 Task: When was "Silas Marner" by George Eliot set?
Action: Mouse moved to (208, 139)
Screenshot: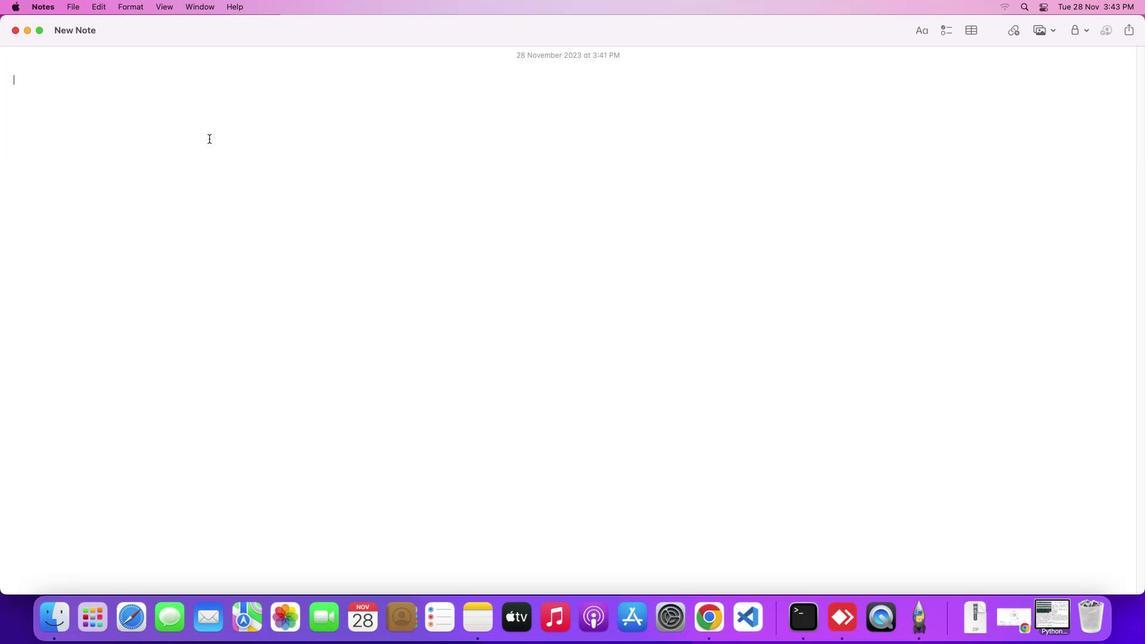
Action: Mouse pressed left at (208, 139)
Screenshot: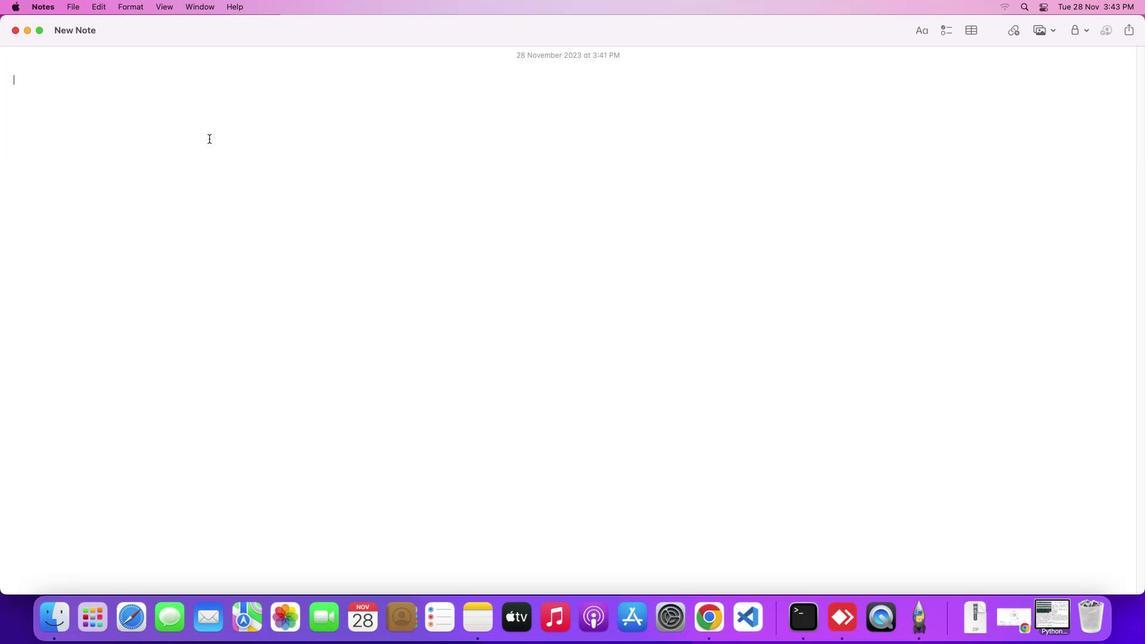 
Action: Key pressed Key.shift'W''h''e''n'Key.space'w''a''s'Key.spaceKey.shift'"''S''i''l''a''s'Key.spaceKey.shift'M''a''r''n''e''r'Key.shift'"'Key.space'b''y'Key.spaceKey.shift'G''e''i''r''g''e'Key.backspaceKey.backspaceKey.backspaceKey.backspace'o''r''g''e'Key.spaceKey.shift'E''l''i''o''t'Key.space's''e''t'Key.shift_r'?'Key.enter
Screenshot: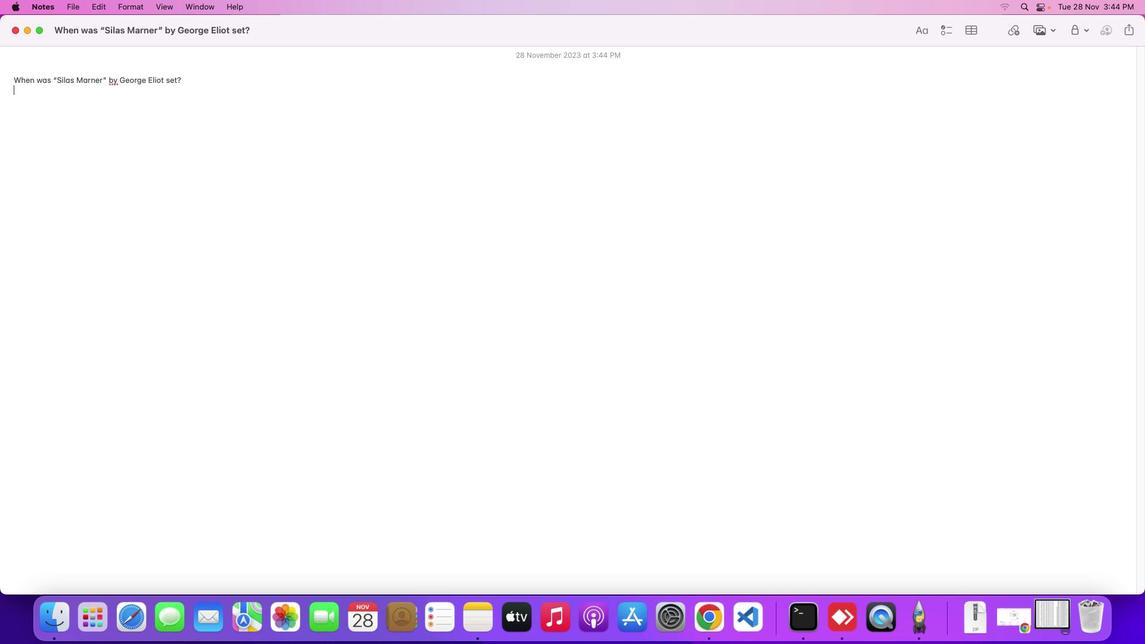
Action: Mouse moved to (1020, 623)
Screenshot: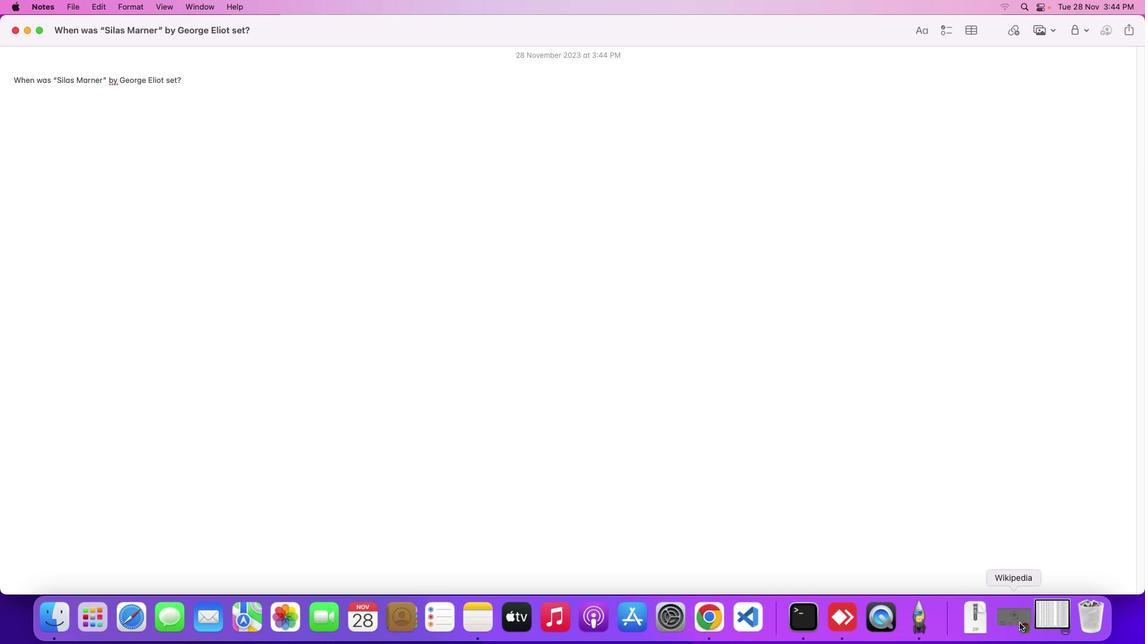 
Action: Mouse pressed left at (1020, 623)
Screenshot: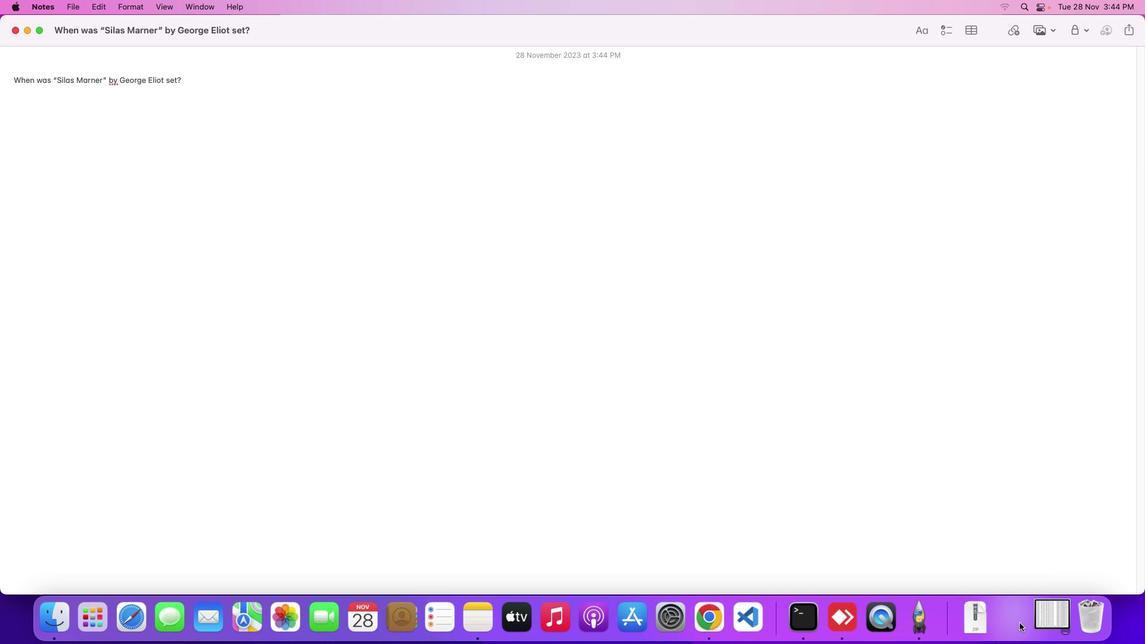 
Action: Mouse moved to (453, 357)
Screenshot: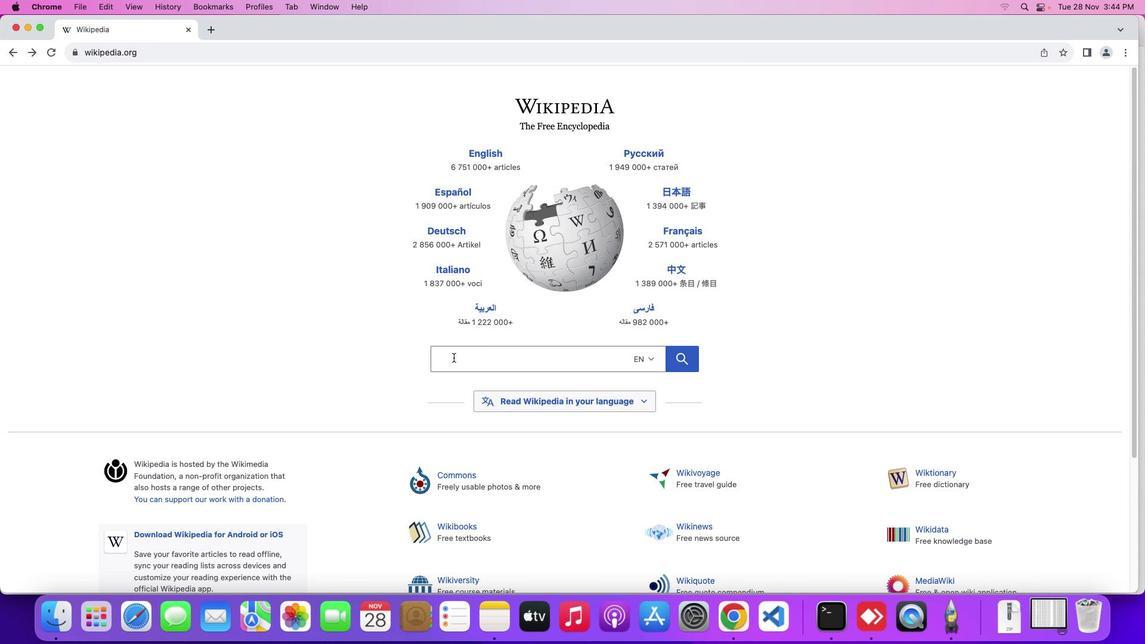 
Action: Mouse pressed left at (453, 357)
Screenshot: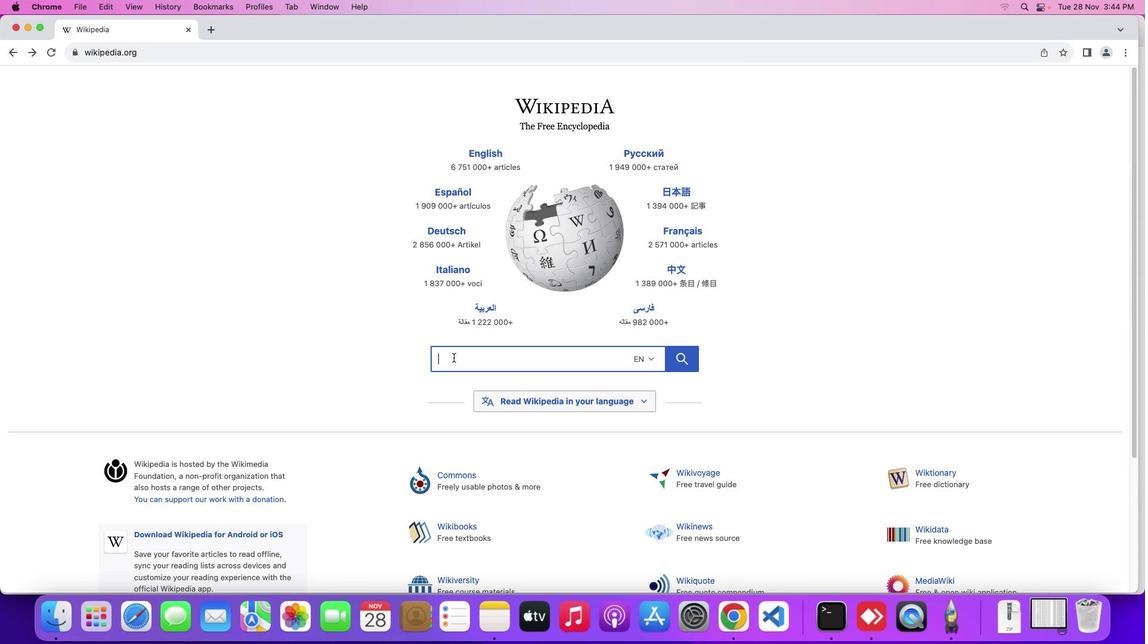 
Action: Mouse moved to (476, 356)
Screenshot: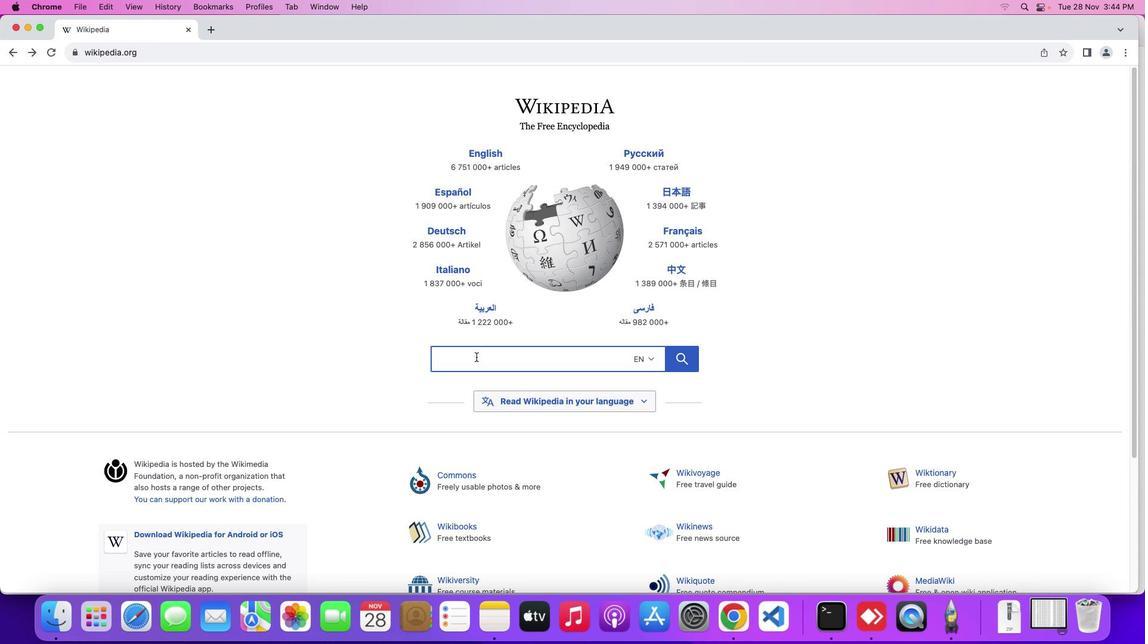 
Action: Key pressed Key.shift
Screenshot: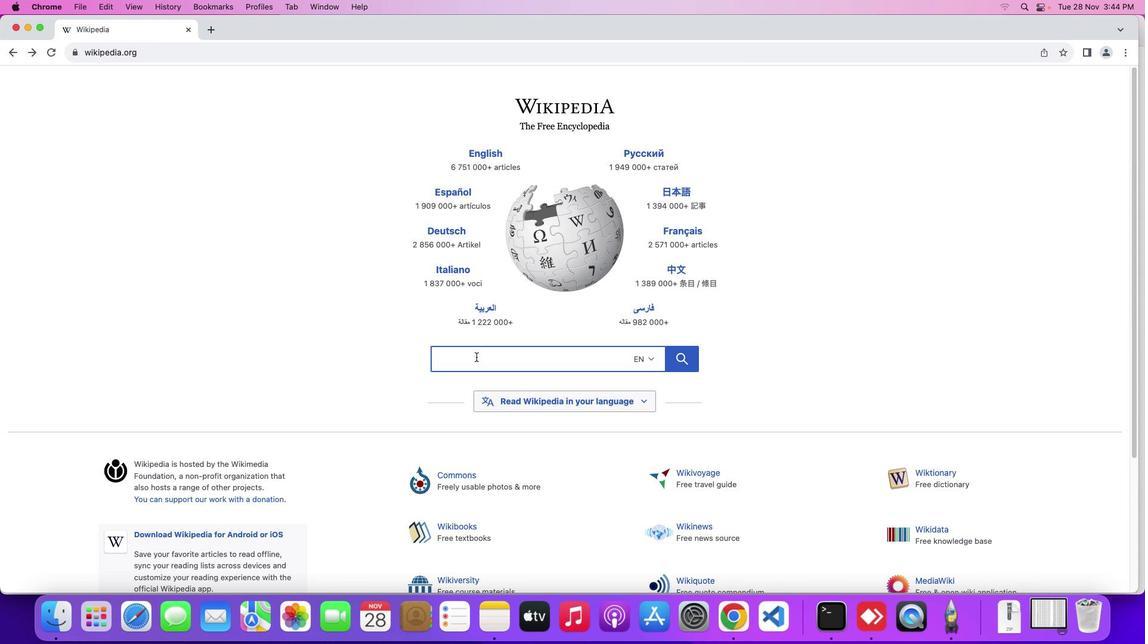 
Action: Mouse moved to (447, 358)
Screenshot: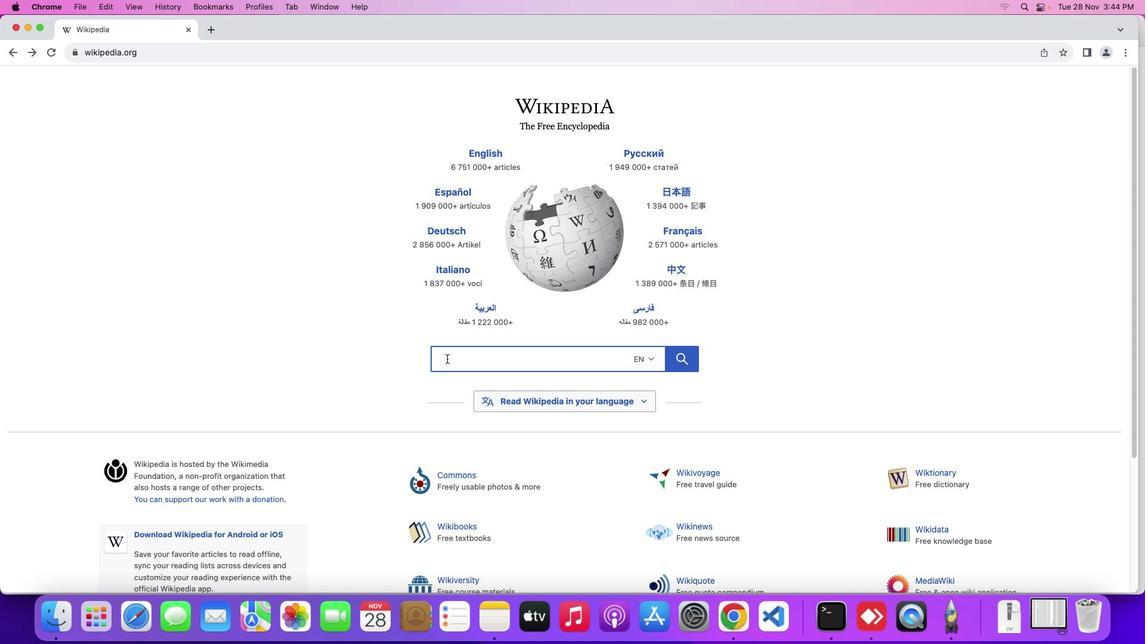 
Action: Mouse pressed left at (447, 358)
Screenshot: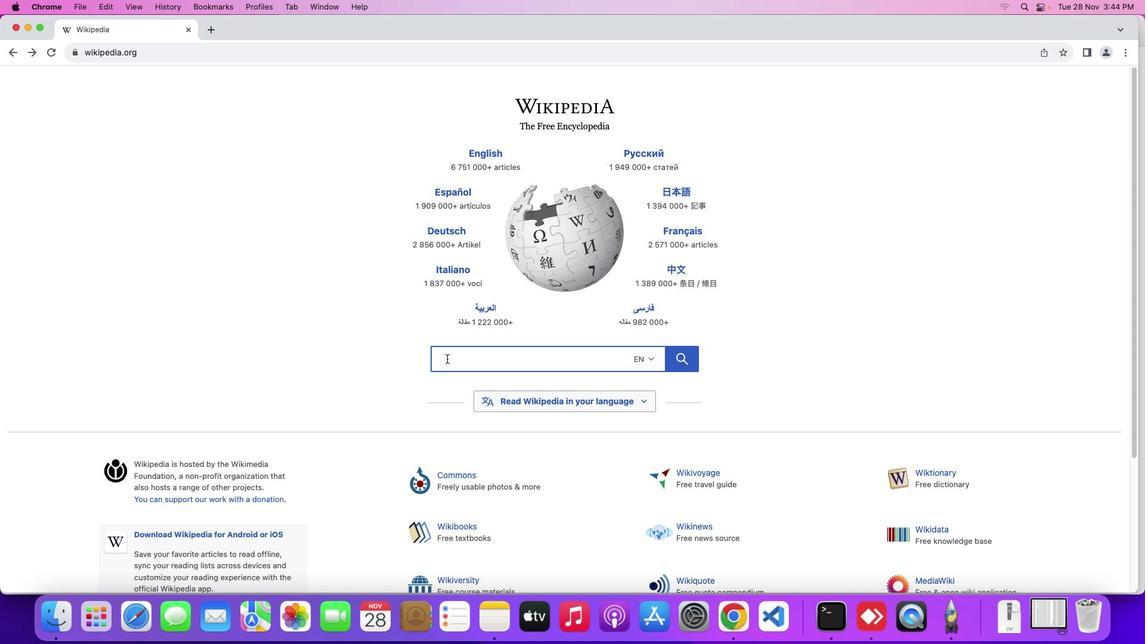 
Action: Key pressed Key.shift
Screenshot: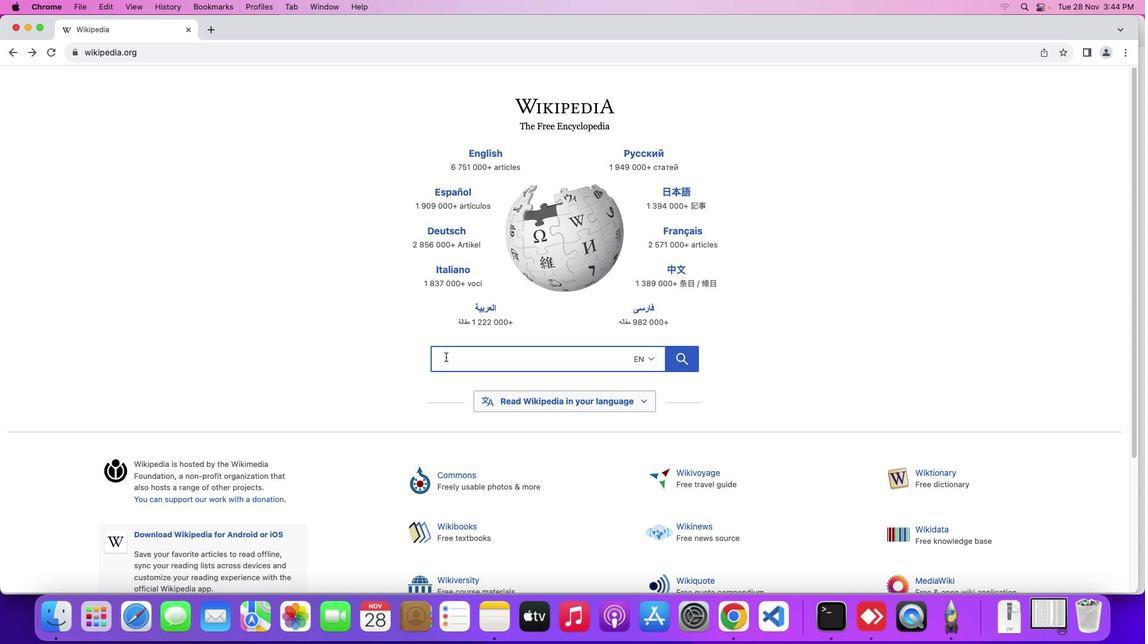 
Action: Mouse moved to (446, 357)
Screenshot: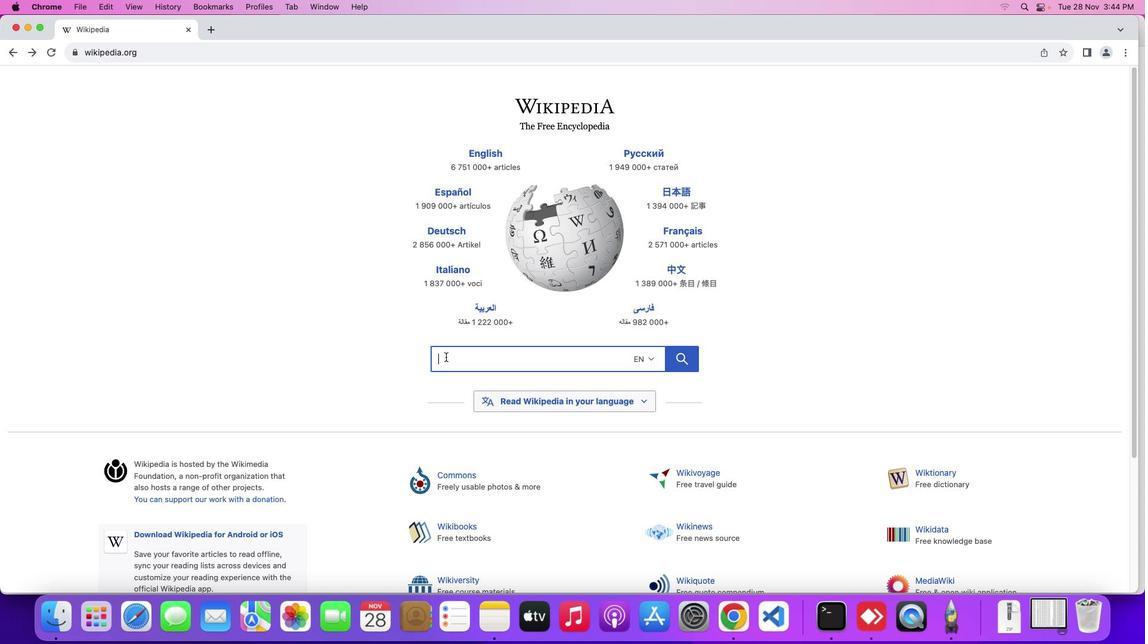 
Action: Key pressed 'S''i''l'
Screenshot: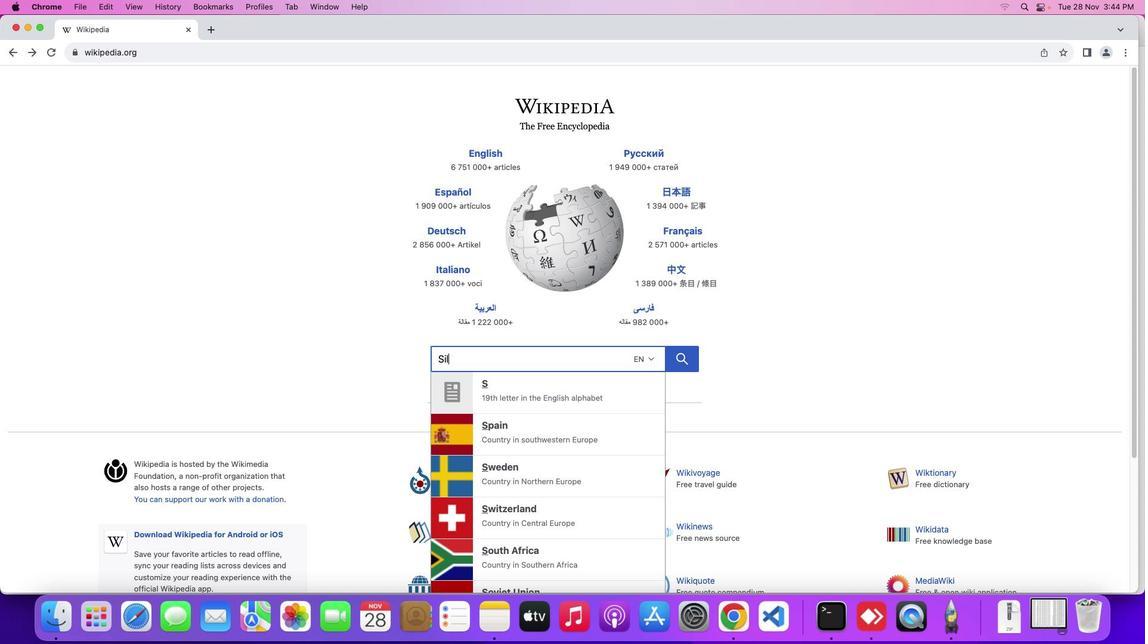 
Action: Mouse moved to (445, 356)
Screenshot: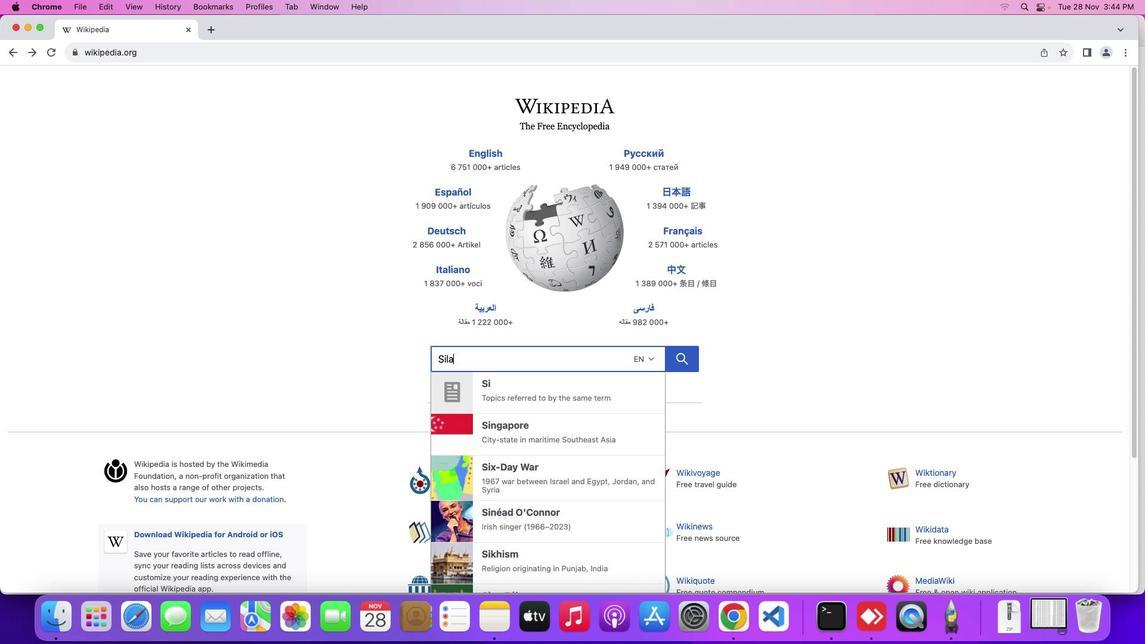 
Action: Key pressed 'a''s'Key.spaceKey.shift'M''a''r''n''e''r'Key.spaceKey.shift'G''e''o''r''g''e'Key.spaceKey.shift'E''l''i''o''t'Key.enter
Screenshot: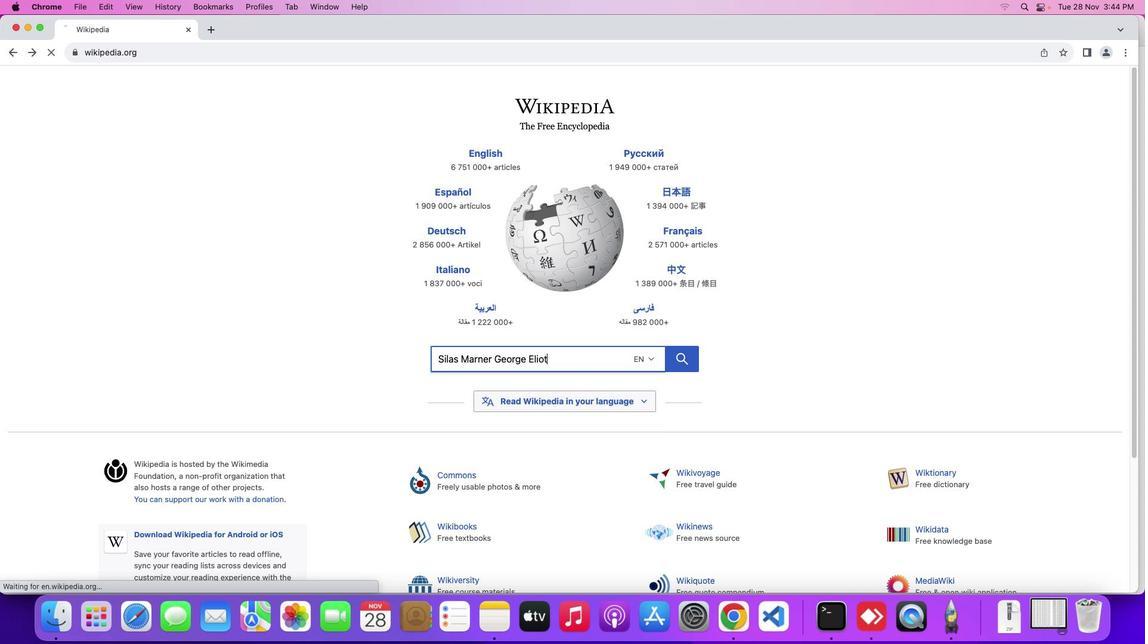 
Action: Mouse moved to (217, 340)
Screenshot: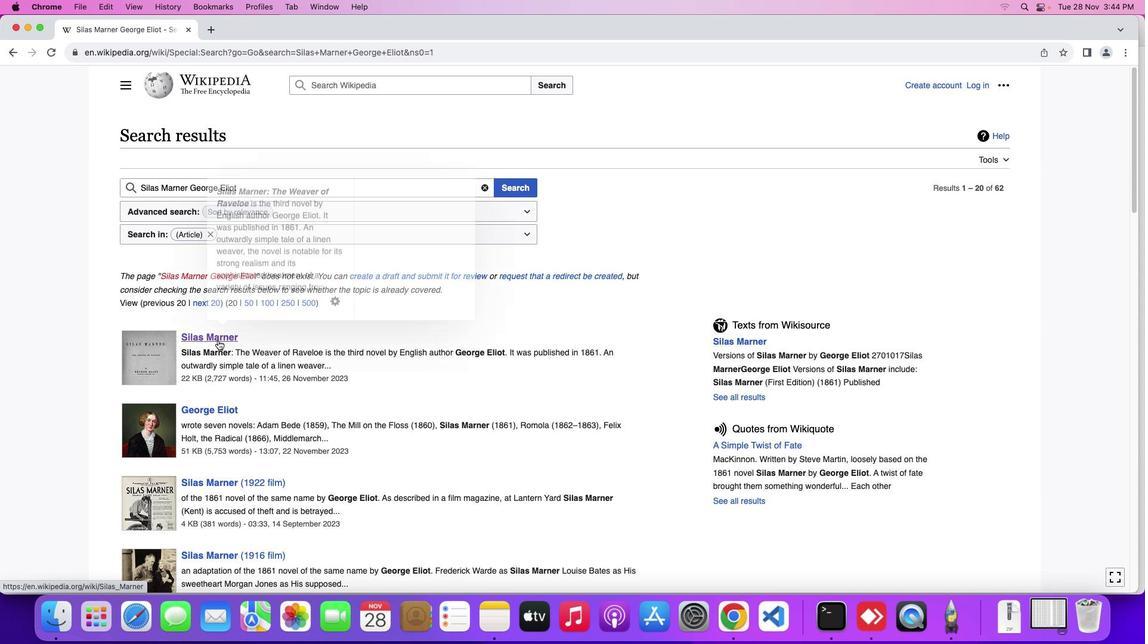 
Action: Mouse pressed left at (217, 340)
Screenshot: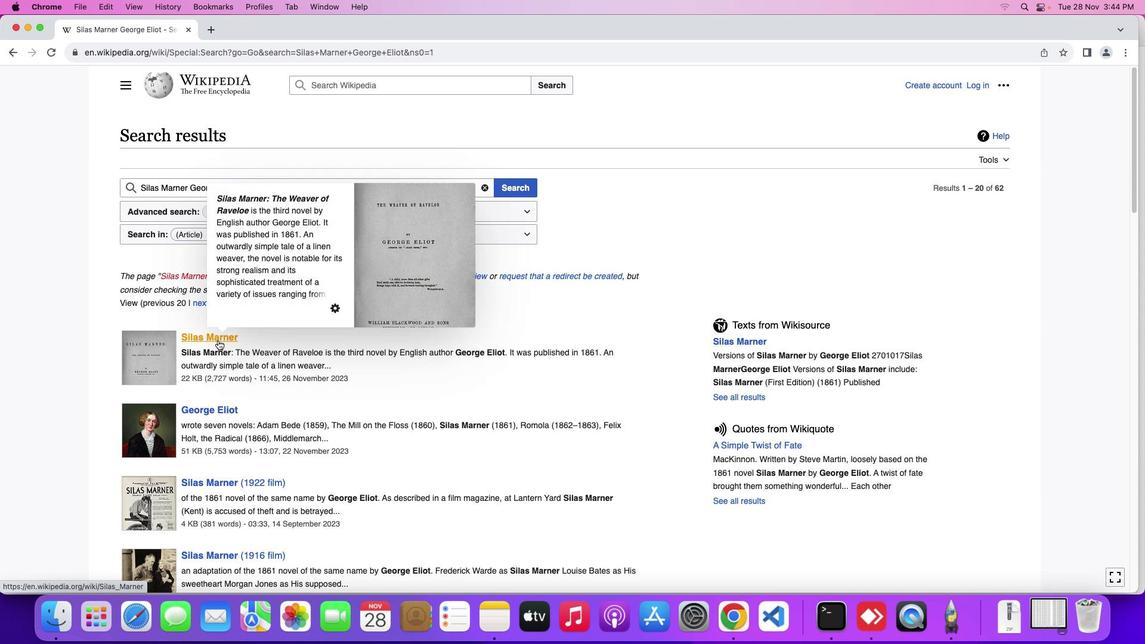 
Action: Mouse moved to (285, 352)
Screenshot: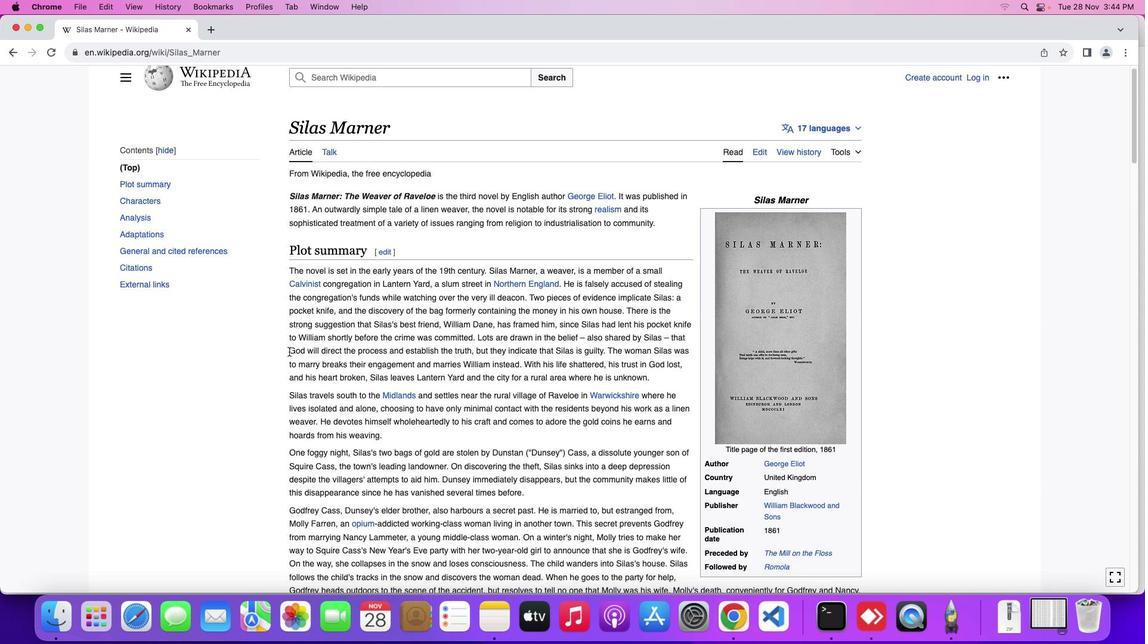 
Action: Mouse scrolled (285, 352) with delta (0, 0)
Screenshot: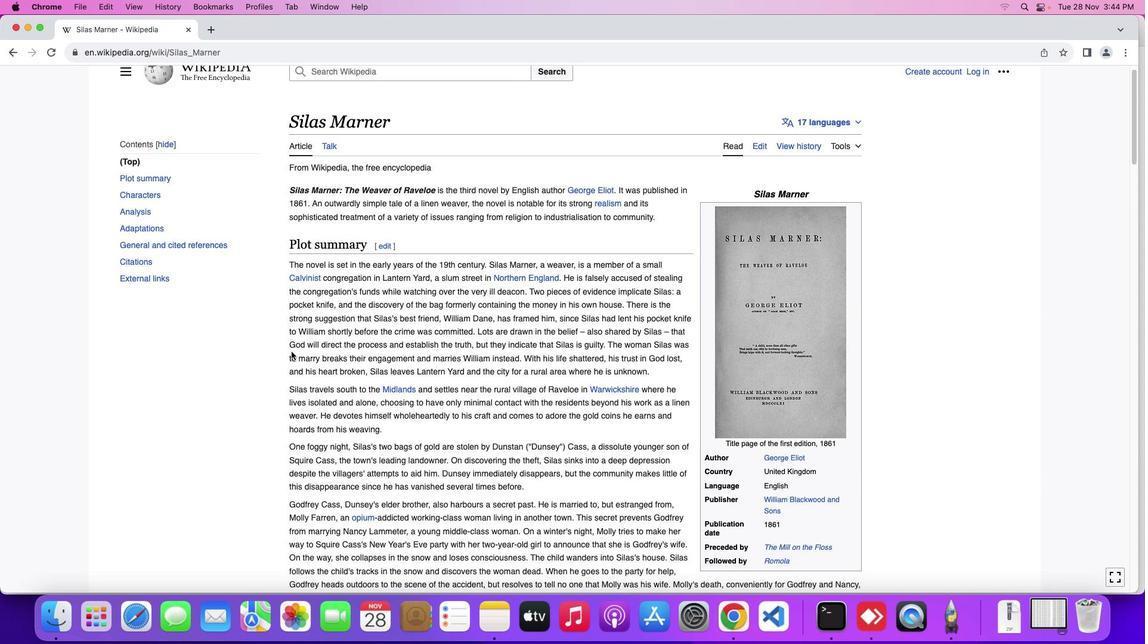 
Action: Mouse moved to (287, 352)
Screenshot: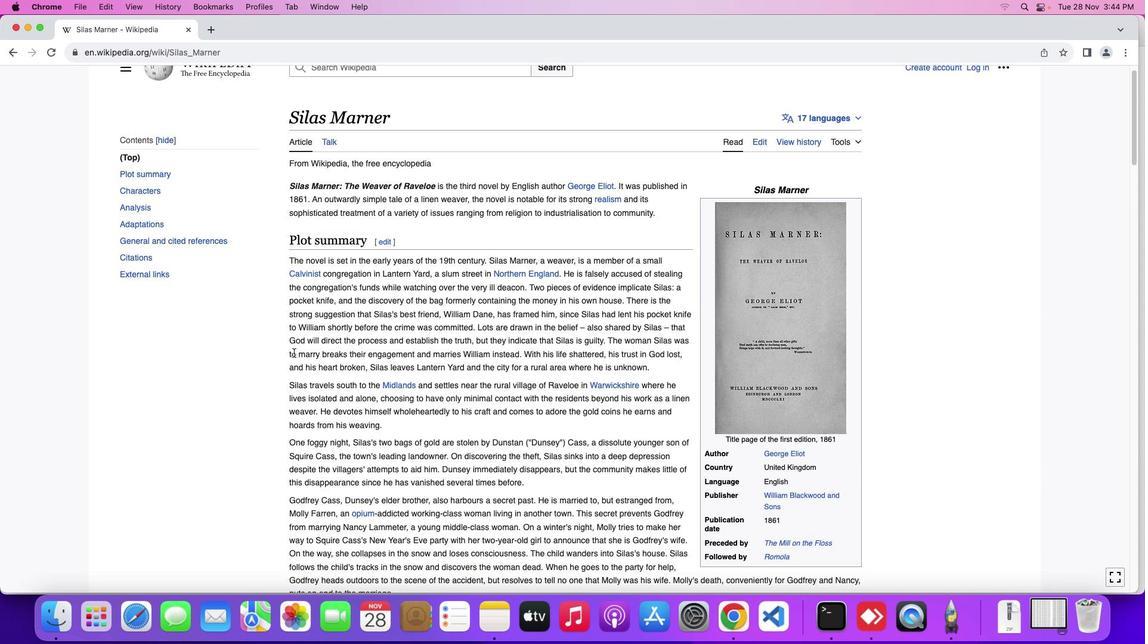 
Action: Mouse scrolled (287, 352) with delta (0, 0)
Screenshot: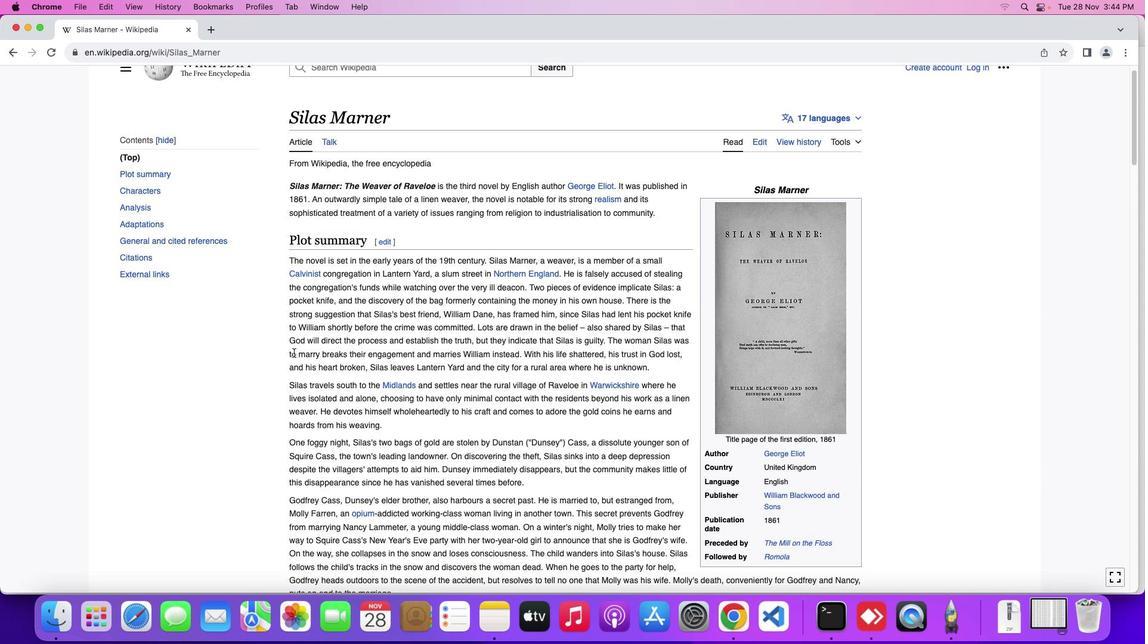 
Action: Mouse moved to (328, 362)
Screenshot: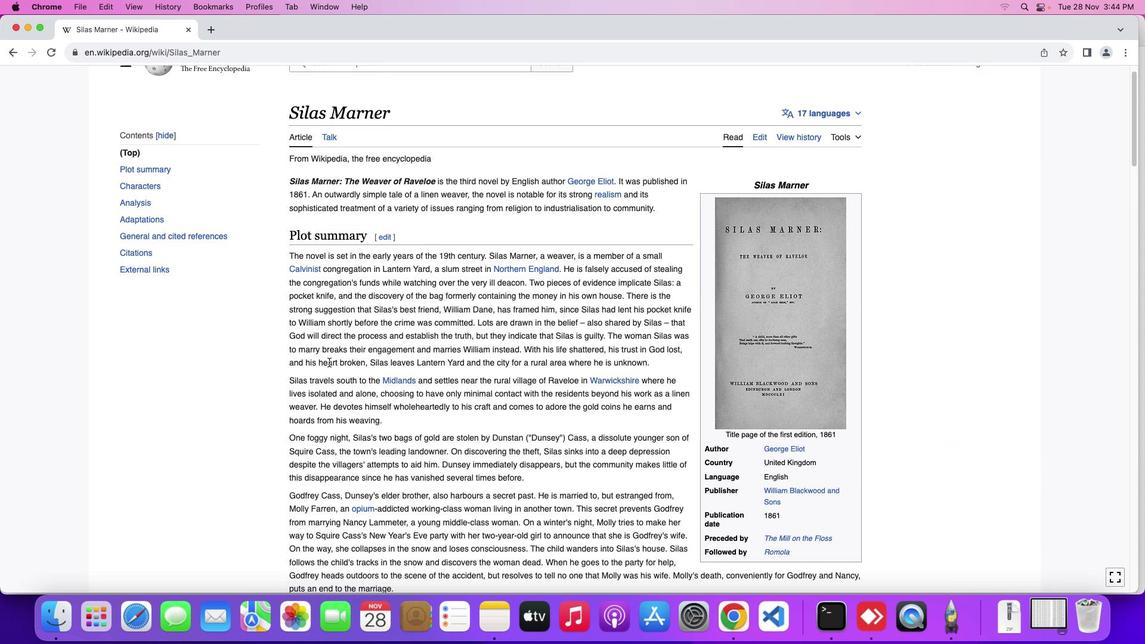 
Action: Mouse scrolled (328, 362) with delta (0, 0)
Screenshot: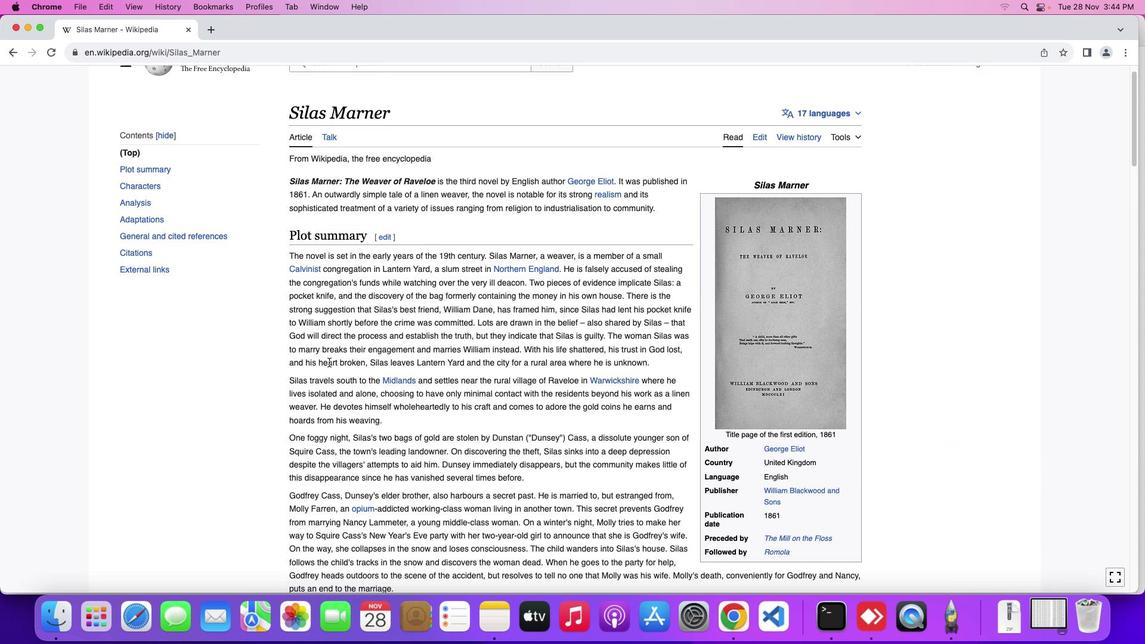 
Action: Mouse moved to (328, 362)
Screenshot: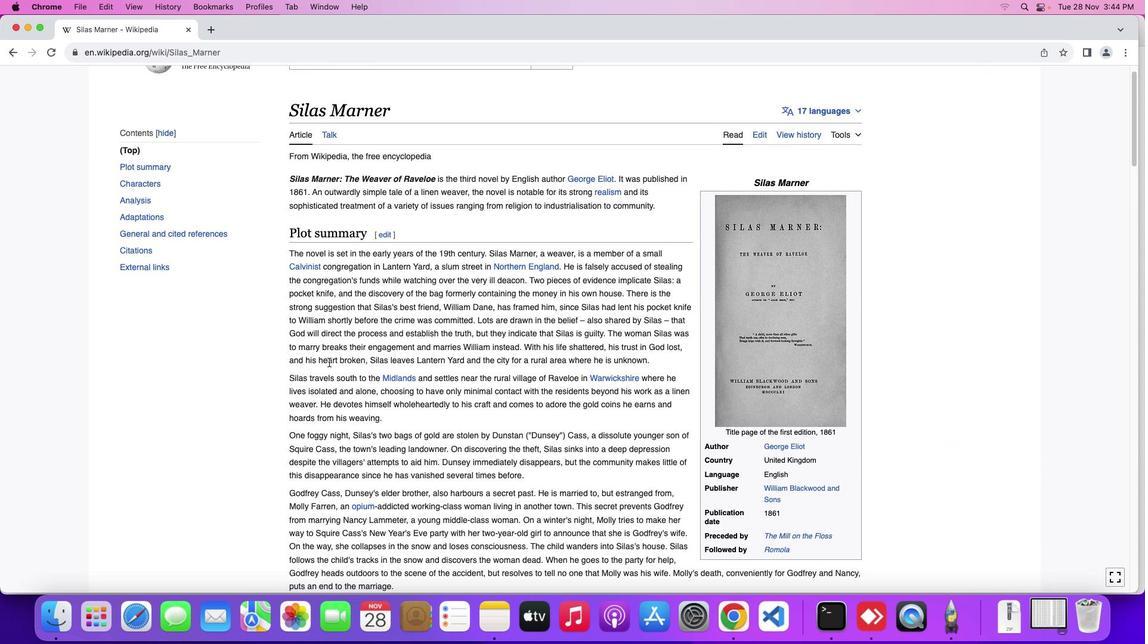 
Action: Mouse scrolled (328, 362) with delta (0, 0)
Screenshot: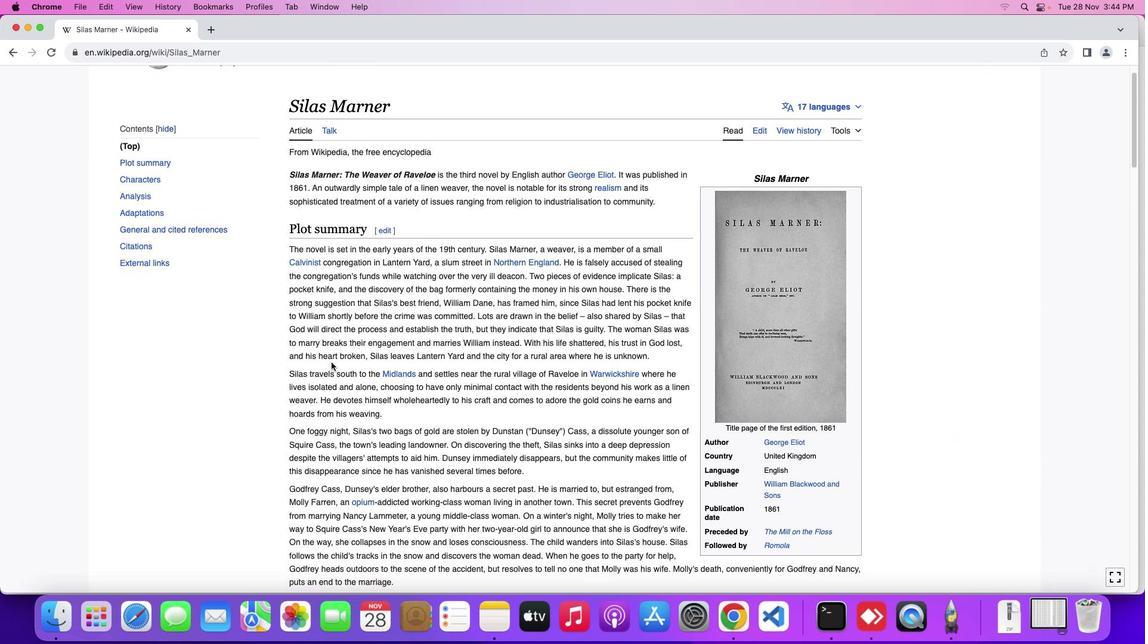 
Action: Mouse moved to (328, 362)
Screenshot: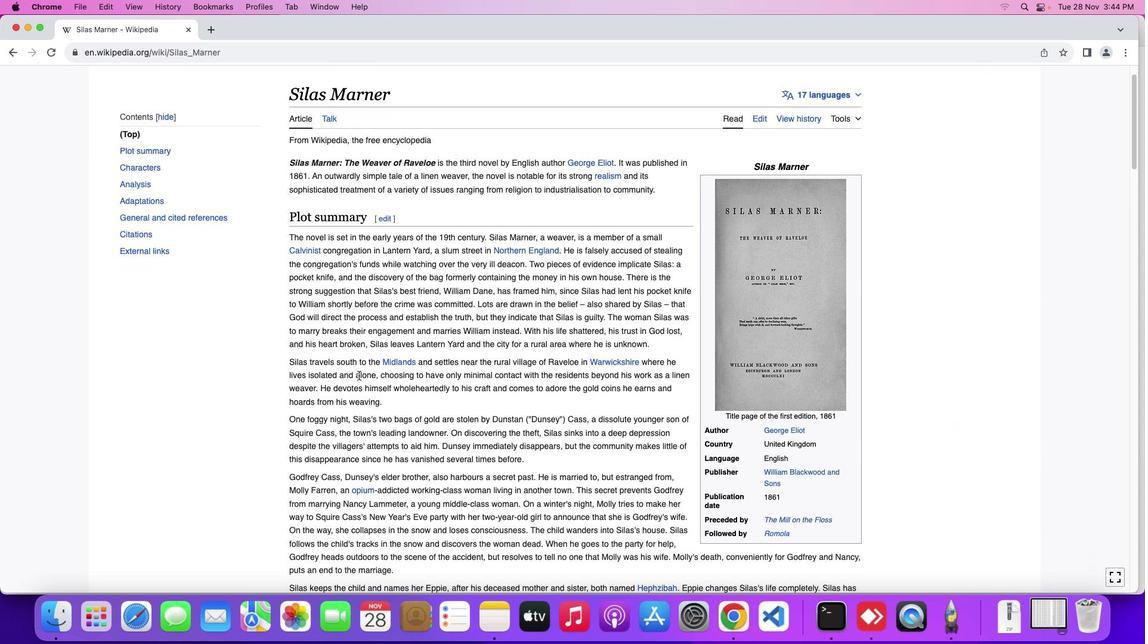 
Action: Mouse scrolled (328, 362) with delta (0, 0)
Screenshot: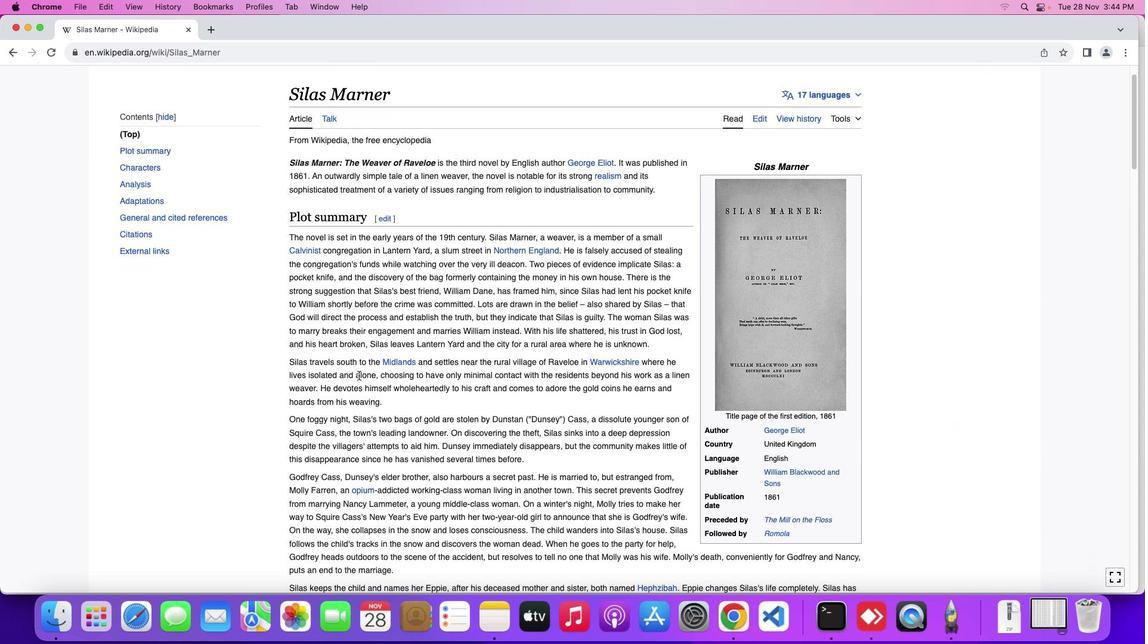 
Action: Mouse moved to (377, 380)
Screenshot: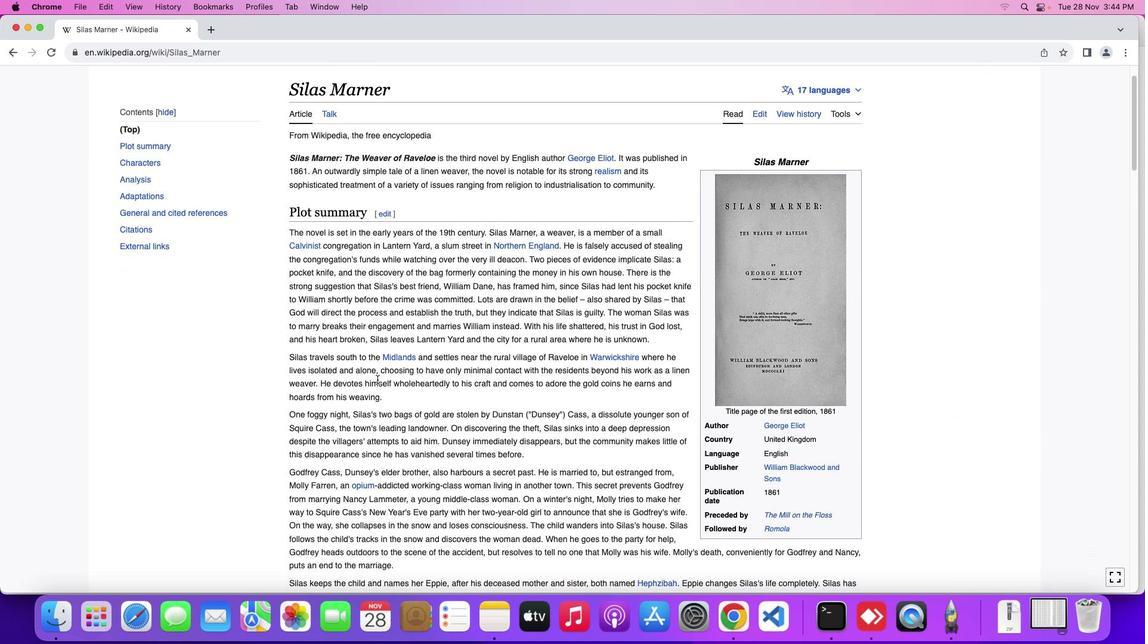 
Action: Mouse scrolled (377, 380) with delta (0, 0)
Screenshot: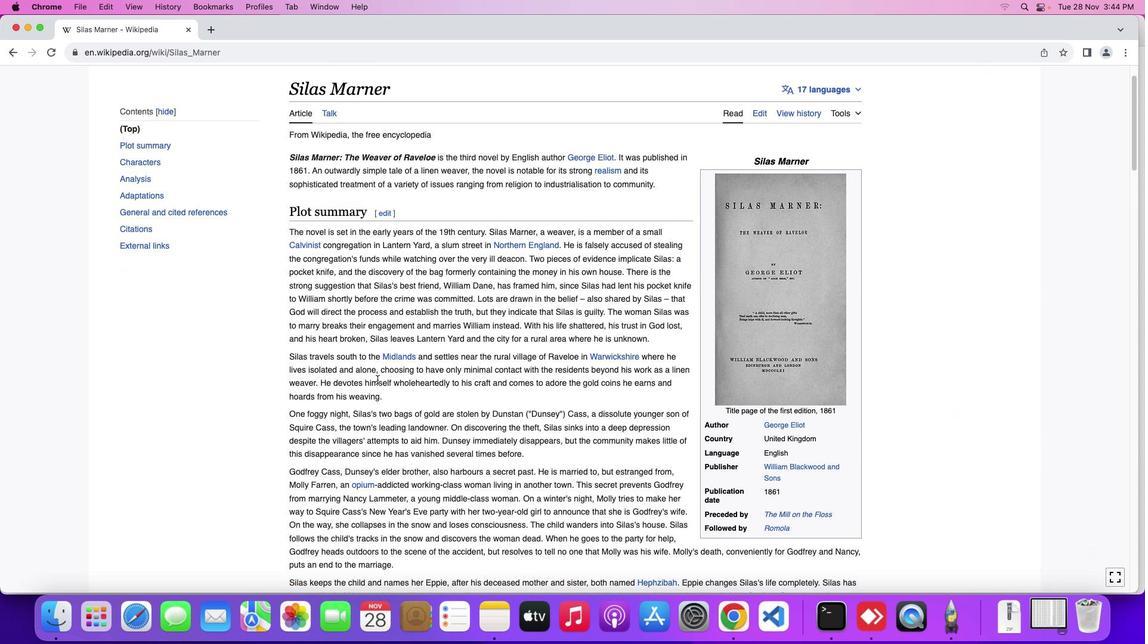 
Action: Mouse moved to (377, 379)
Screenshot: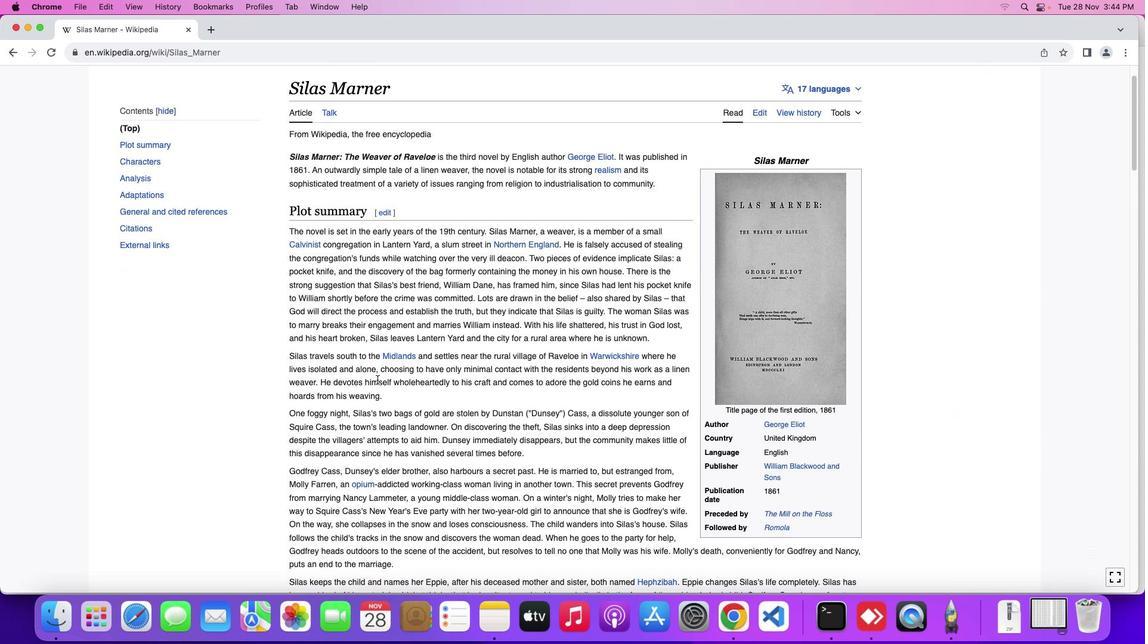 
Action: Mouse scrolled (377, 379) with delta (0, 0)
Screenshot: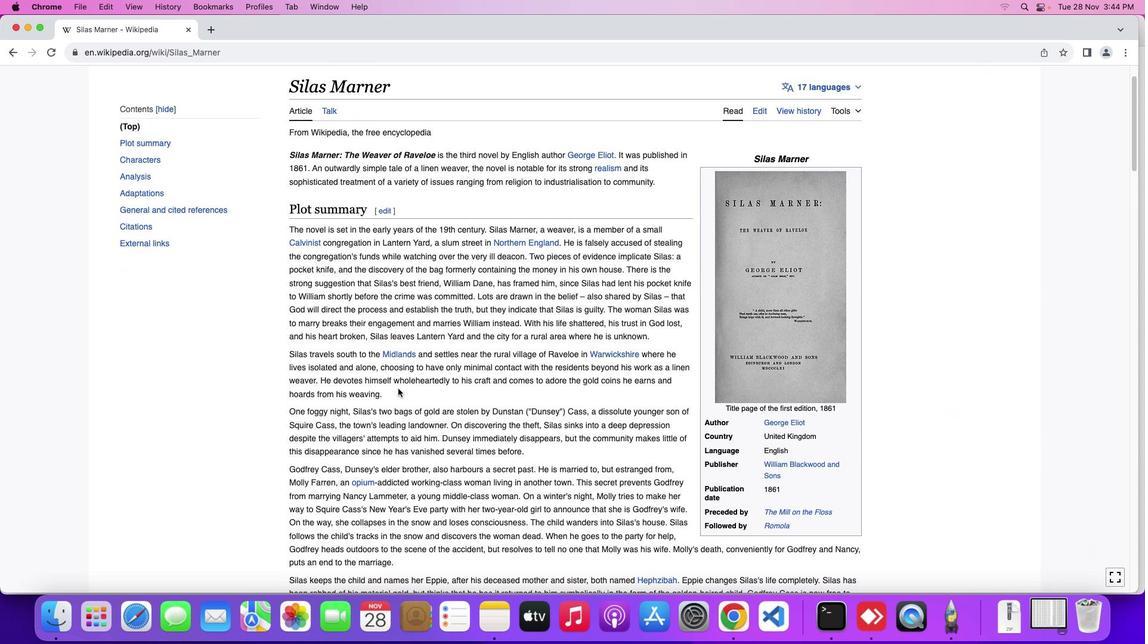 
Action: Mouse moved to (389, 394)
Screenshot: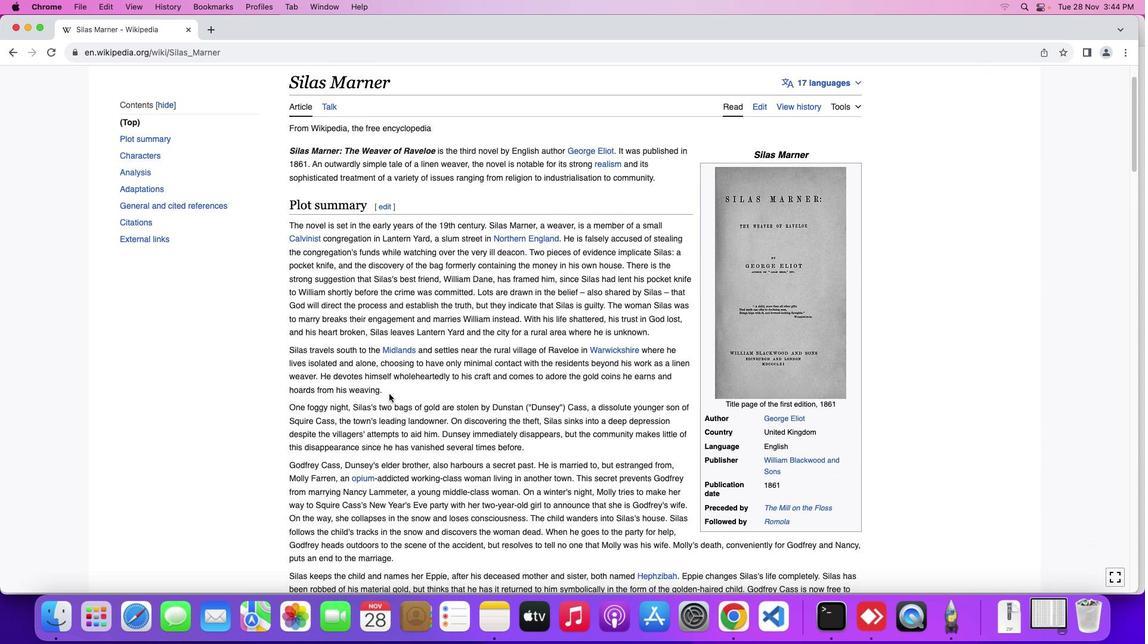 
Action: Mouse scrolled (389, 394) with delta (0, 0)
Screenshot: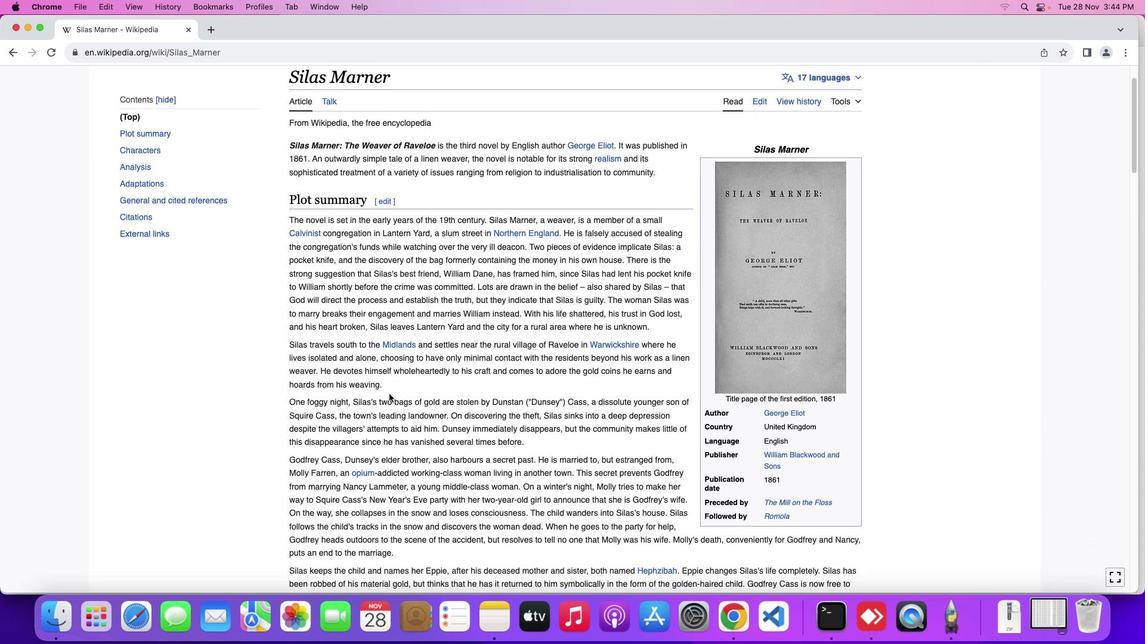 
Action: Mouse moved to (389, 394)
Screenshot: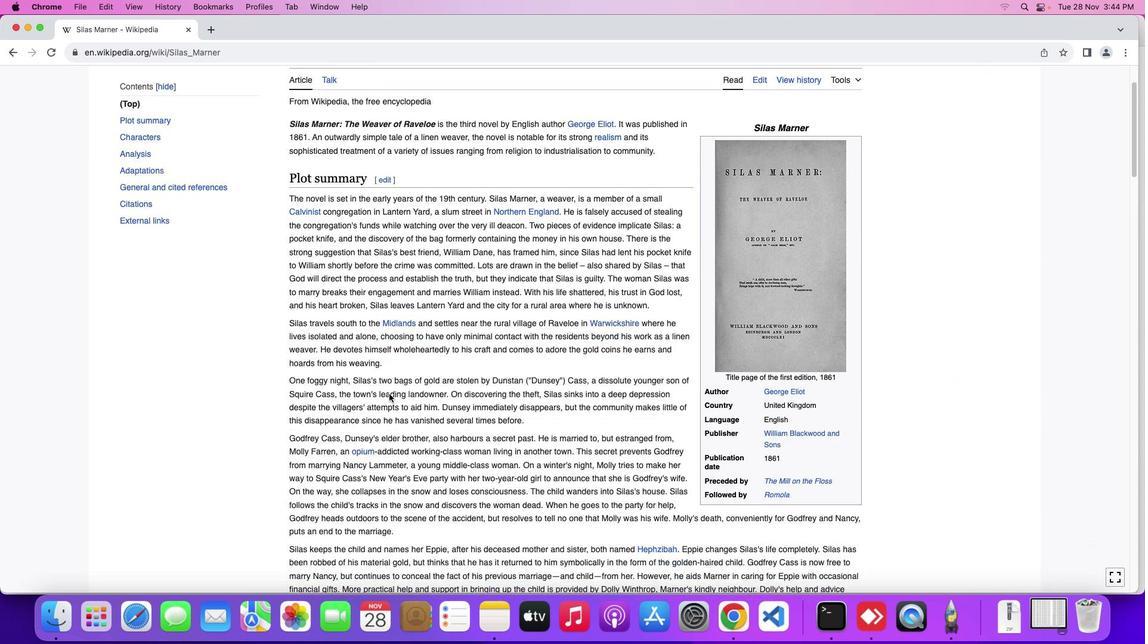 
Action: Mouse scrolled (389, 394) with delta (0, 0)
Screenshot: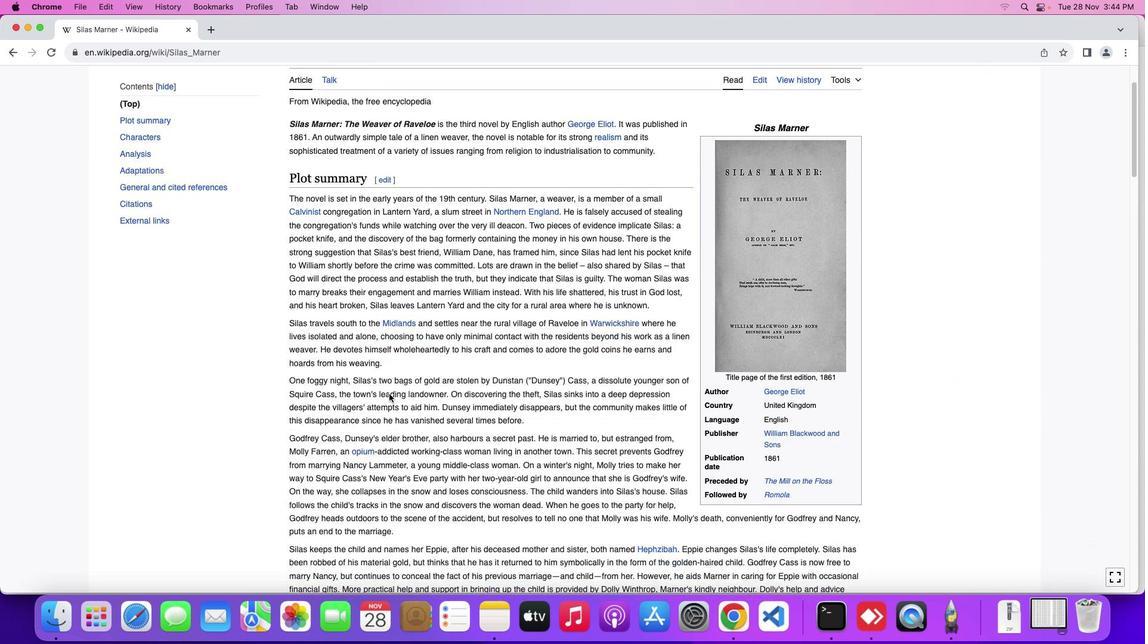 
Action: Mouse scrolled (389, 394) with delta (0, 0)
Screenshot: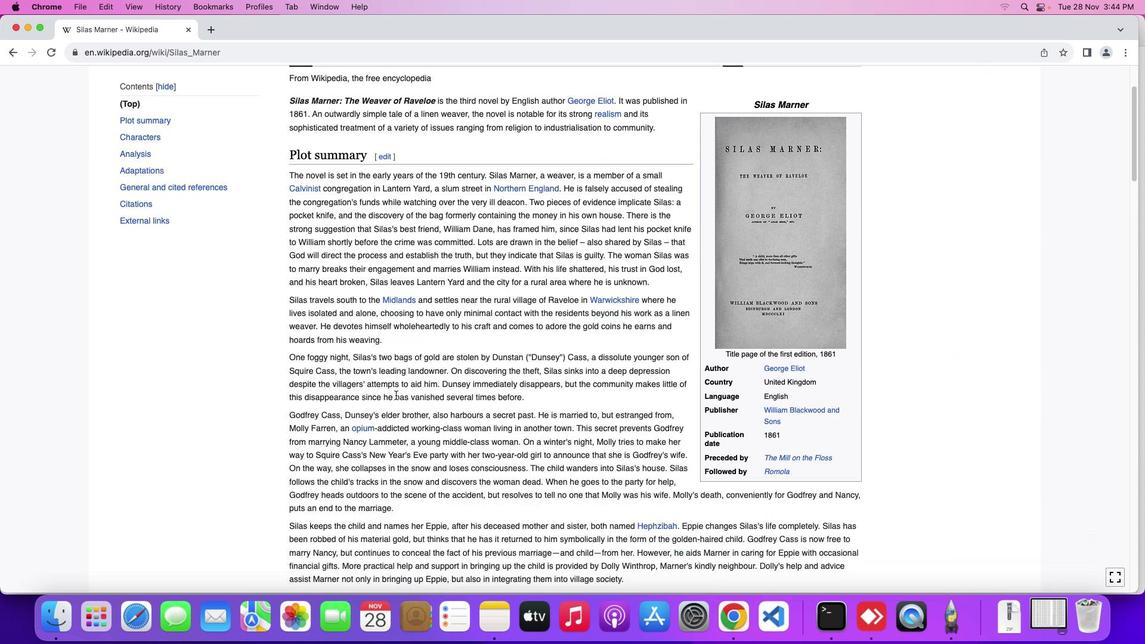 
Action: Mouse moved to (406, 396)
Screenshot: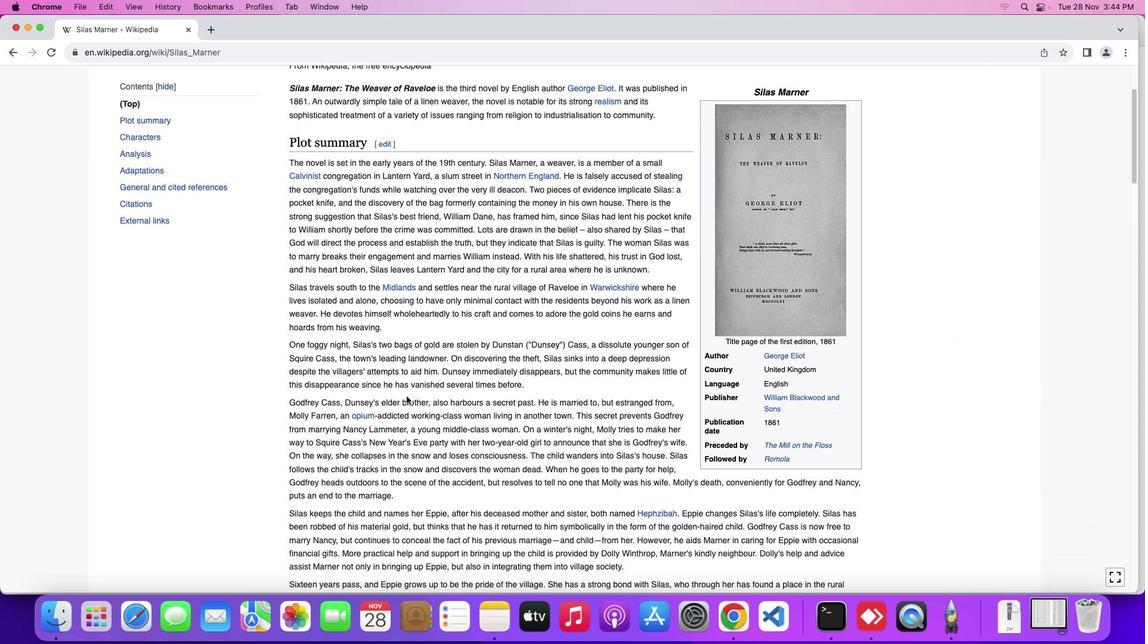 
Action: Mouse scrolled (406, 396) with delta (0, 0)
Screenshot: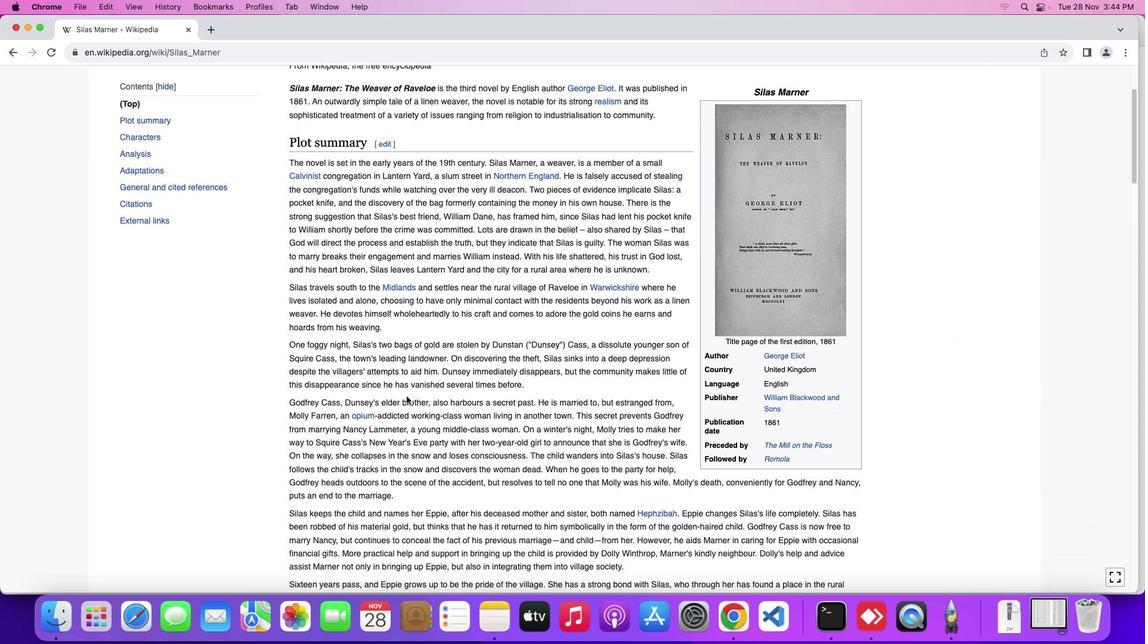 
Action: Mouse scrolled (406, 396) with delta (0, 0)
Screenshot: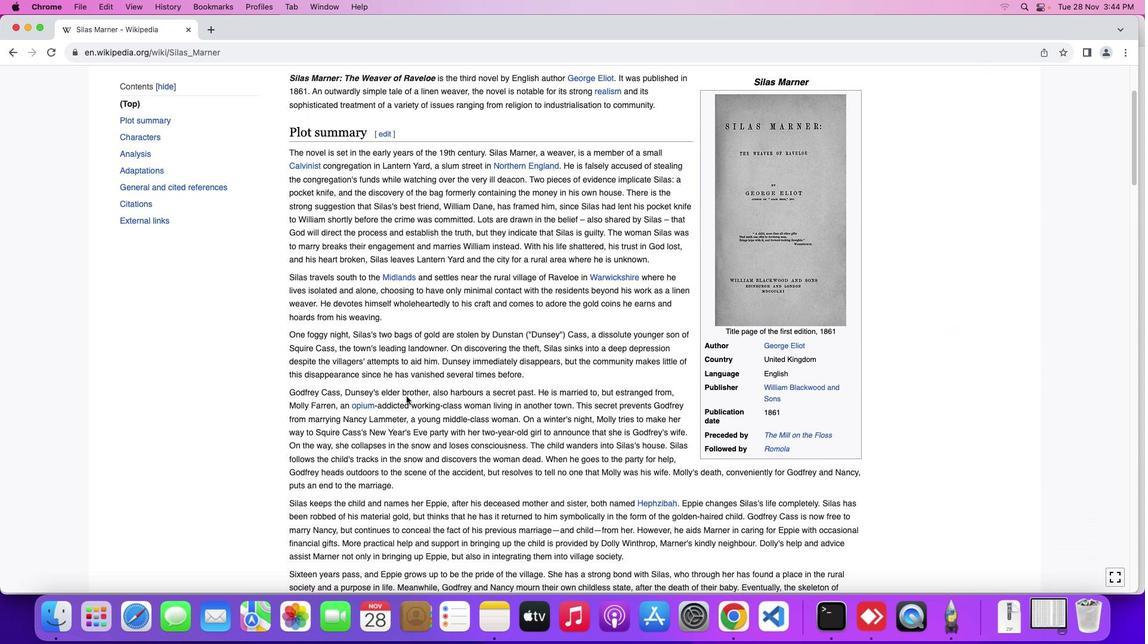 
Action: Mouse moved to (415, 399)
Screenshot: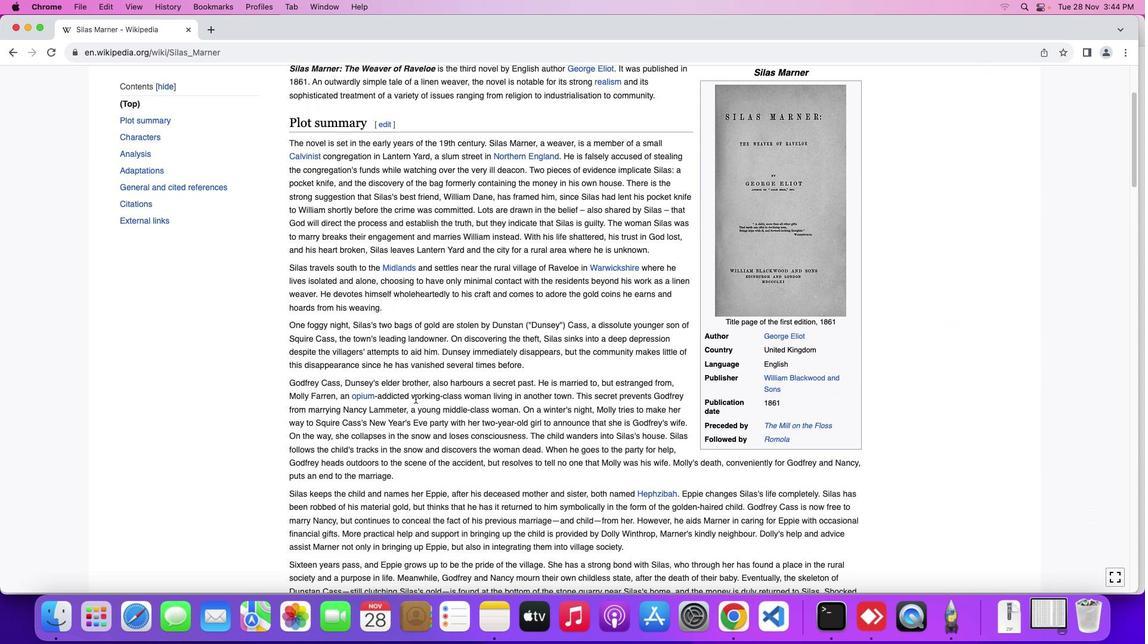 
Action: Mouse scrolled (415, 399) with delta (0, 0)
Screenshot: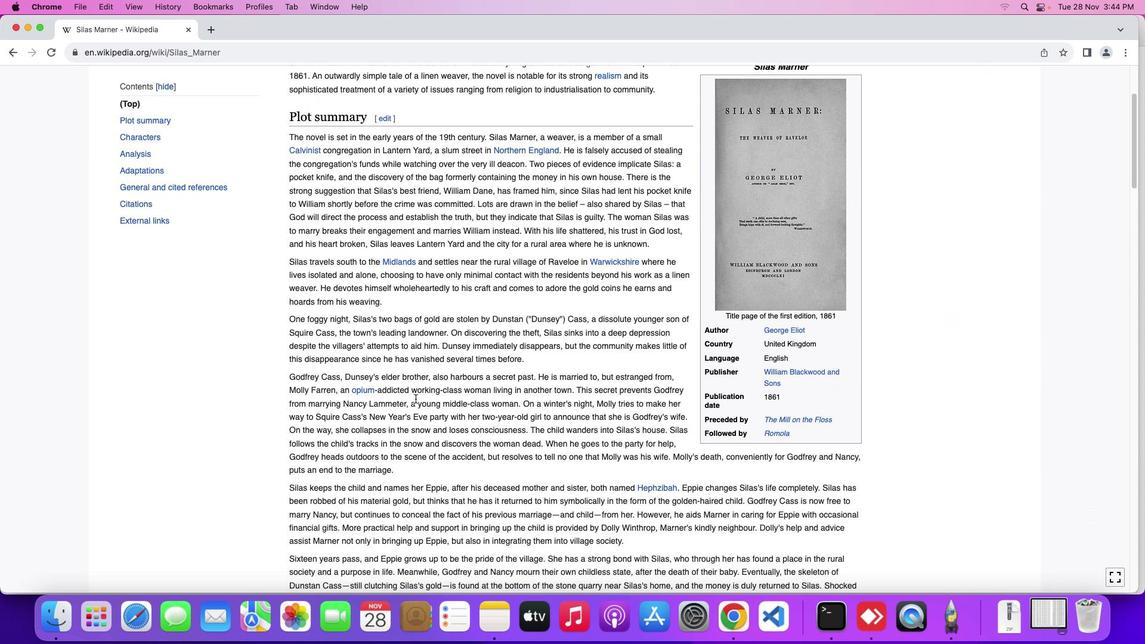 
Action: Mouse scrolled (415, 399) with delta (0, 0)
Screenshot: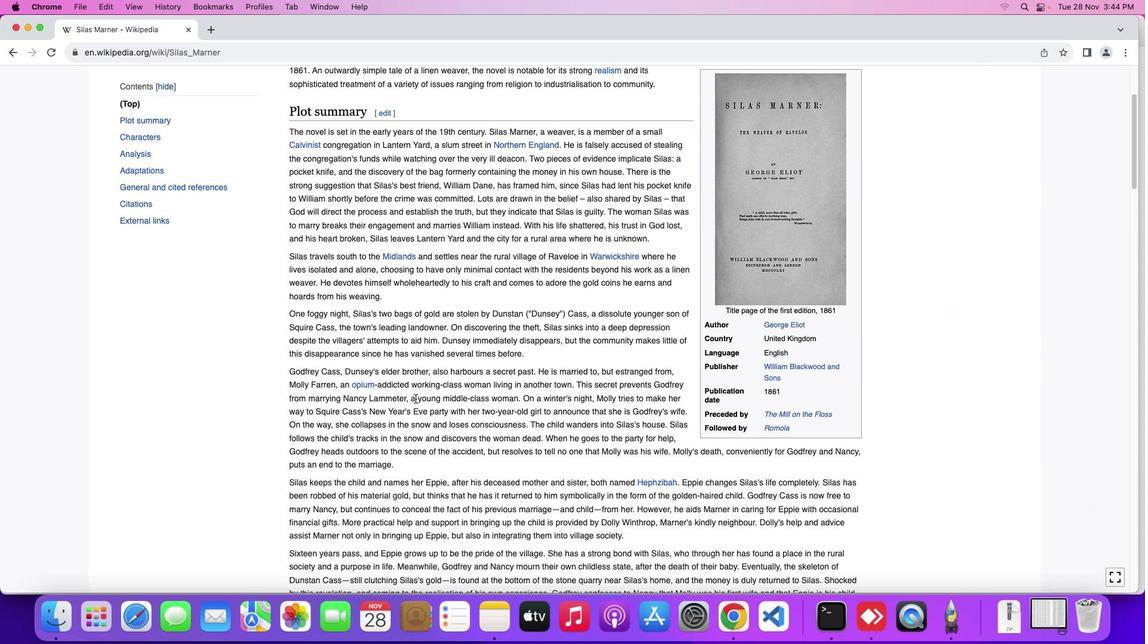 
Action: Mouse moved to (418, 400)
Screenshot: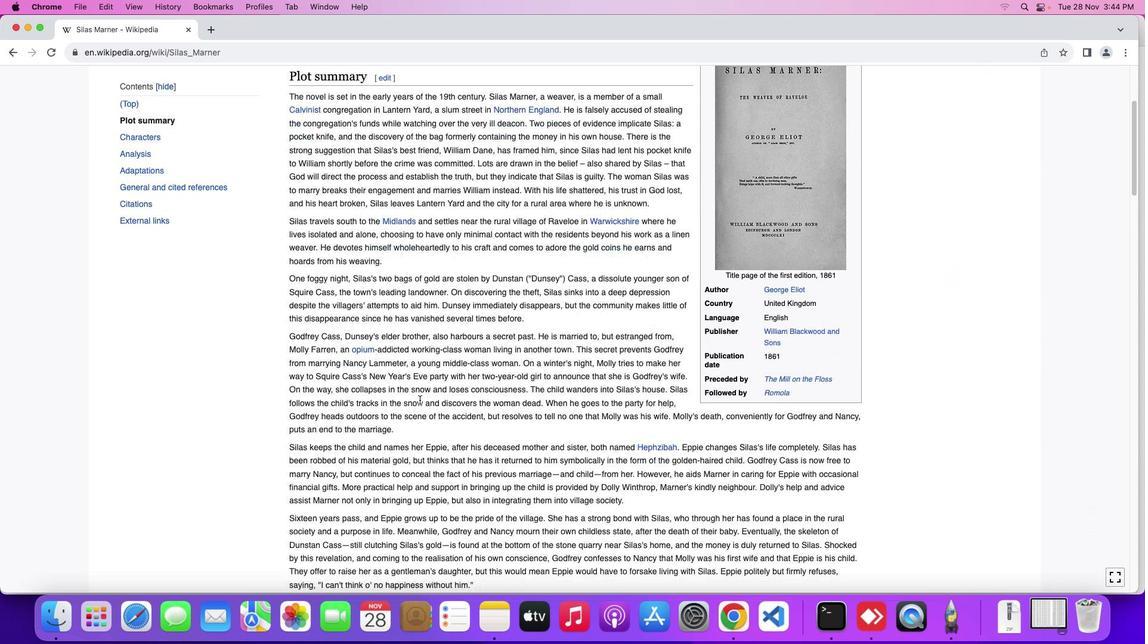 
Action: Mouse scrolled (418, 400) with delta (0, 0)
Screenshot: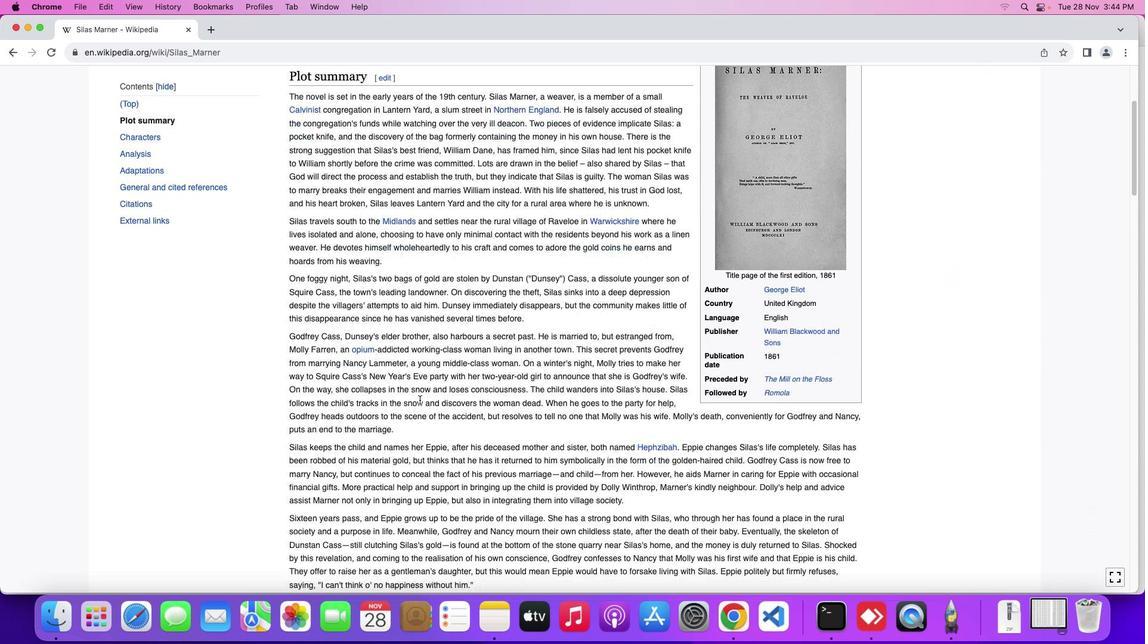 
Action: Mouse moved to (419, 400)
Screenshot: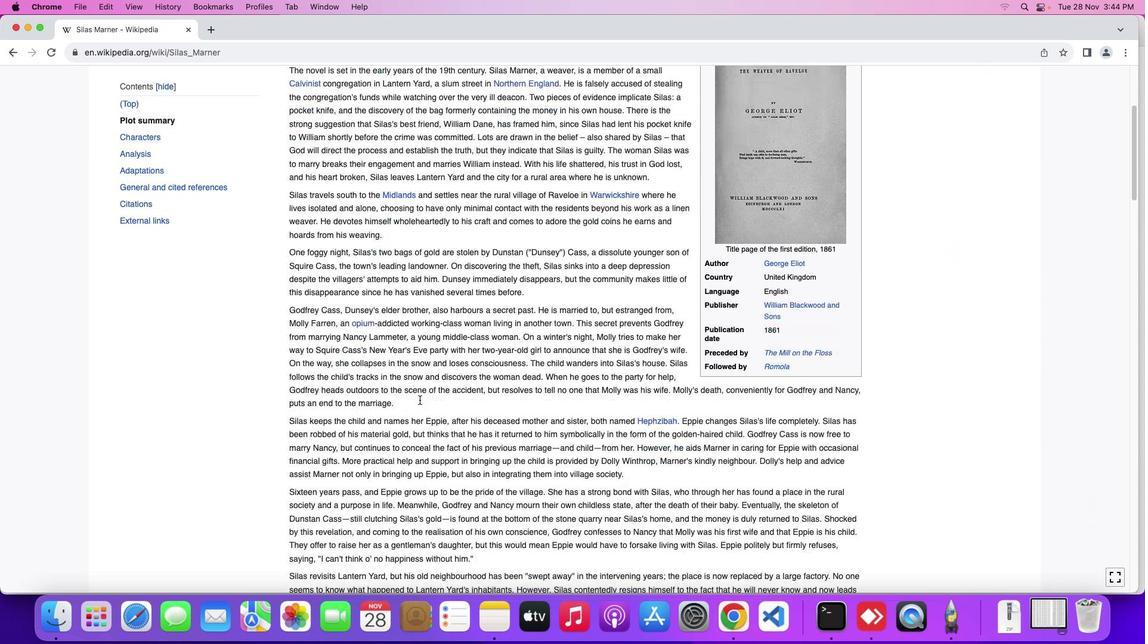 
Action: Mouse scrolled (419, 400) with delta (0, 0)
Screenshot: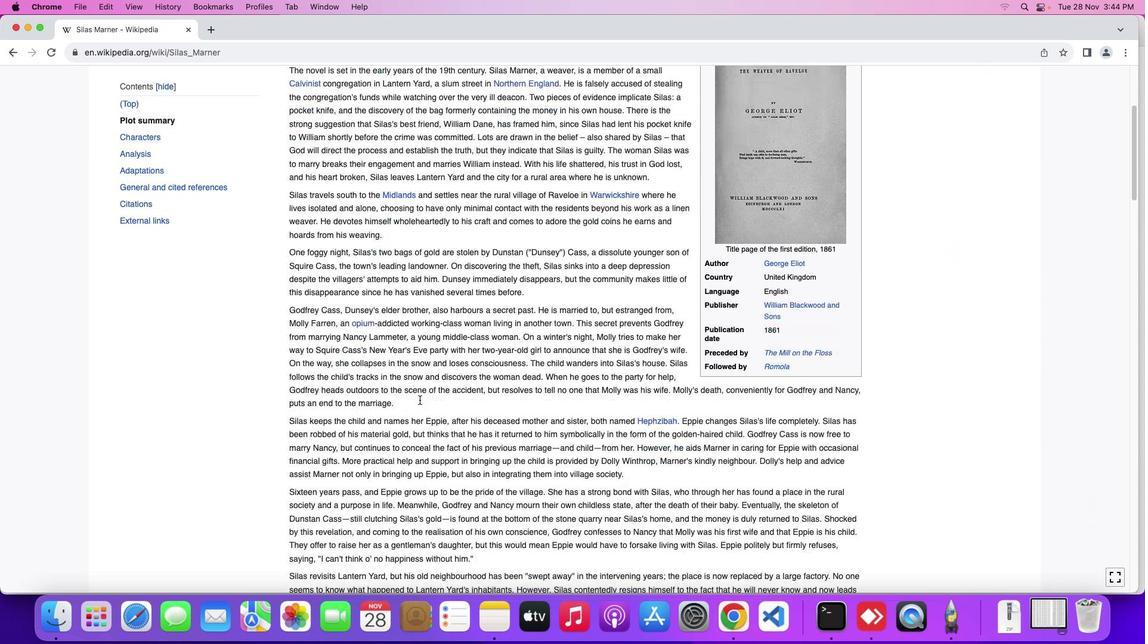 
Action: Mouse moved to (419, 399)
Screenshot: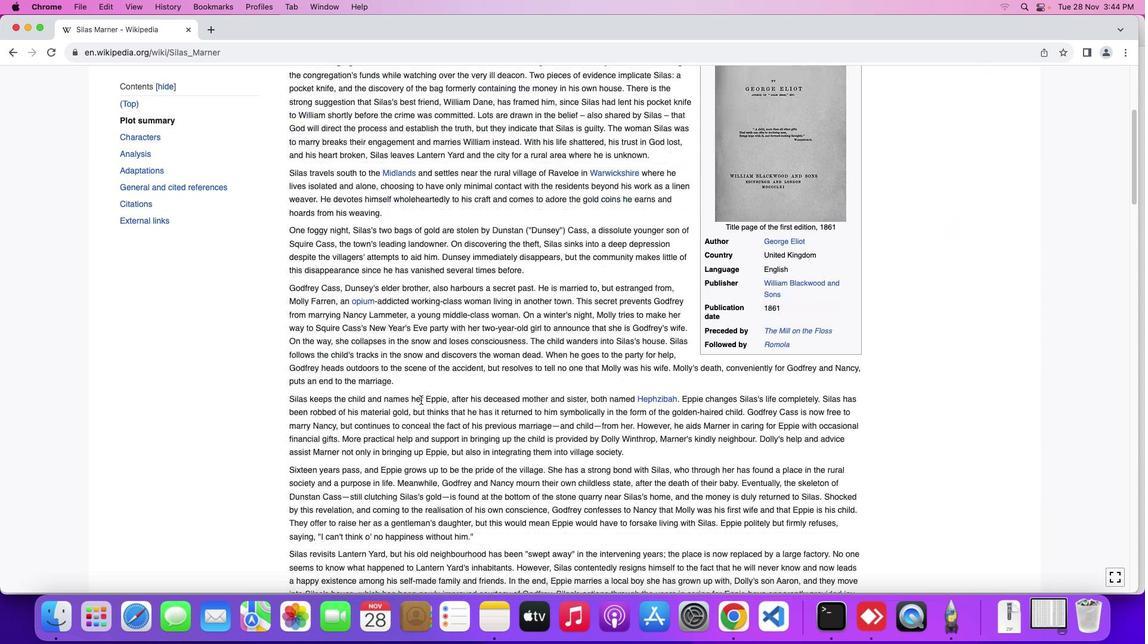 
Action: Mouse scrolled (419, 399) with delta (0, -1)
Screenshot: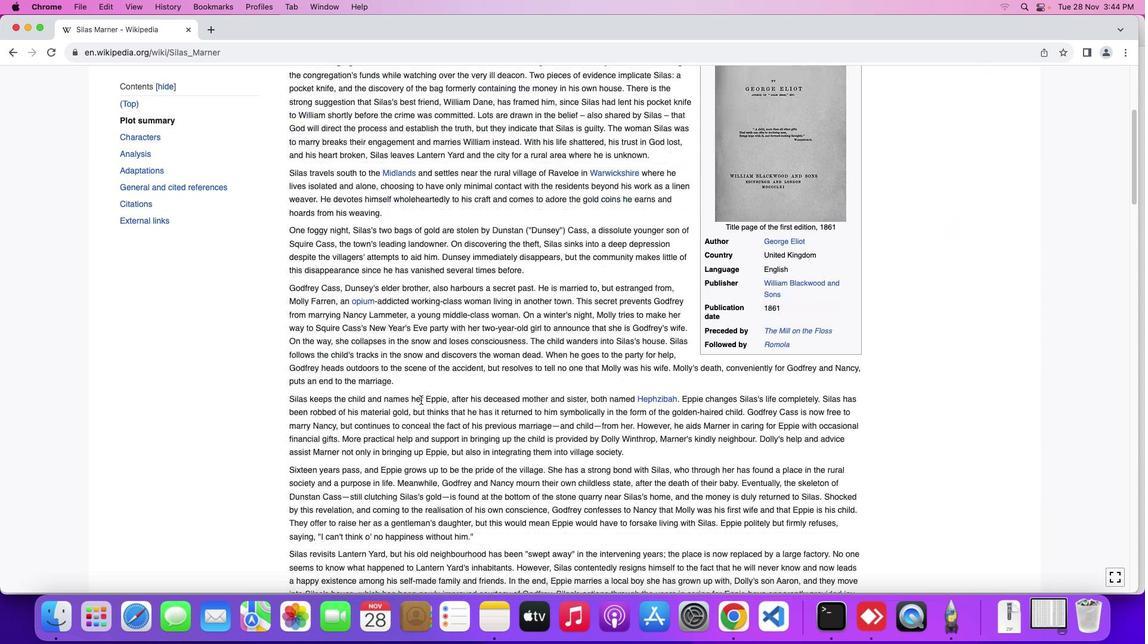 
Action: Mouse moved to (442, 404)
Screenshot: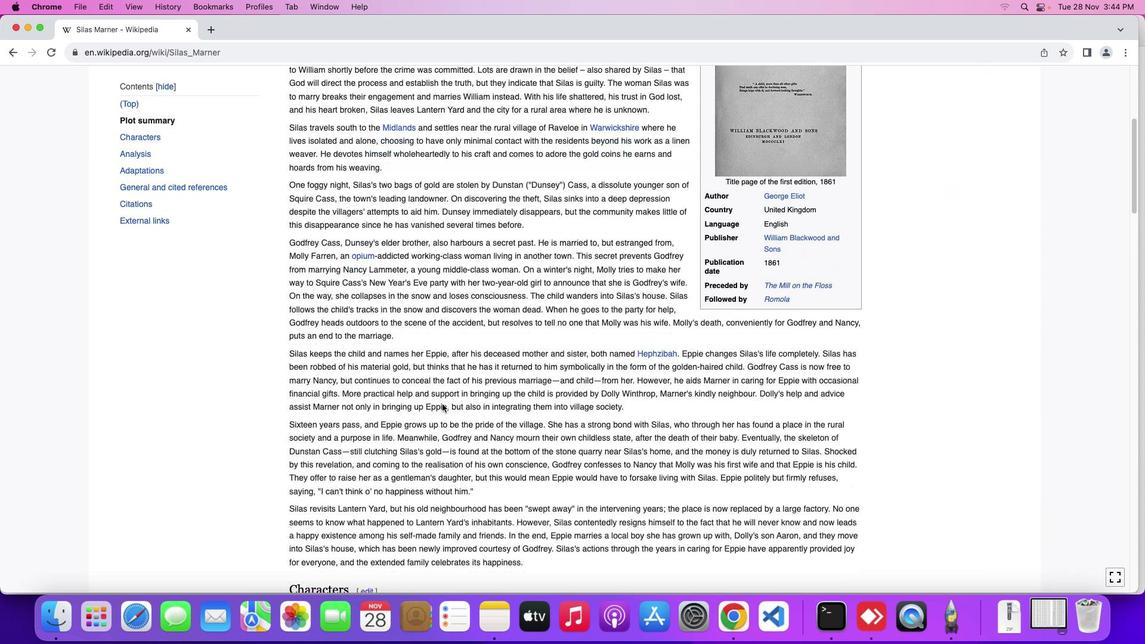 
Action: Mouse scrolled (442, 404) with delta (0, 0)
Screenshot: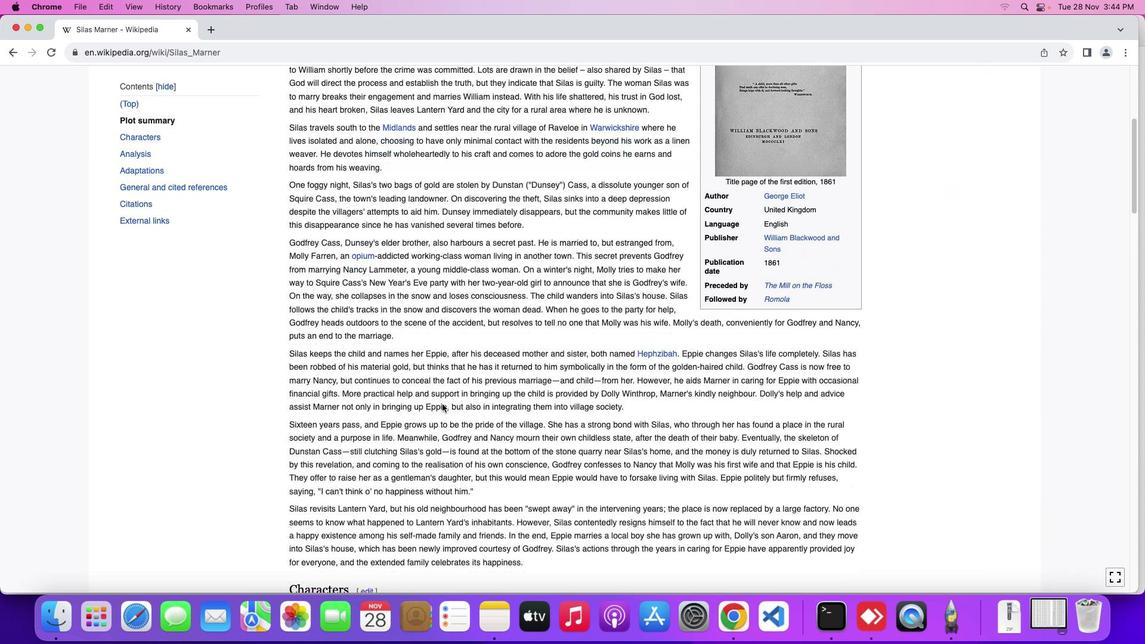 
Action: Mouse moved to (442, 404)
Screenshot: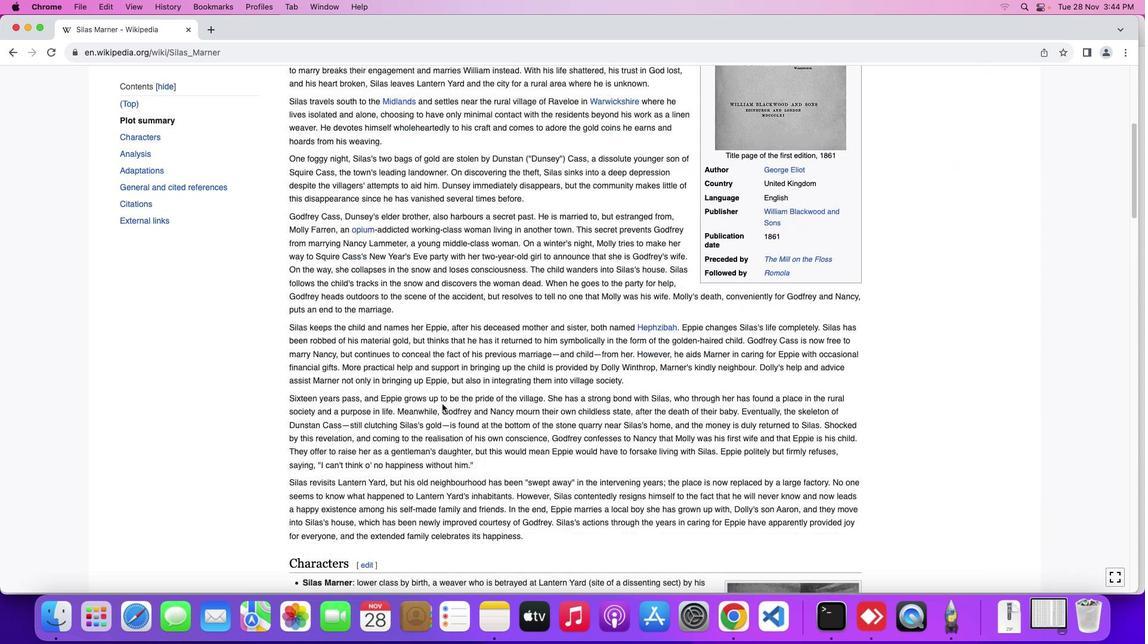 
Action: Mouse scrolled (442, 404) with delta (0, 0)
Screenshot: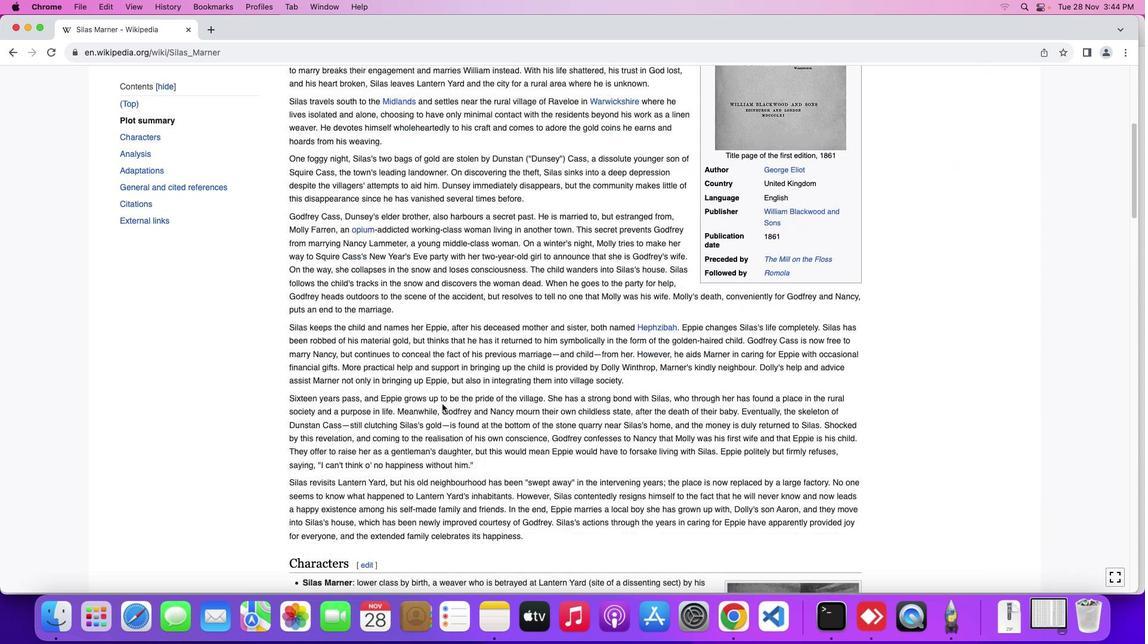 
Action: Mouse scrolled (442, 404) with delta (0, -1)
Screenshot: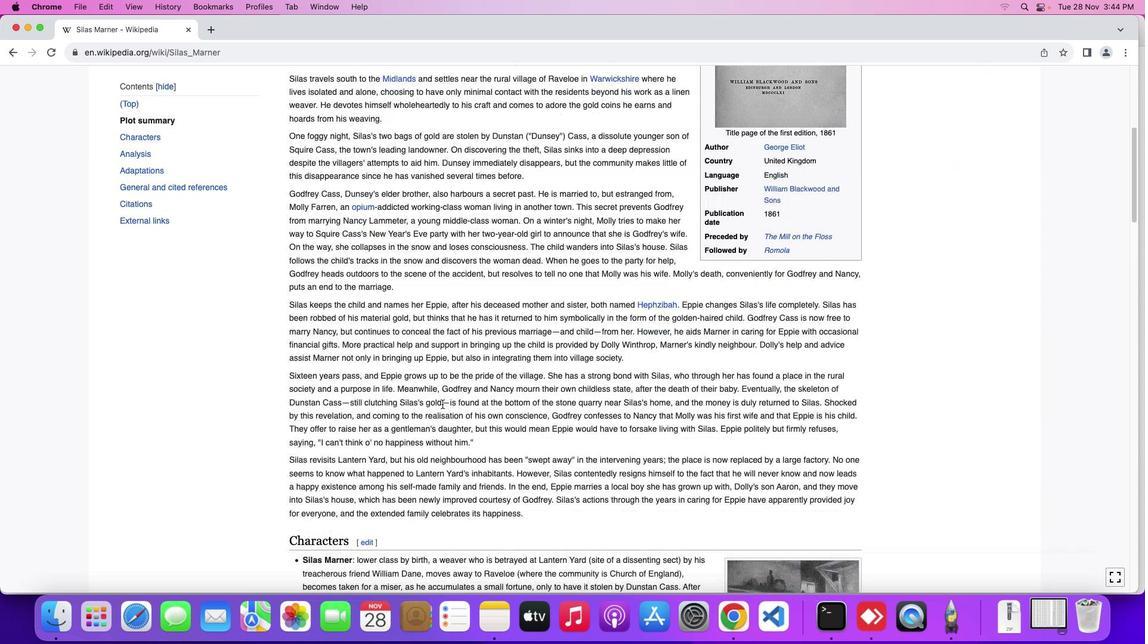 
Action: Mouse moved to (448, 408)
Screenshot: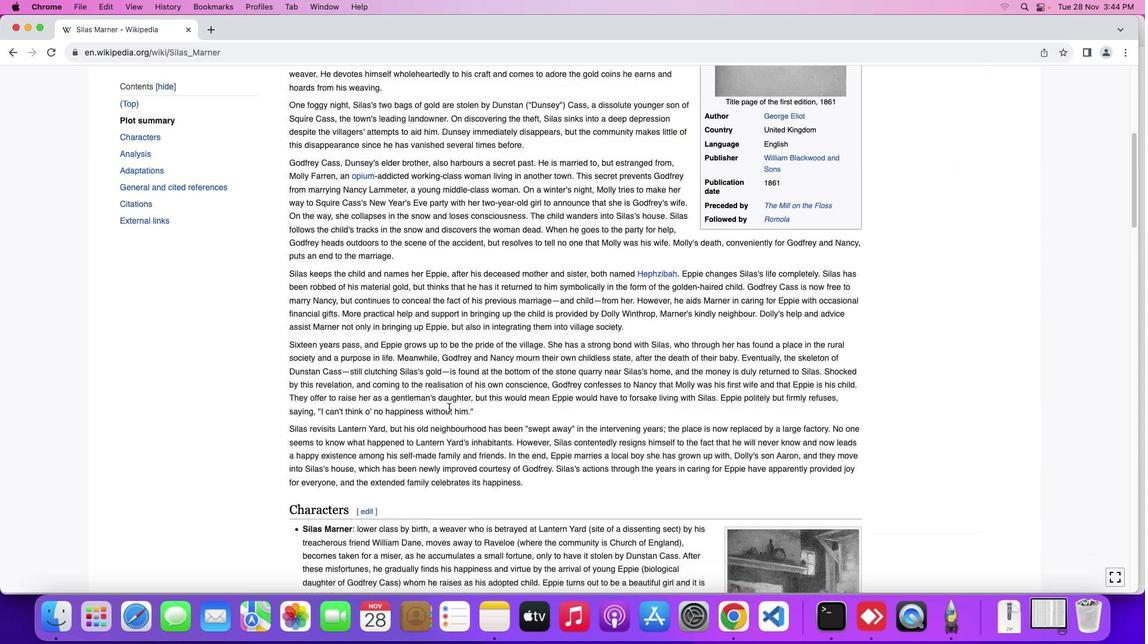 
Action: Mouse scrolled (448, 408) with delta (0, 0)
Screenshot: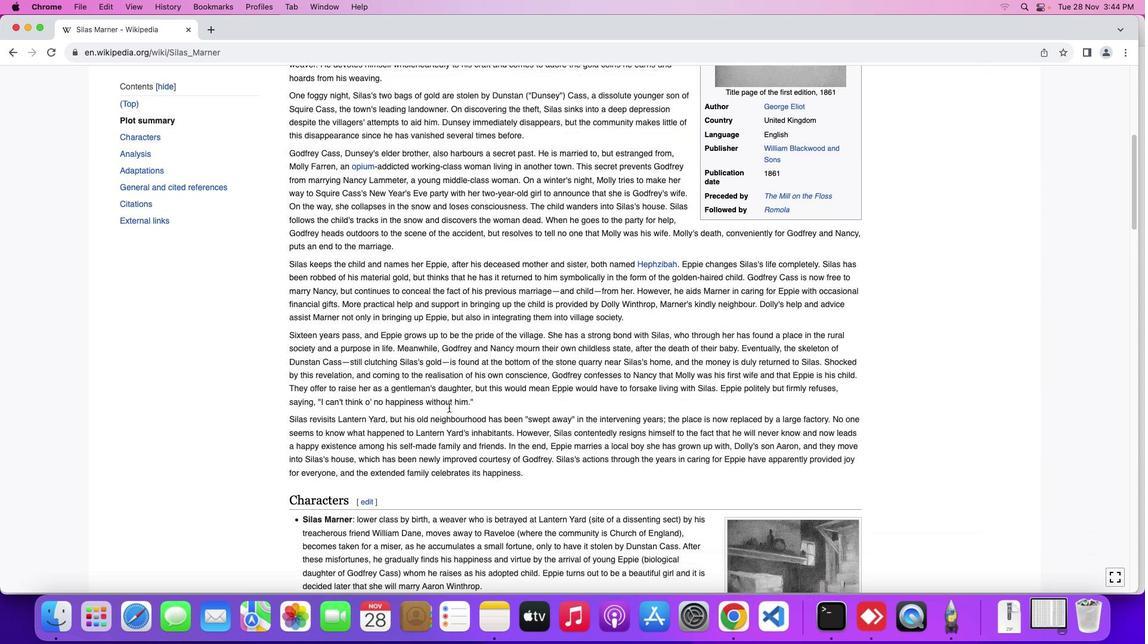 
Action: Mouse moved to (448, 408)
Screenshot: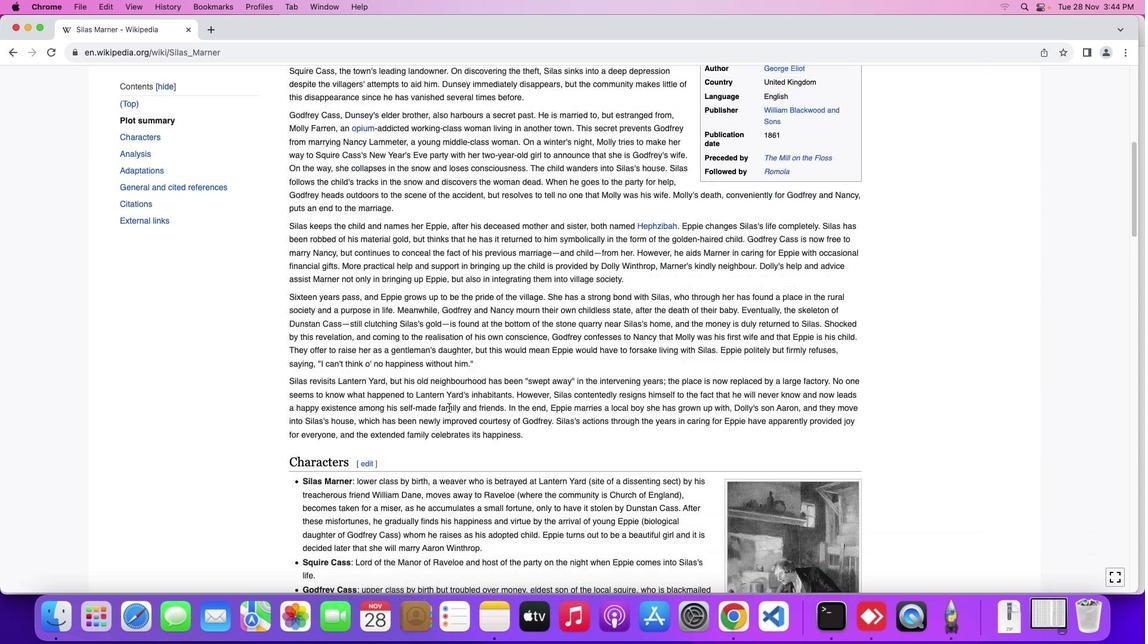 
Action: Mouse scrolled (448, 408) with delta (0, 0)
Screenshot: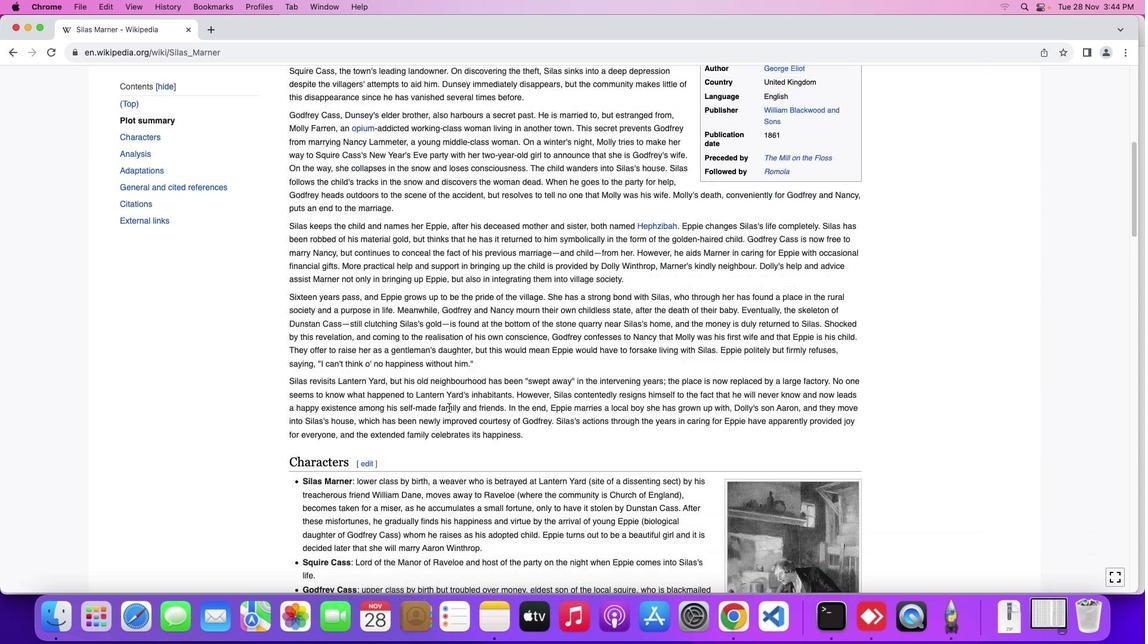 
Action: Mouse moved to (449, 407)
Screenshot: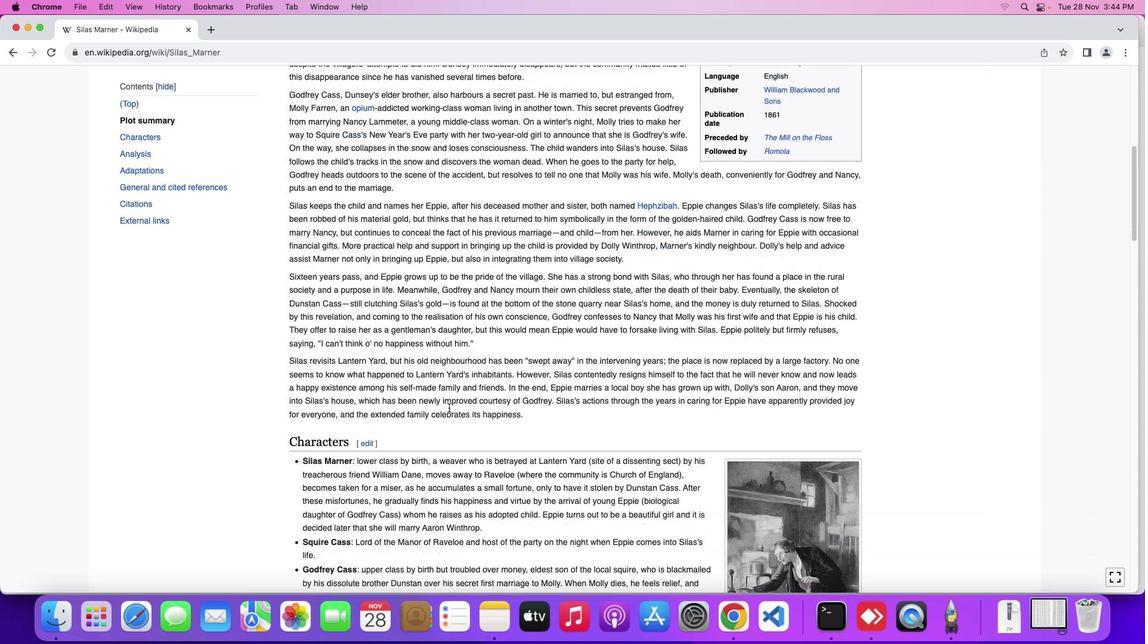 
Action: Mouse scrolled (449, 407) with delta (0, -1)
Screenshot: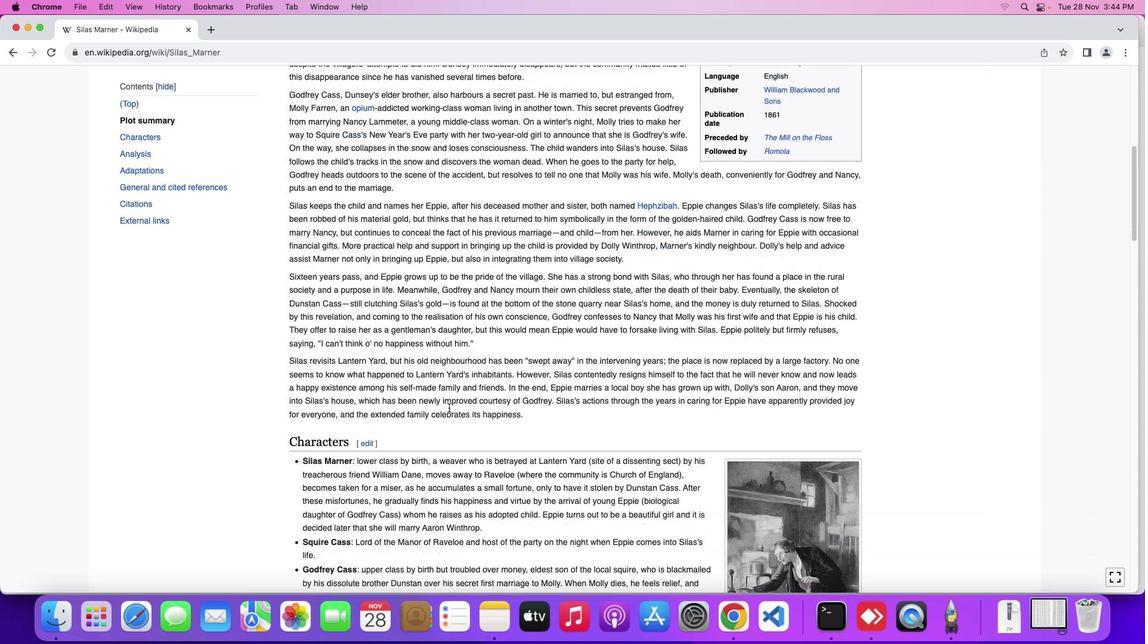 
Action: Mouse moved to (450, 407)
Screenshot: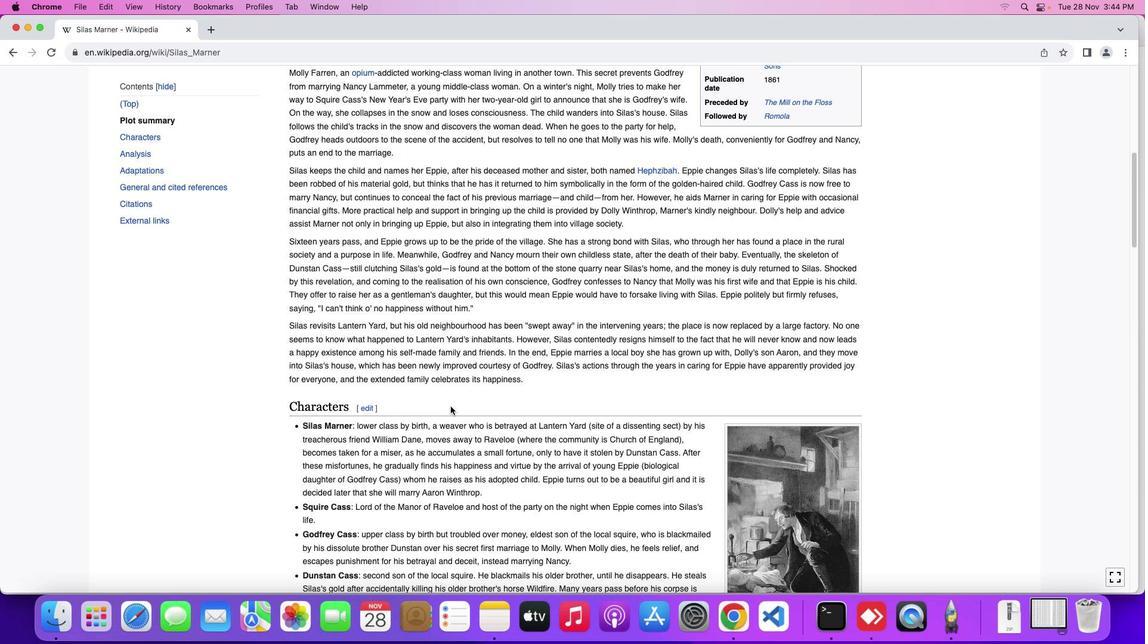 
Action: Mouse scrolled (450, 407) with delta (0, 0)
Screenshot: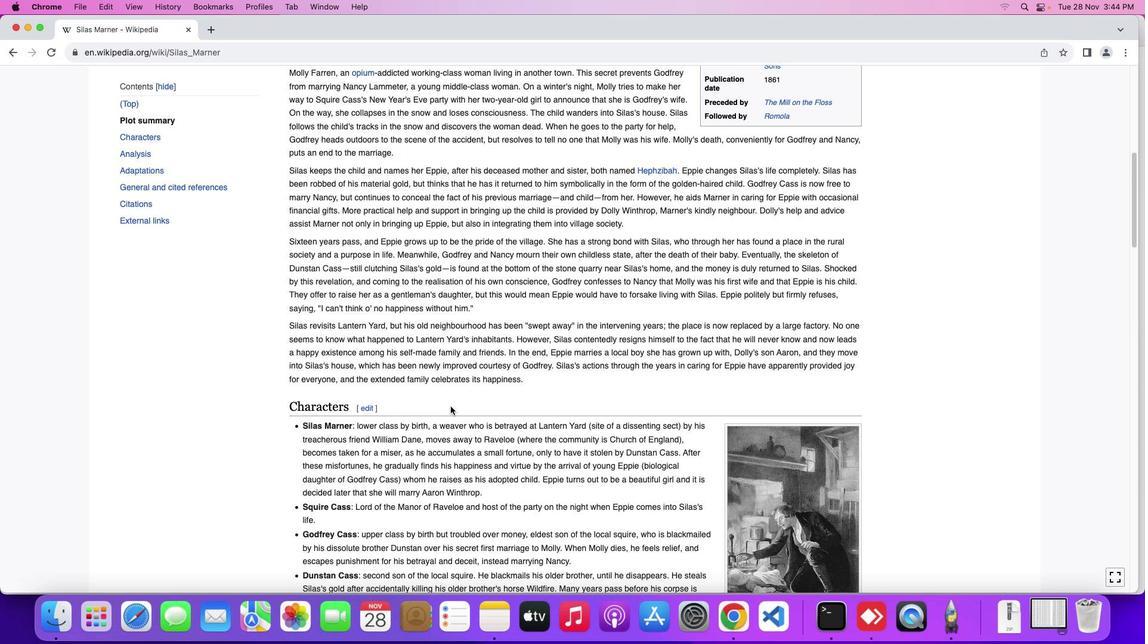 
Action: Mouse scrolled (450, 407) with delta (0, 0)
Screenshot: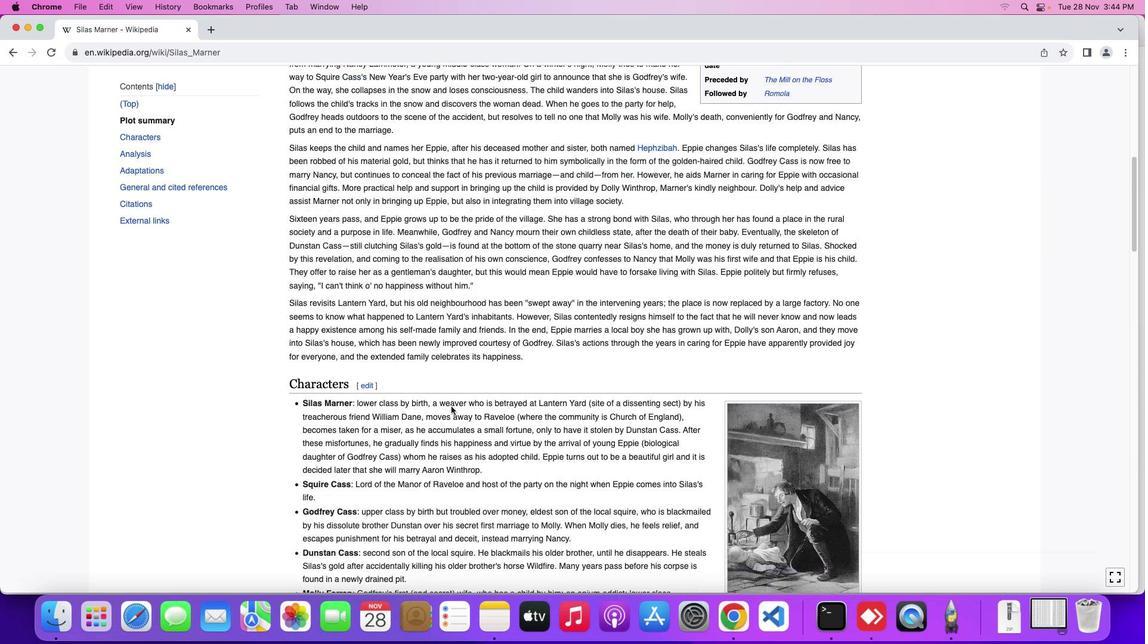
Action: Mouse moved to (451, 407)
Screenshot: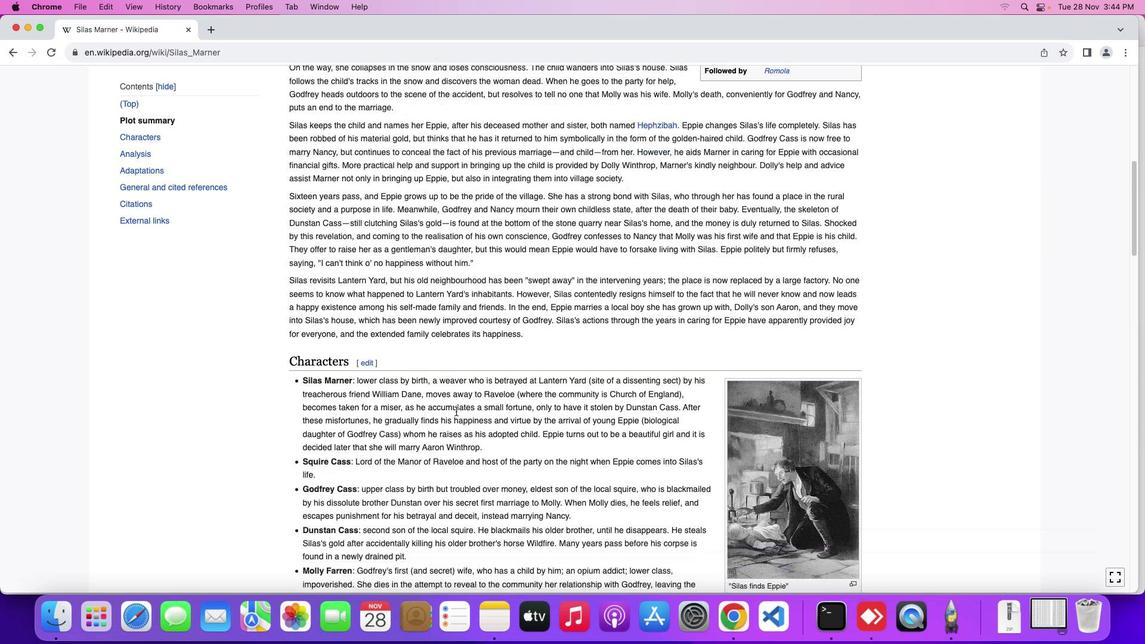 
Action: Mouse scrolled (451, 407) with delta (0, -1)
Screenshot: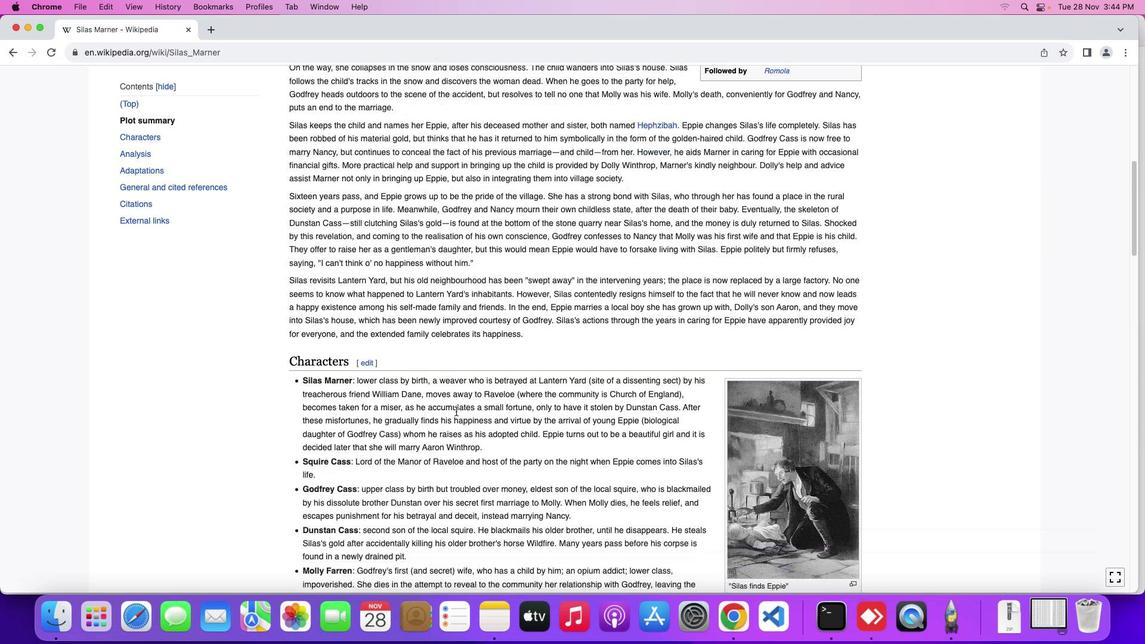 
Action: Mouse moved to (460, 414)
Screenshot: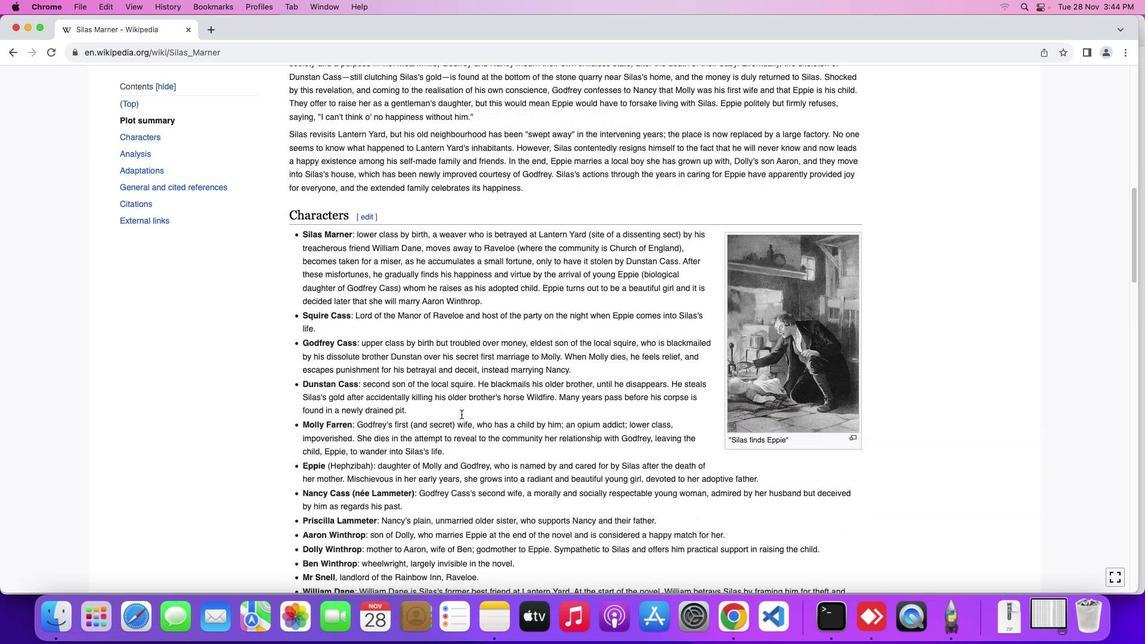 
Action: Mouse scrolled (460, 414) with delta (0, 0)
Screenshot: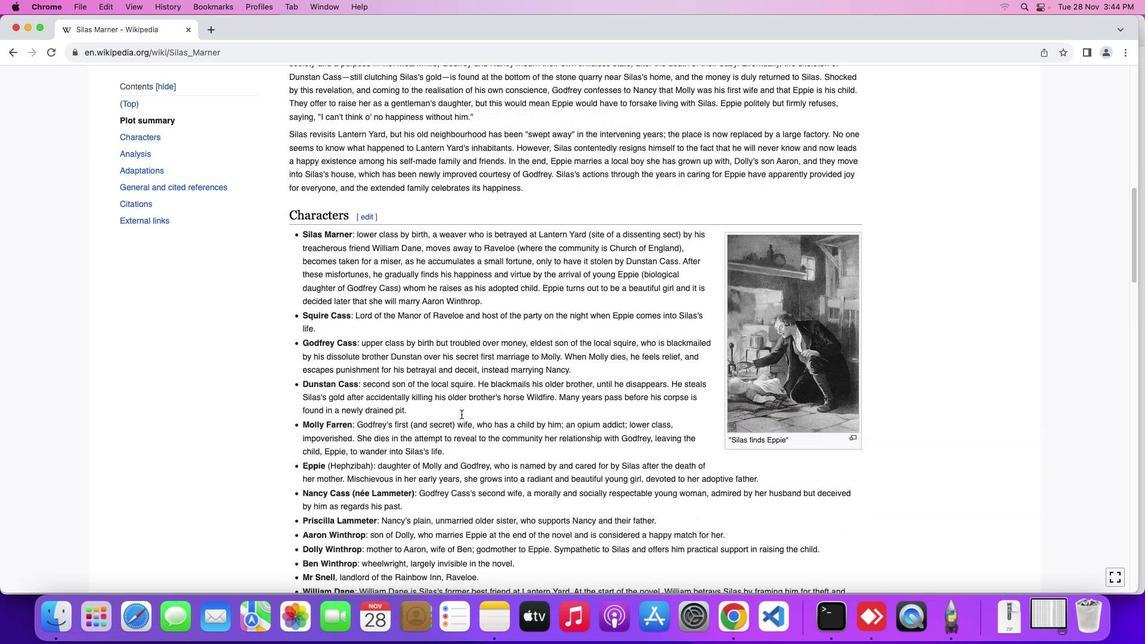 
Action: Mouse moved to (461, 414)
Screenshot: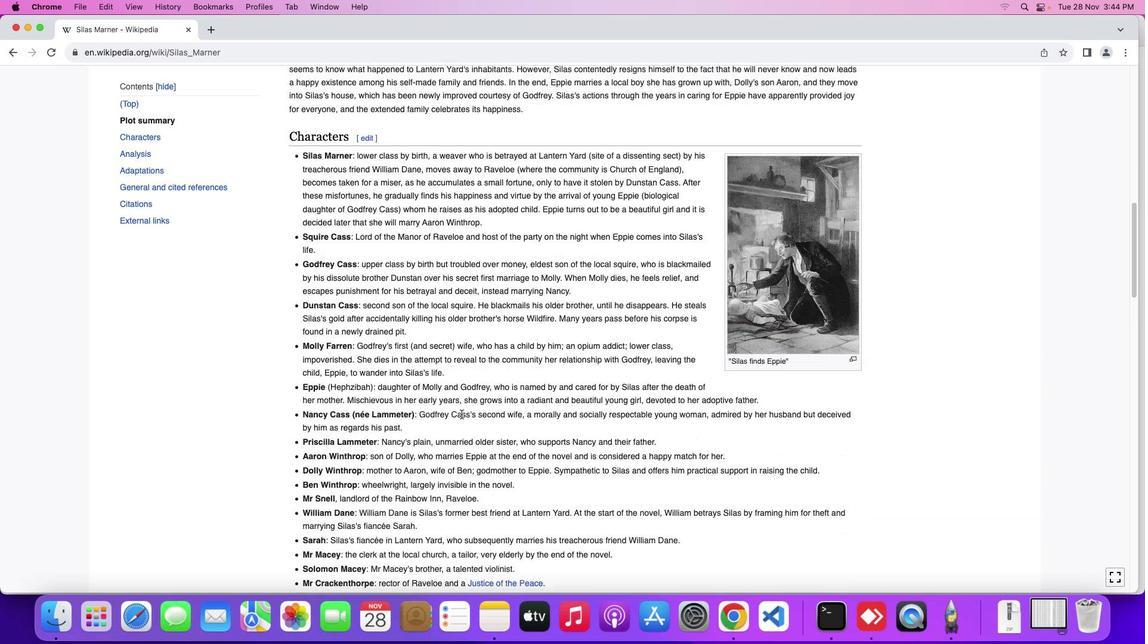 
Action: Mouse scrolled (461, 414) with delta (0, 0)
Screenshot: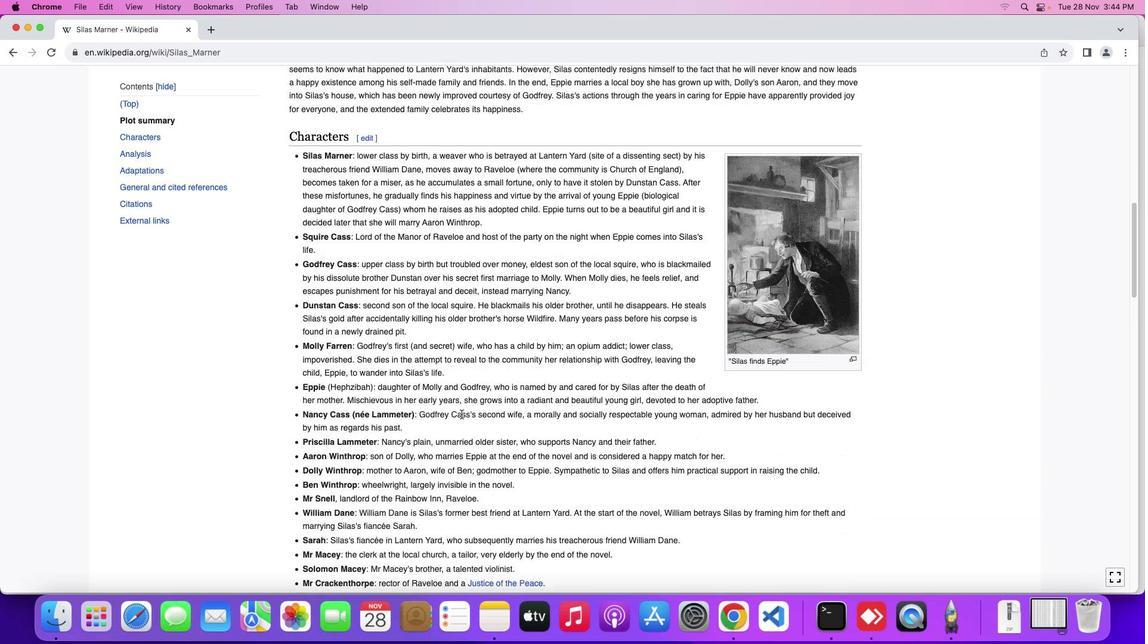
Action: Mouse scrolled (461, 414) with delta (0, -1)
Screenshot: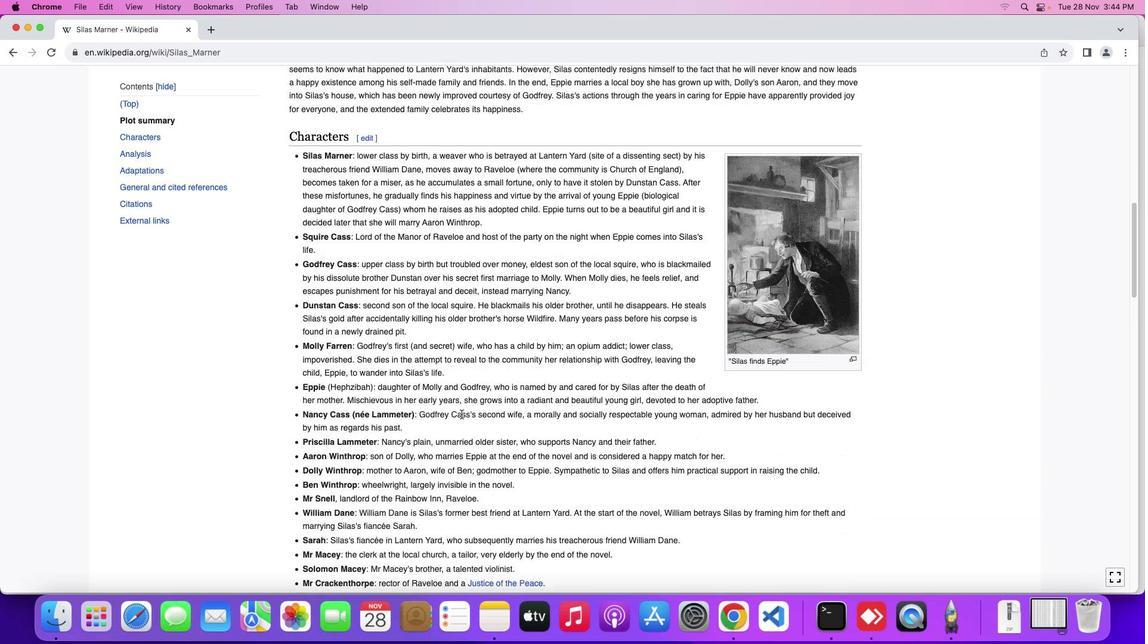 
Action: Mouse scrolled (461, 414) with delta (0, -2)
Screenshot: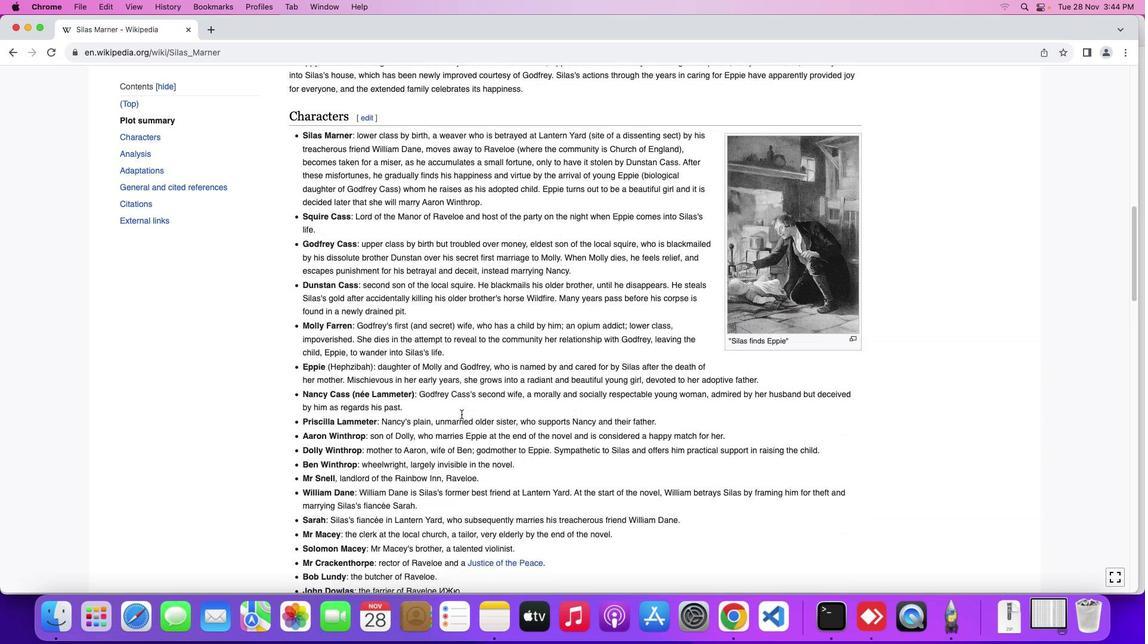 
Action: Mouse moved to (461, 416)
Screenshot: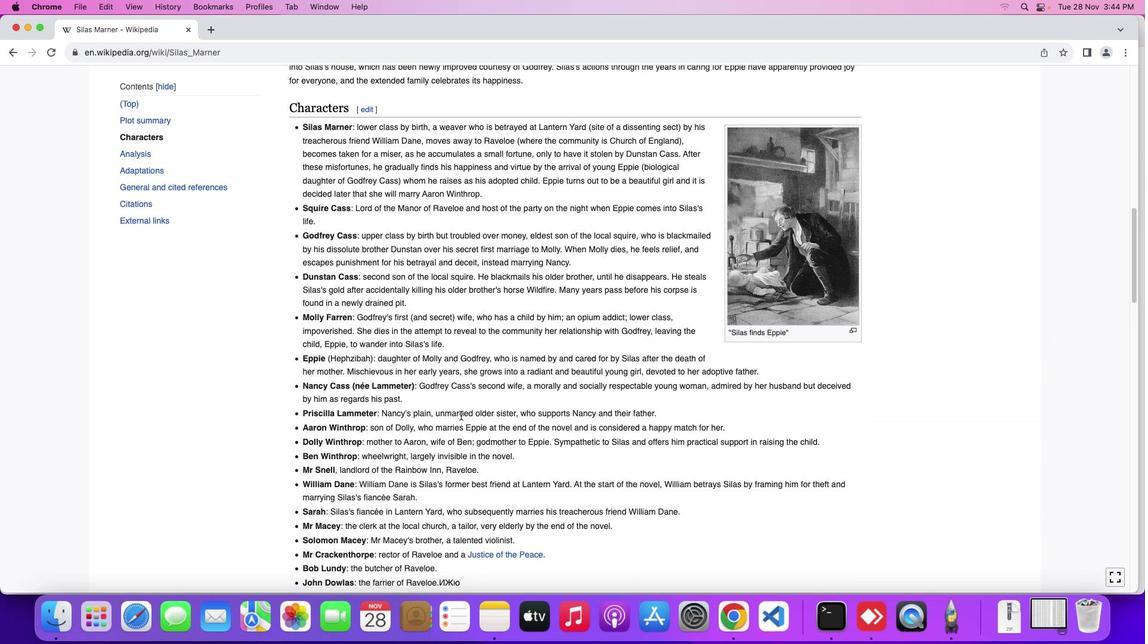 
Action: Mouse scrolled (461, 416) with delta (0, 0)
Screenshot: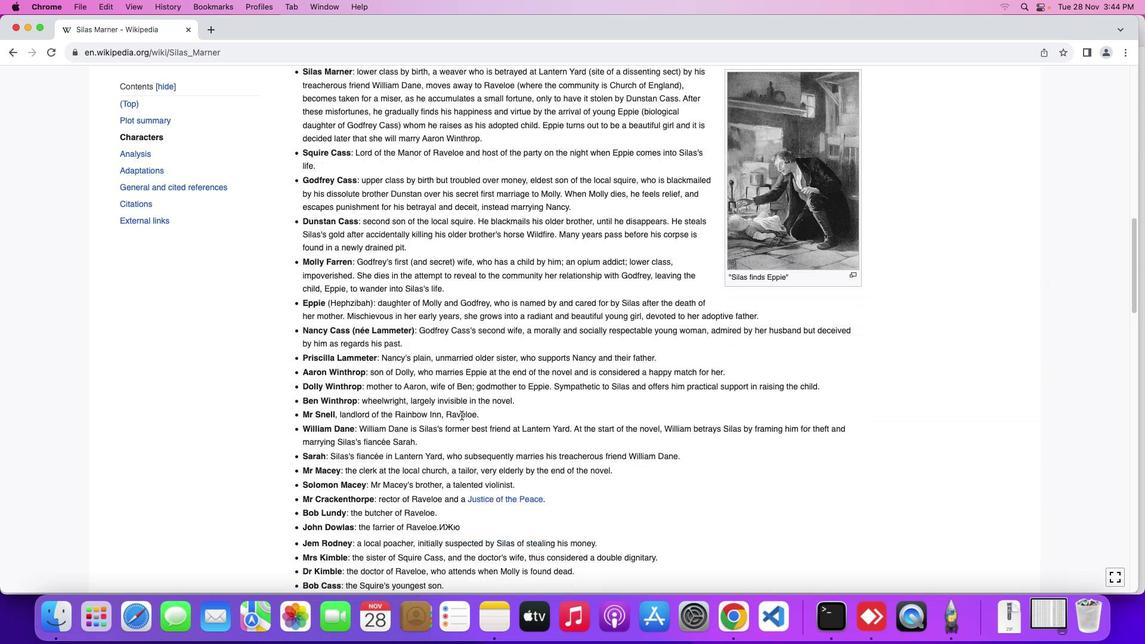 
Action: Mouse scrolled (461, 416) with delta (0, 0)
Screenshot: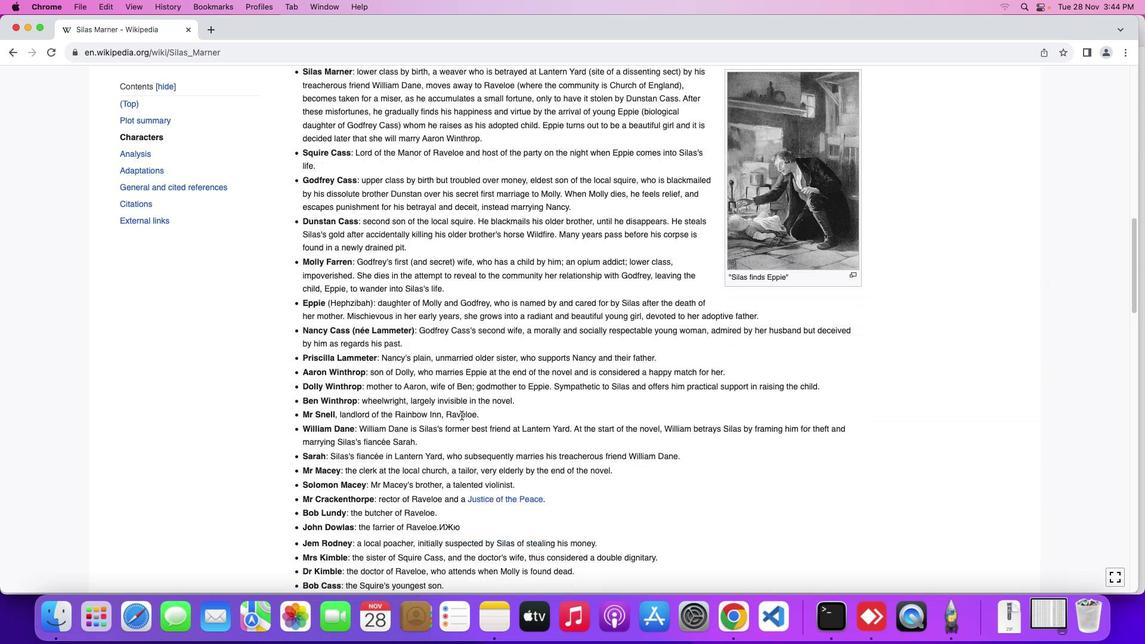 
Action: Mouse scrolled (461, 416) with delta (0, -1)
Screenshot: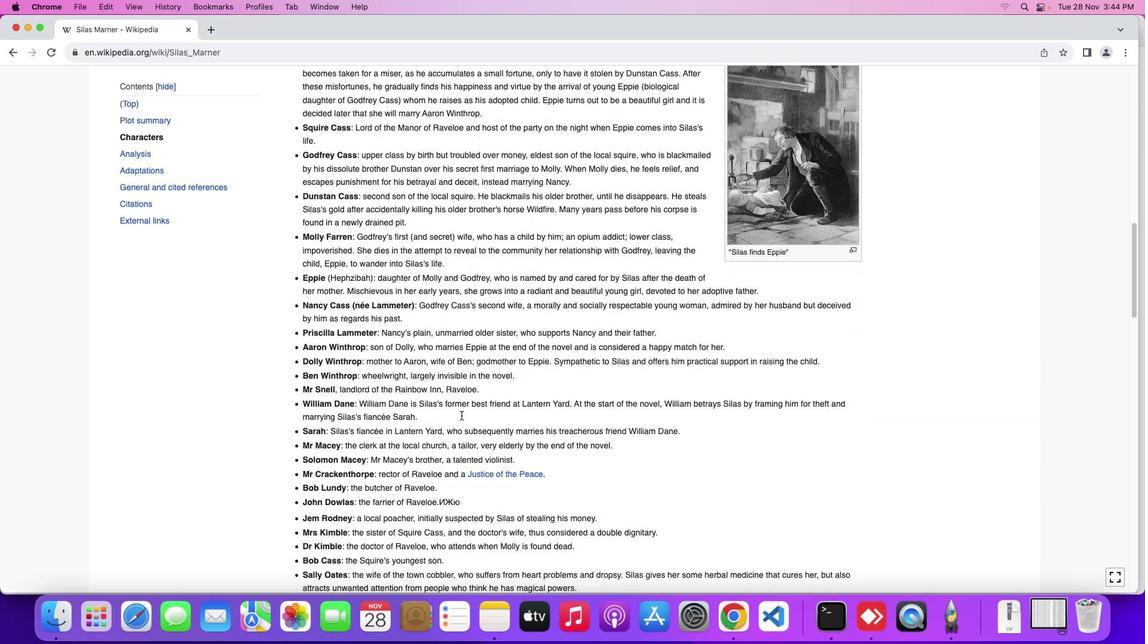 
Action: Mouse moved to (462, 416)
Screenshot: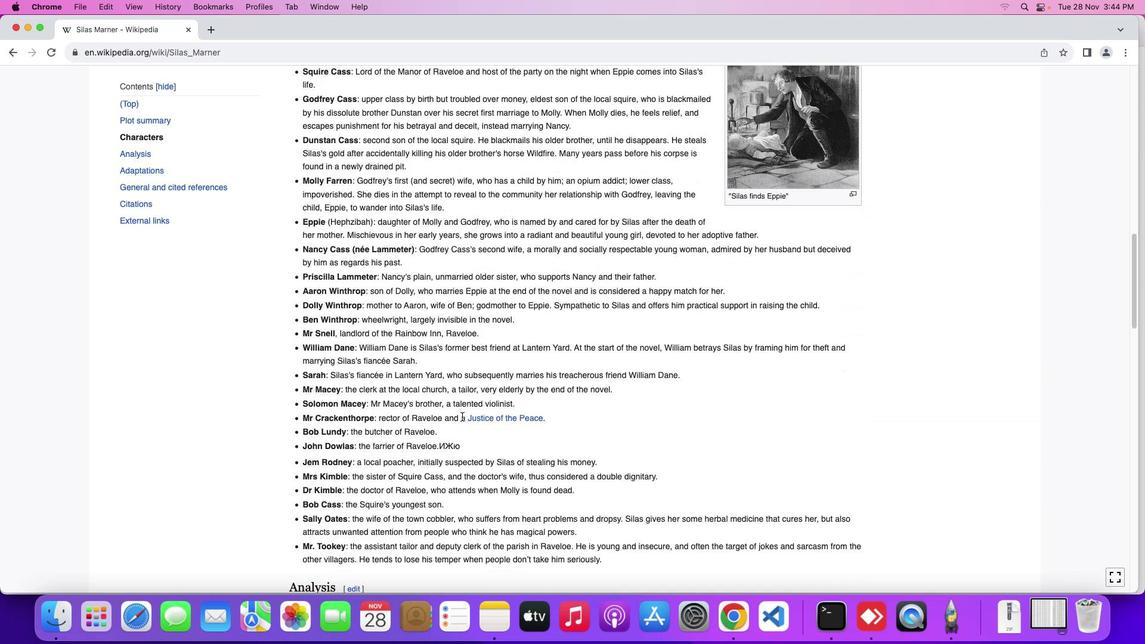 
Action: Mouse scrolled (462, 416) with delta (0, 0)
Screenshot: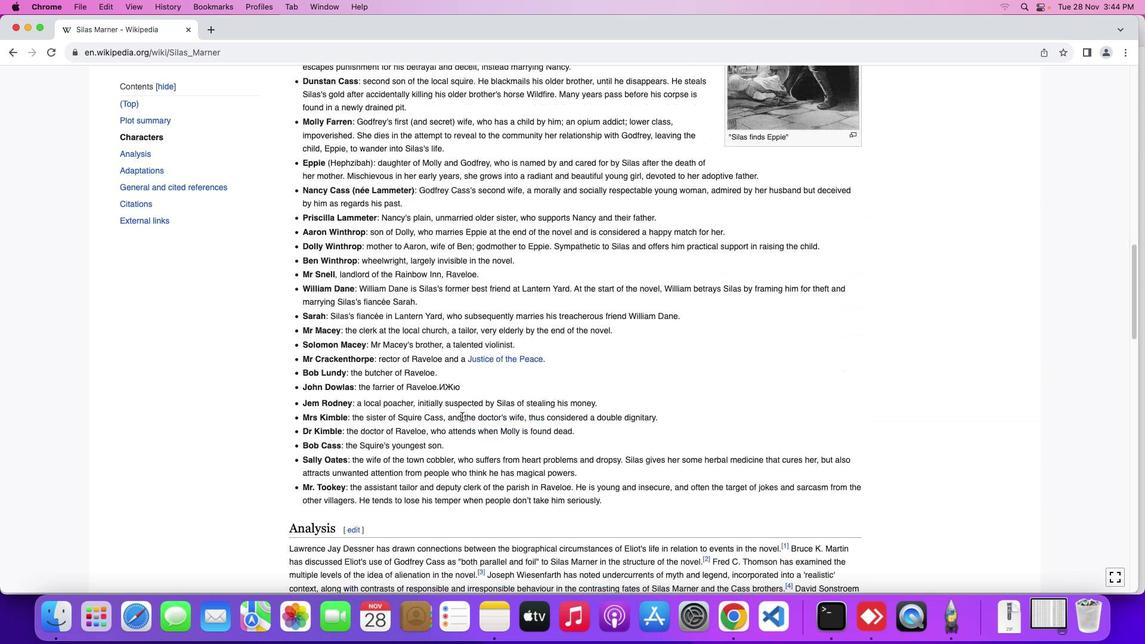 
Action: Mouse scrolled (462, 416) with delta (0, 0)
Screenshot: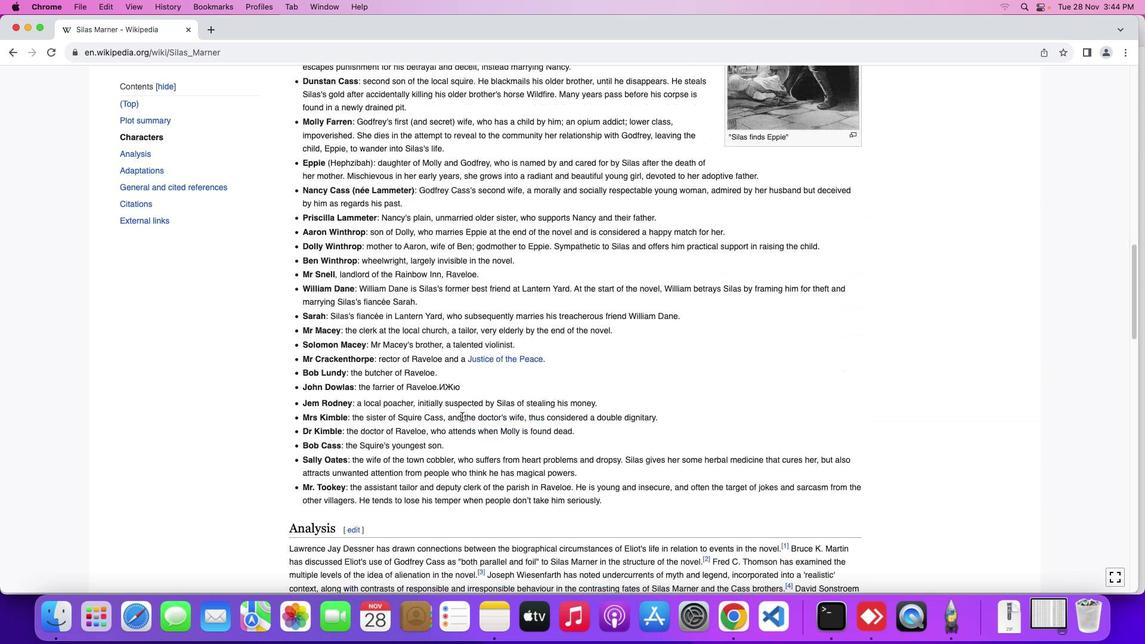 
Action: Mouse scrolled (462, 416) with delta (0, -1)
Screenshot: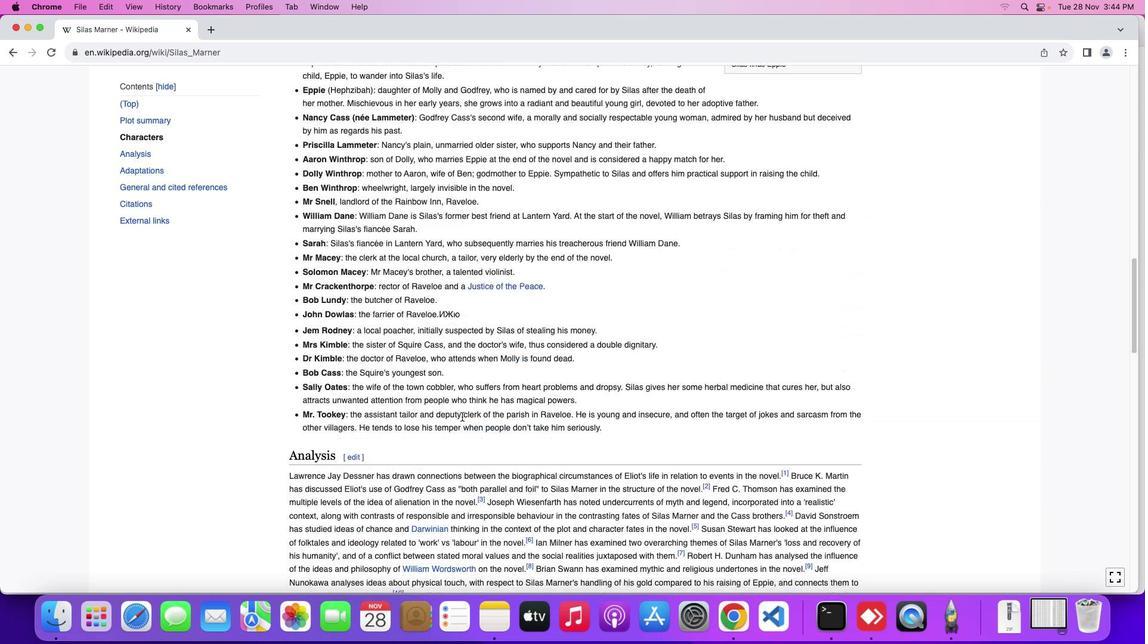 
Action: Mouse scrolled (462, 416) with delta (0, -2)
Screenshot: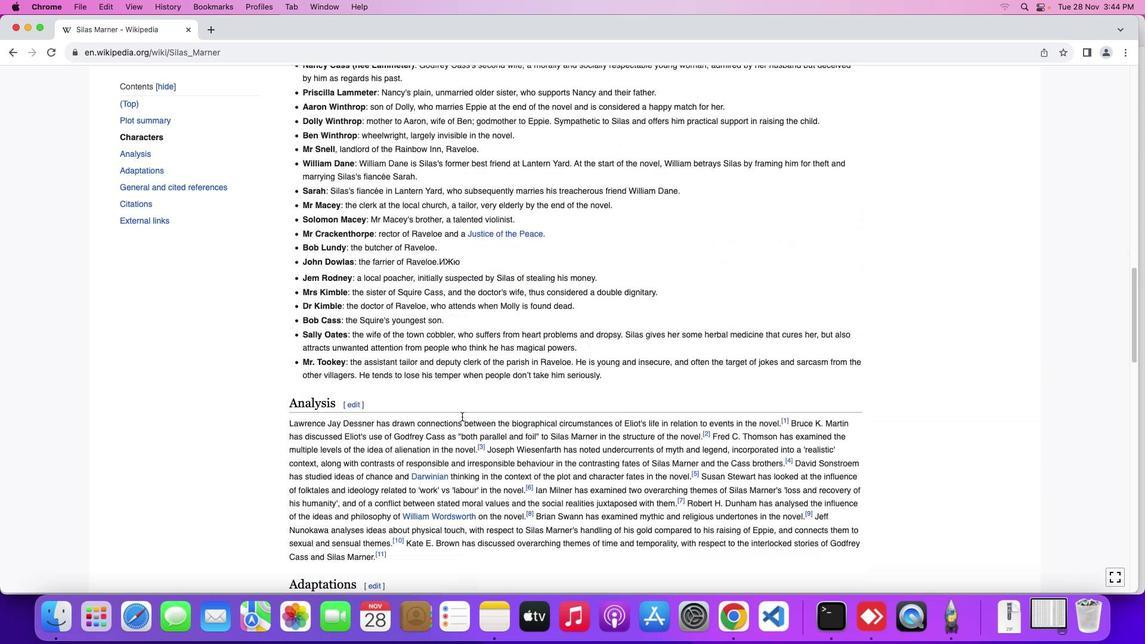 
Action: Mouse moved to (462, 418)
Screenshot: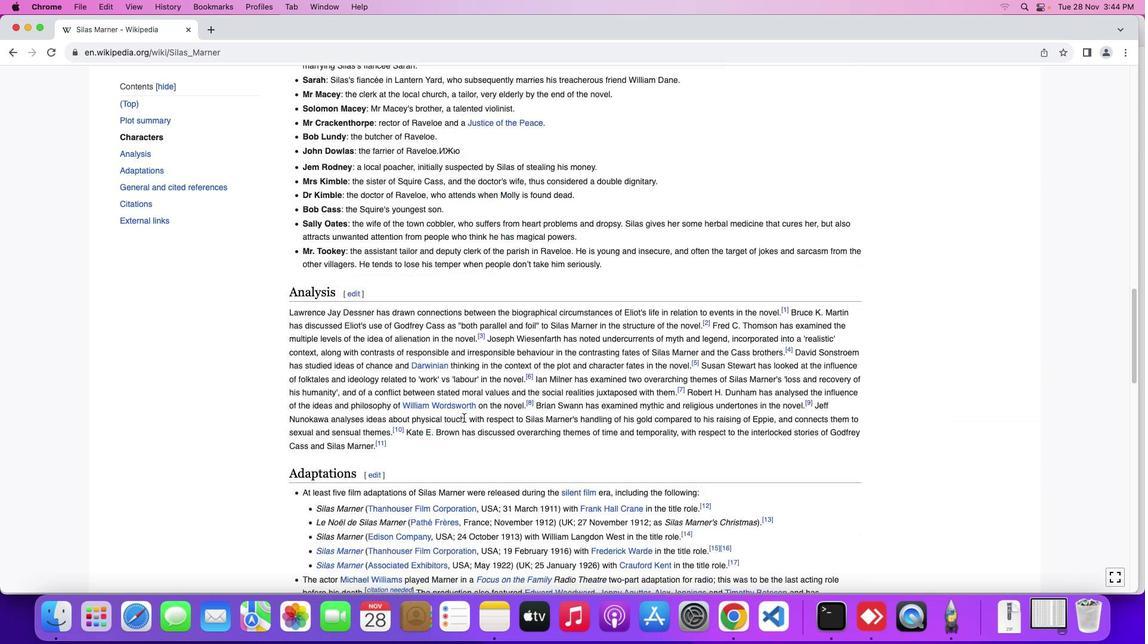 
Action: Mouse scrolled (462, 418) with delta (0, 0)
Screenshot: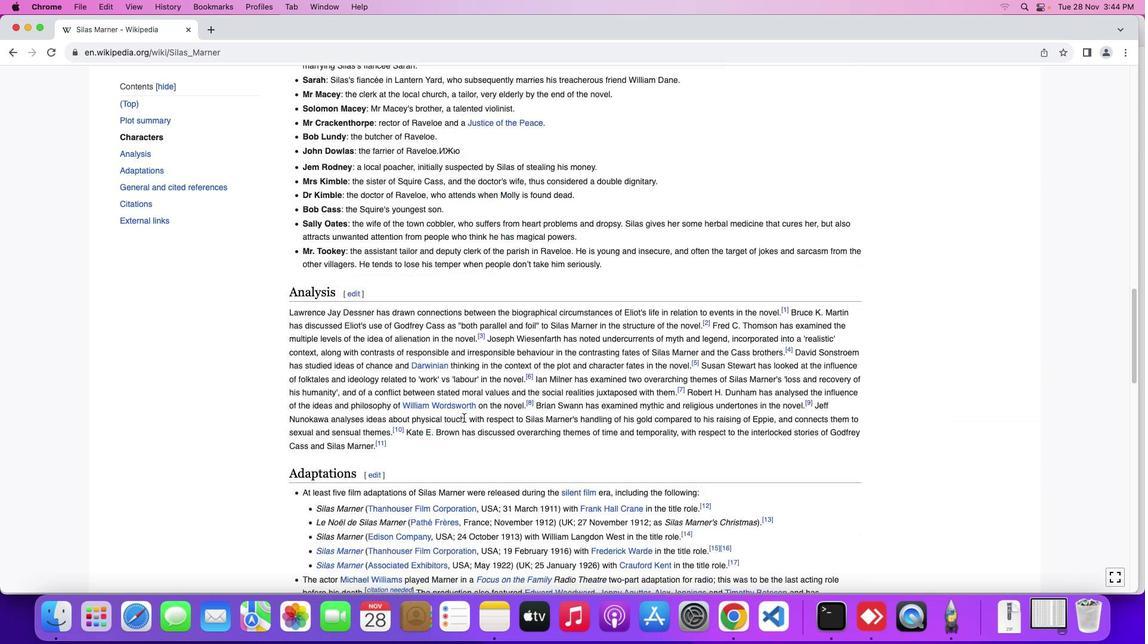 
Action: Mouse moved to (463, 418)
Screenshot: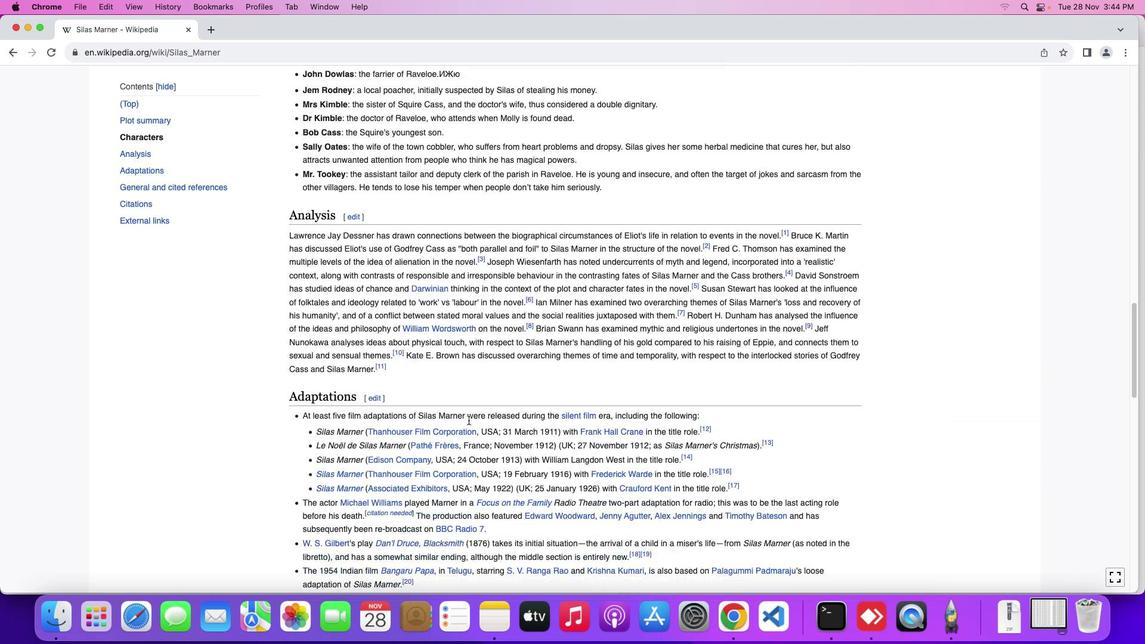 
Action: Mouse scrolled (463, 418) with delta (0, 0)
Screenshot: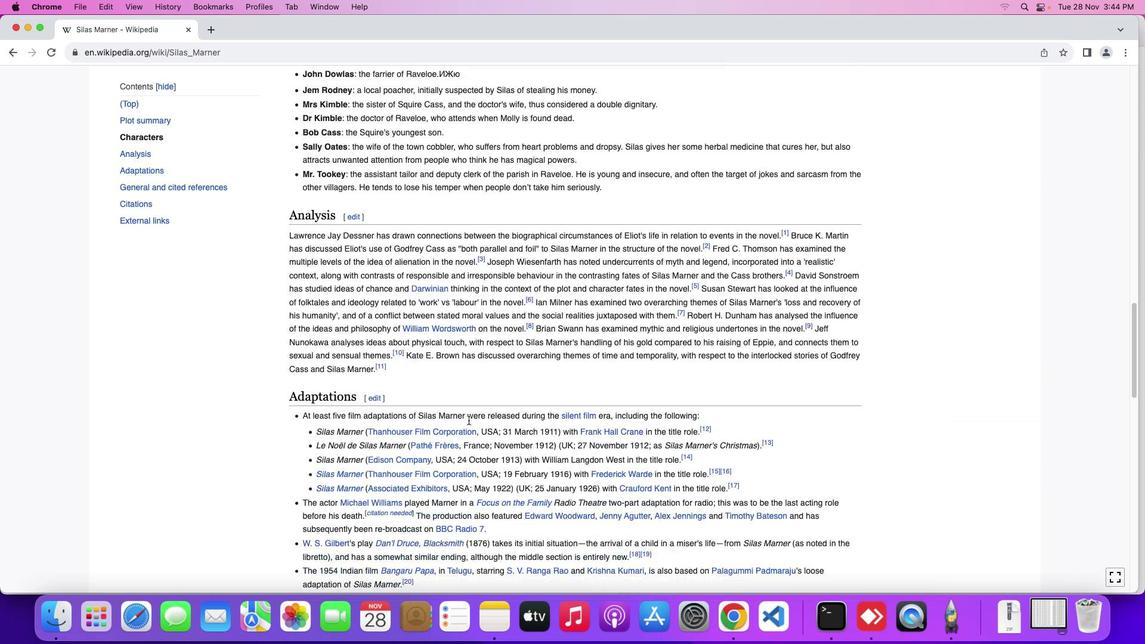 
Action: Mouse moved to (463, 418)
Screenshot: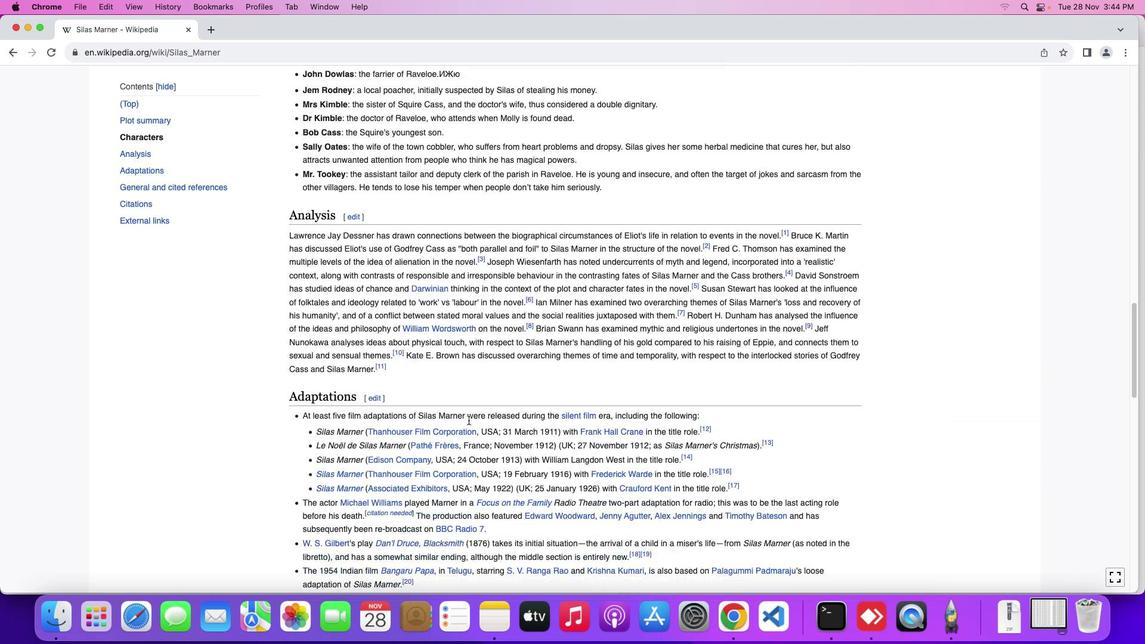 
Action: Mouse scrolled (463, 418) with delta (0, -1)
Screenshot: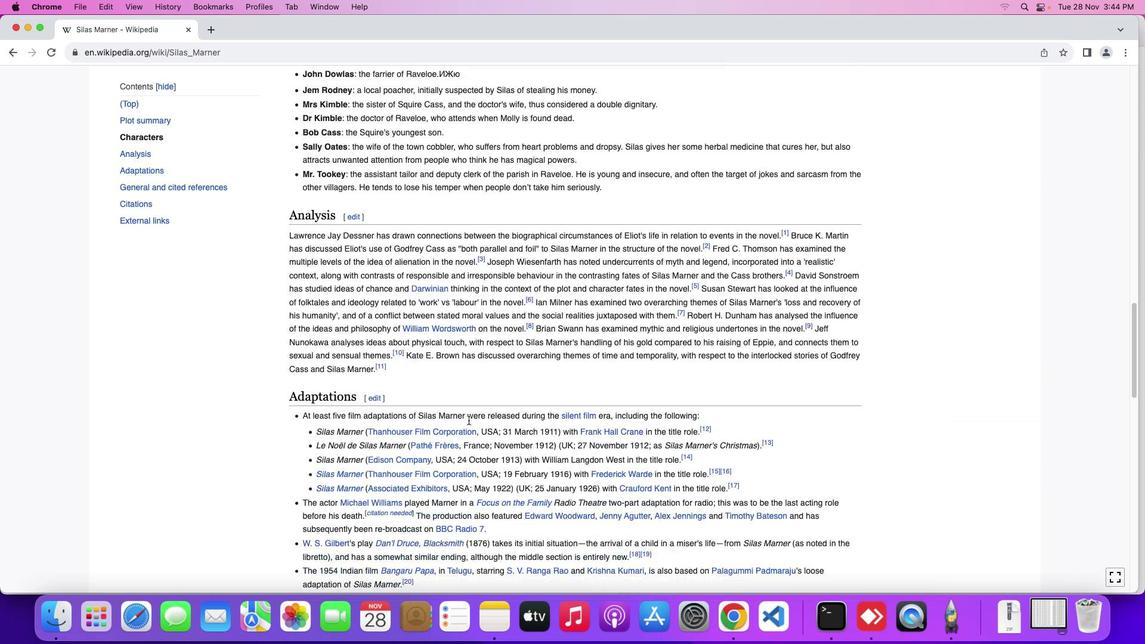 
Action: Mouse moved to (463, 418)
Screenshot: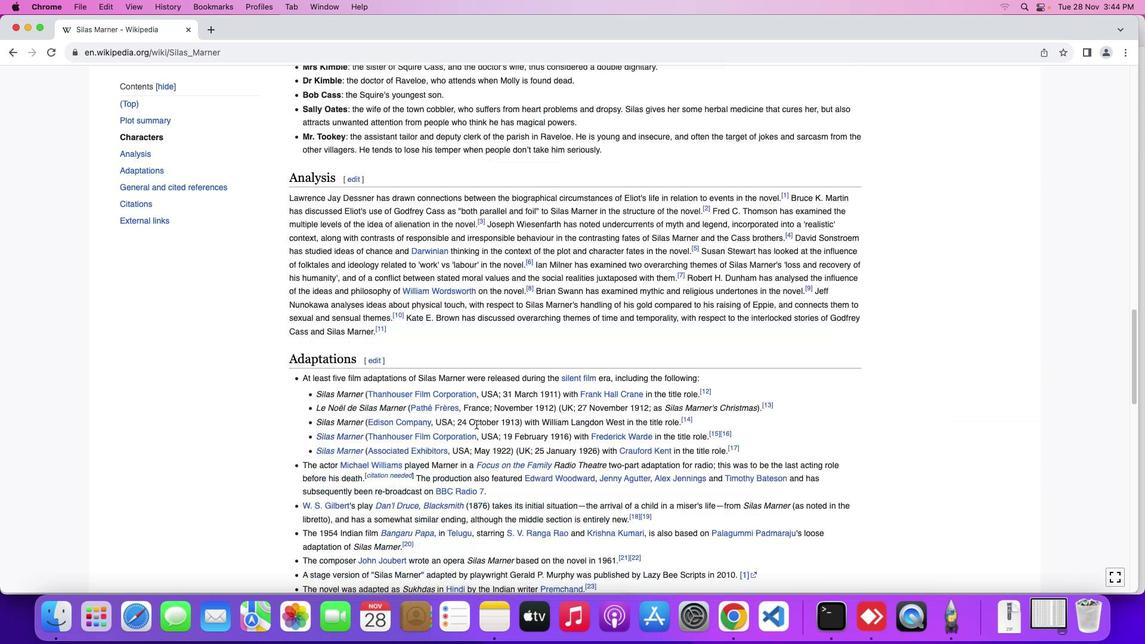 
Action: Mouse scrolled (463, 418) with delta (0, -2)
Screenshot: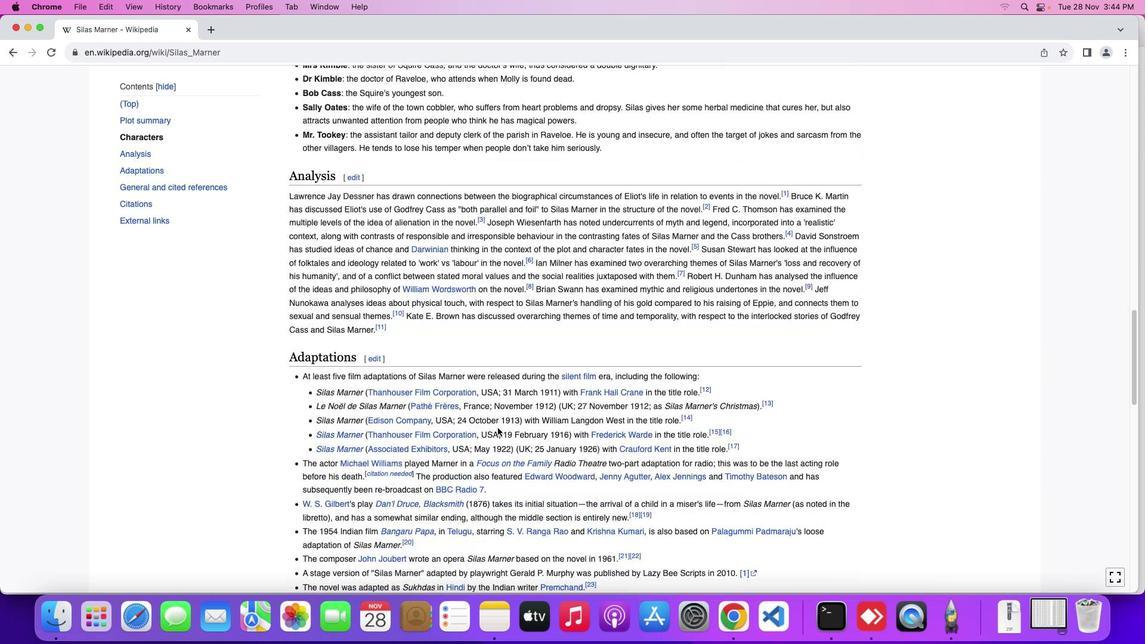 
Action: Mouse moved to (520, 425)
Screenshot: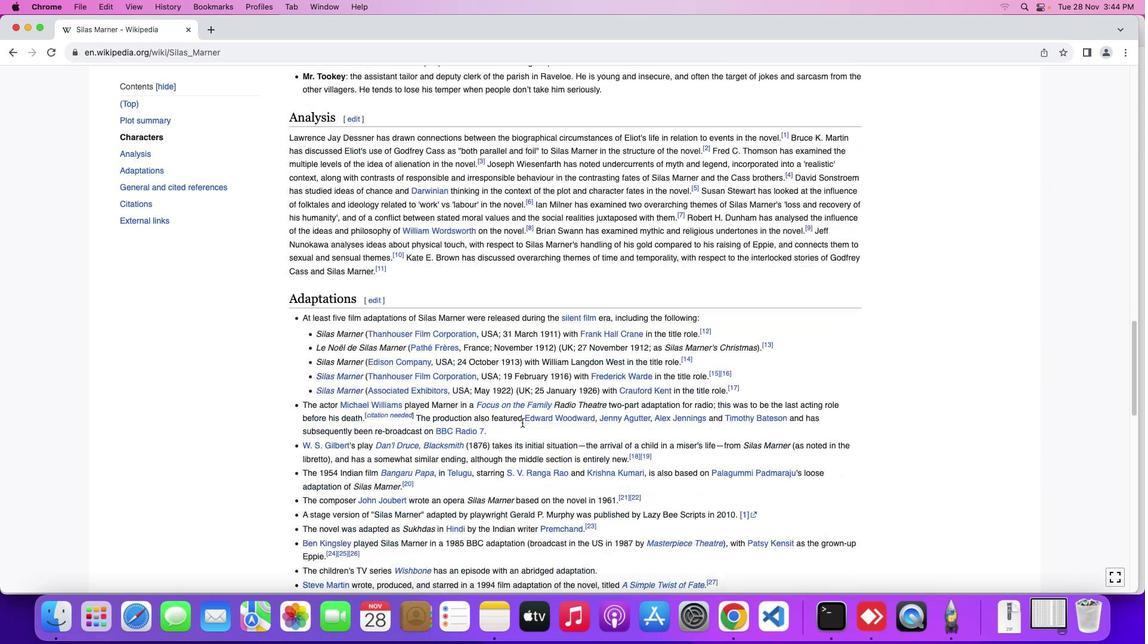 
Action: Mouse scrolled (520, 425) with delta (0, 0)
Screenshot: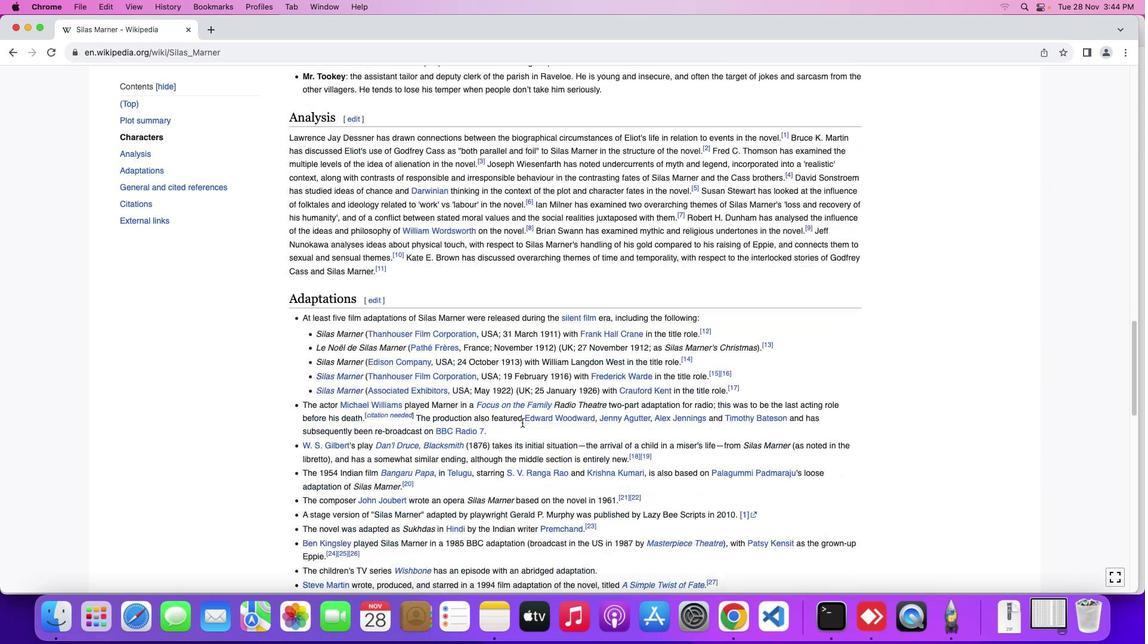 
Action: Mouse moved to (522, 424)
Screenshot: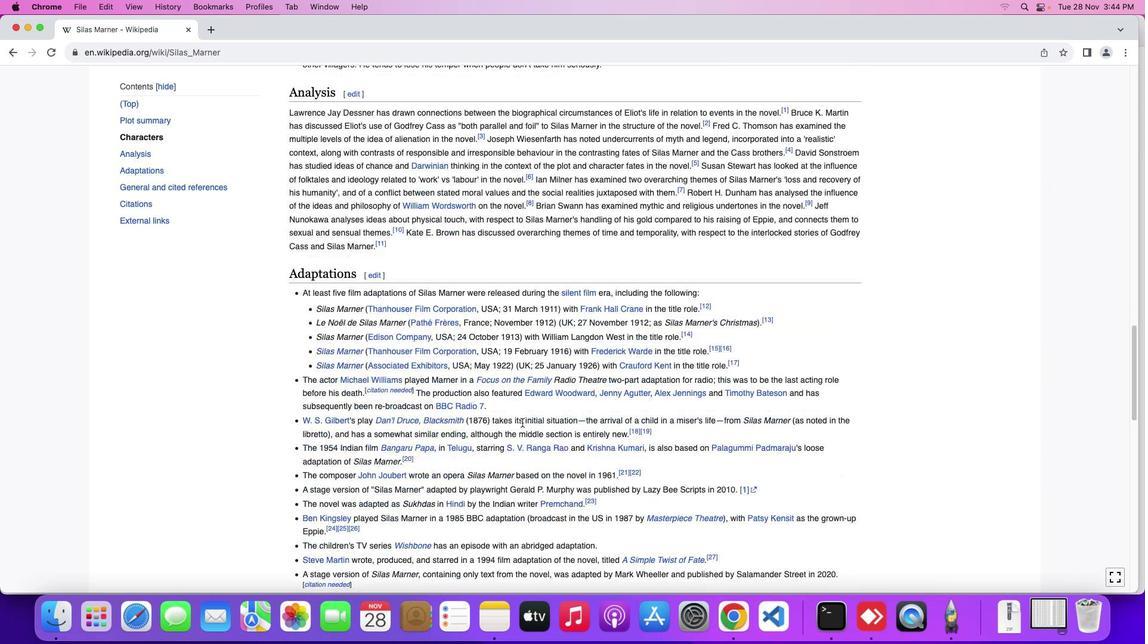 
Action: Mouse scrolled (522, 424) with delta (0, 0)
Screenshot: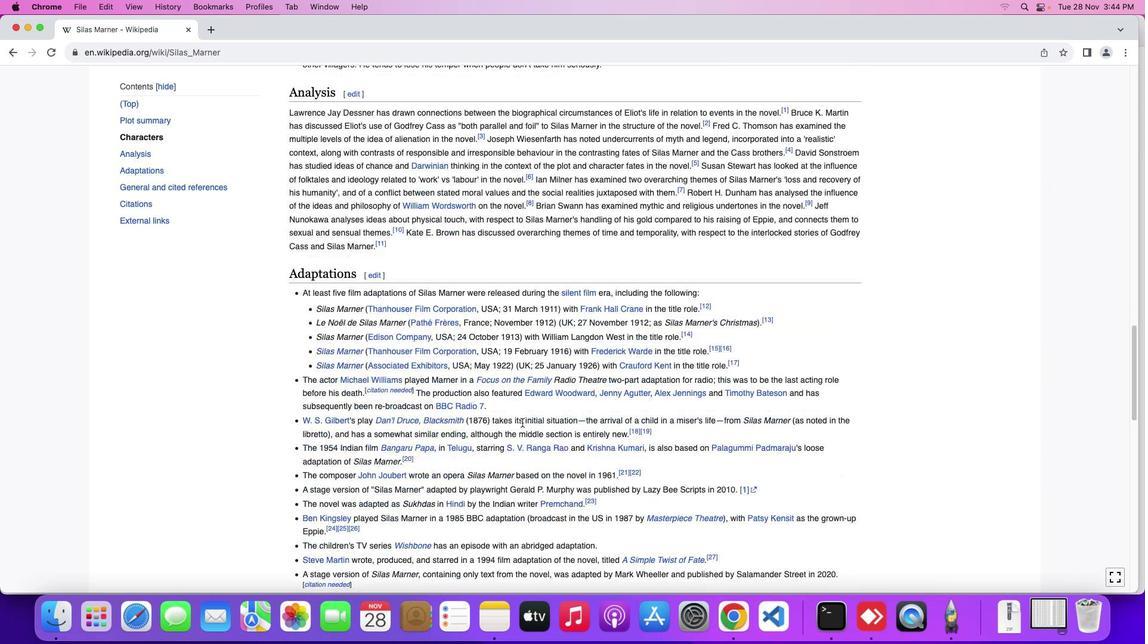 
Action: Mouse moved to (522, 423)
Screenshot: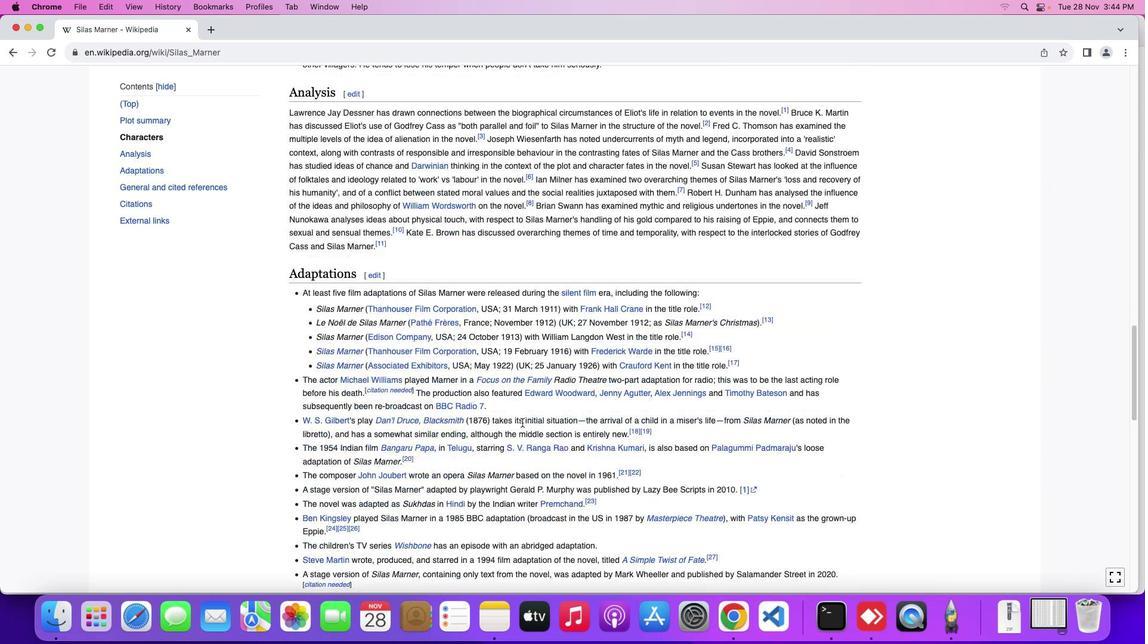 
Action: Mouse scrolled (522, 423) with delta (0, -1)
Screenshot: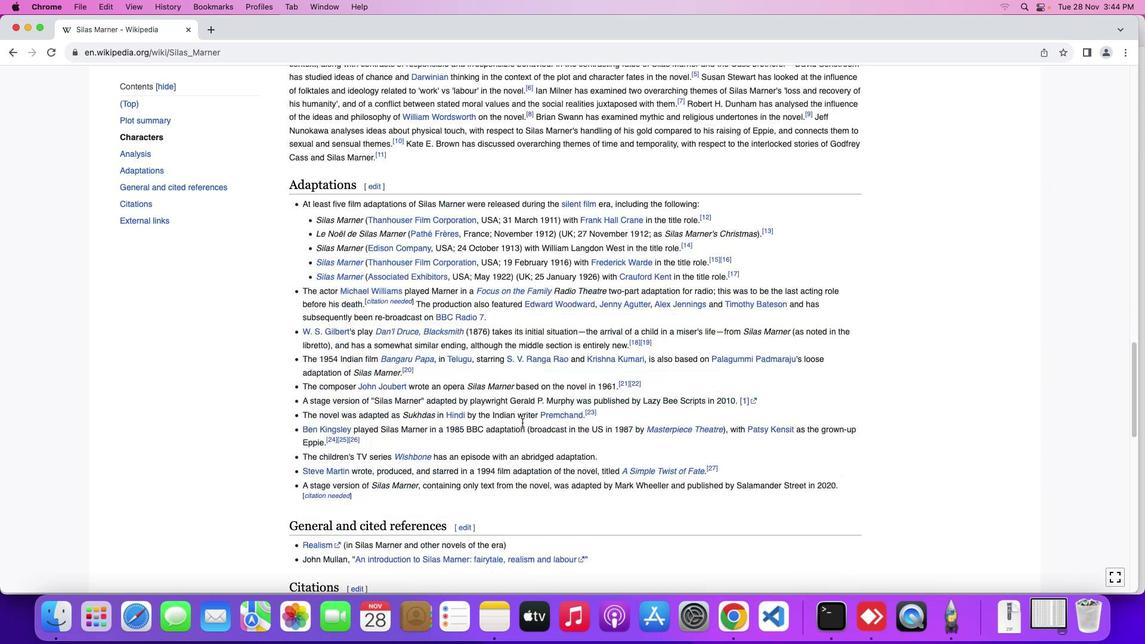 
Action: Mouse moved to (522, 422)
Screenshot: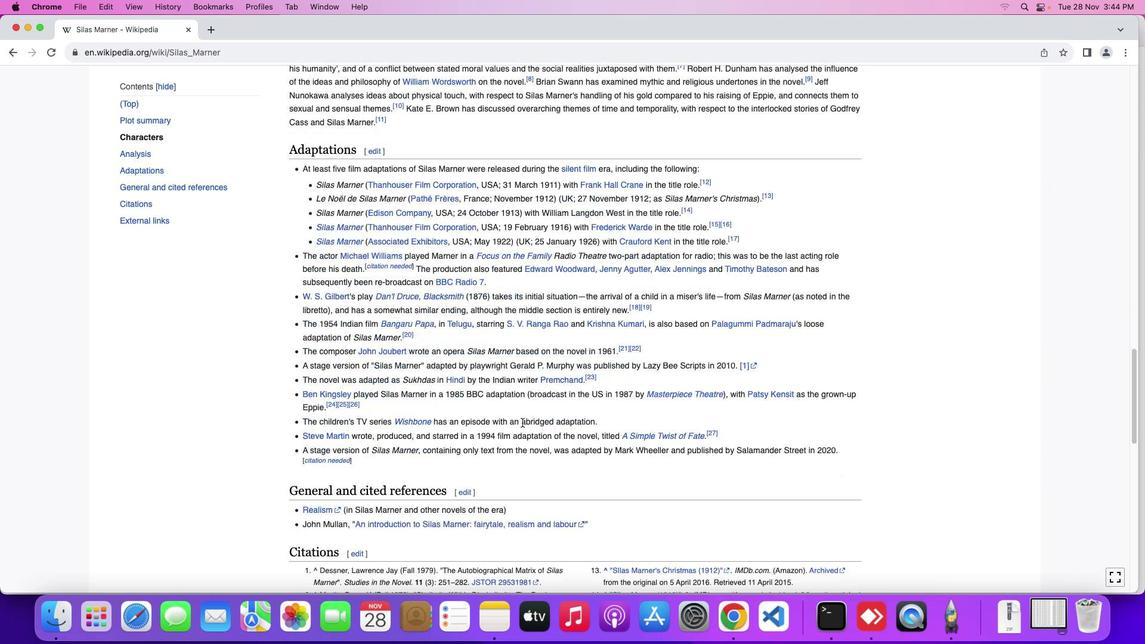 
Action: Mouse scrolled (522, 422) with delta (0, -2)
Screenshot: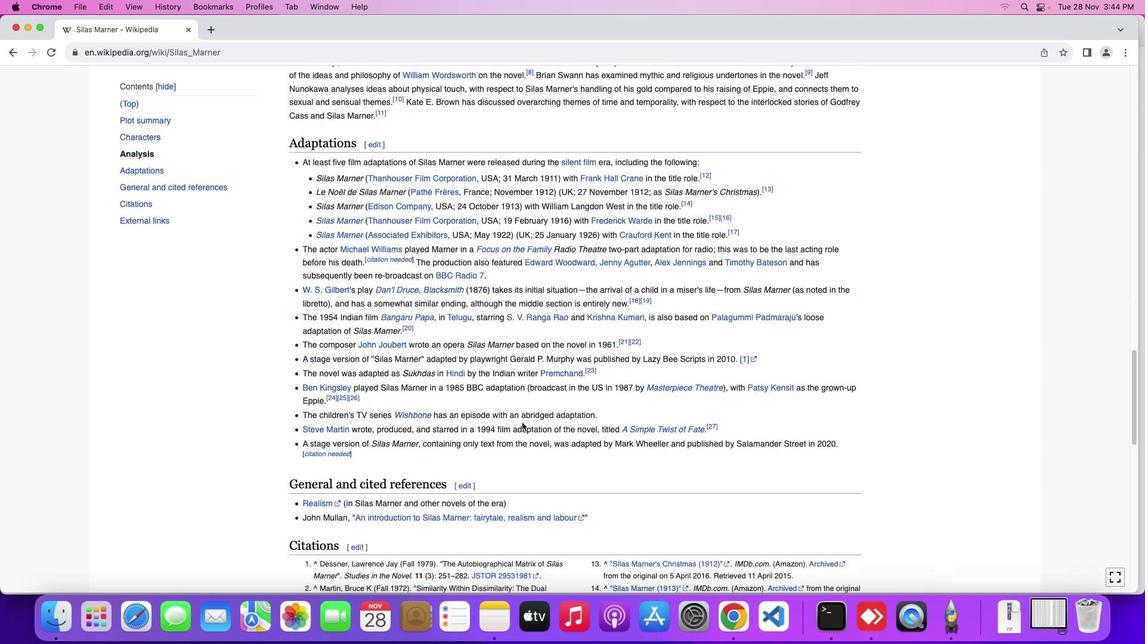 
Action: Mouse moved to (522, 422)
Screenshot: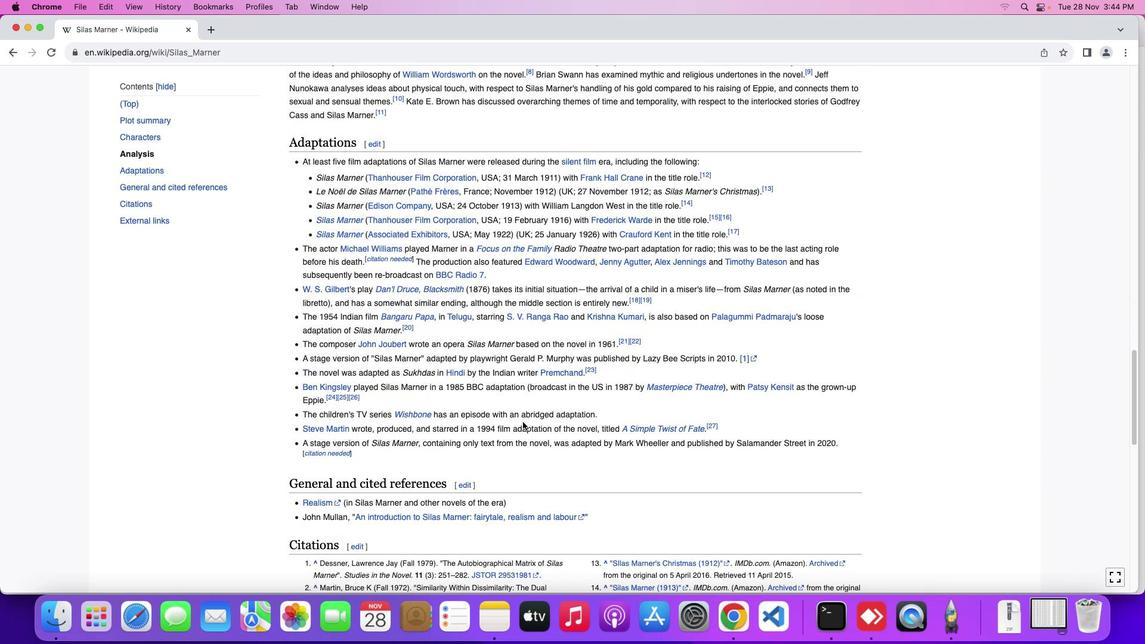 
Action: Mouse scrolled (522, 422) with delta (0, 0)
Screenshot: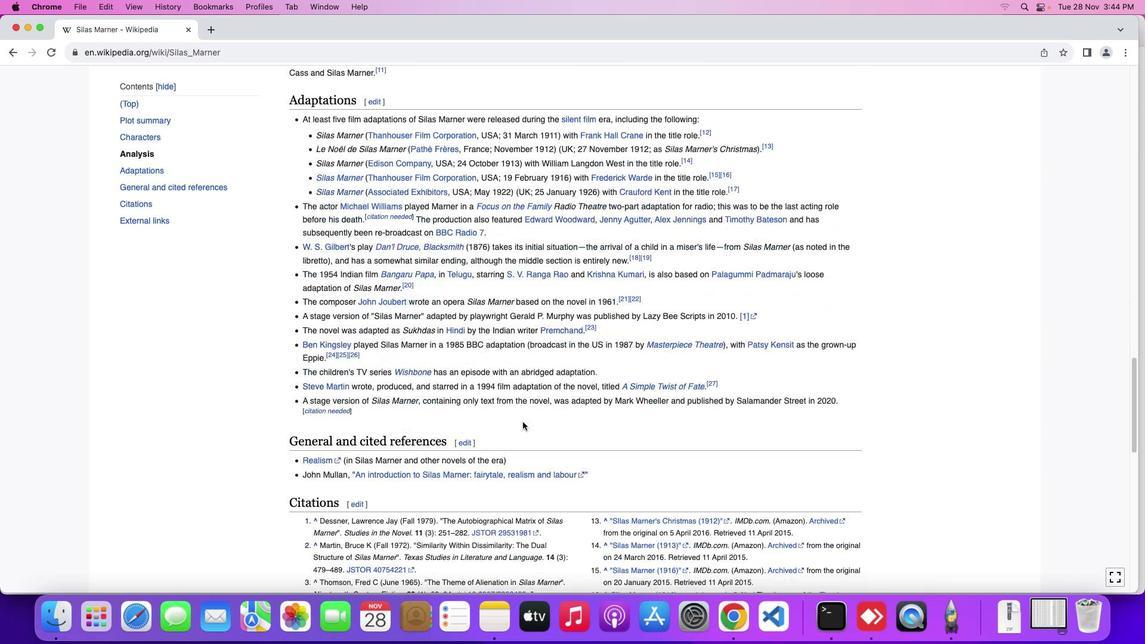 
Action: Mouse moved to (522, 422)
Screenshot: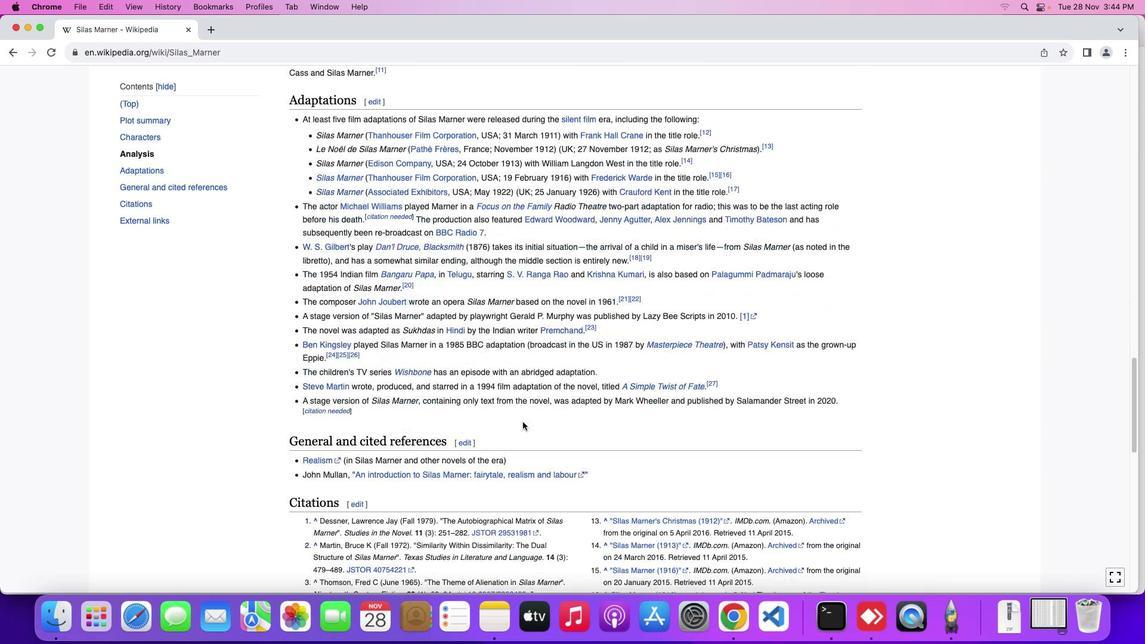 
Action: Mouse scrolled (522, 422) with delta (0, 0)
Screenshot: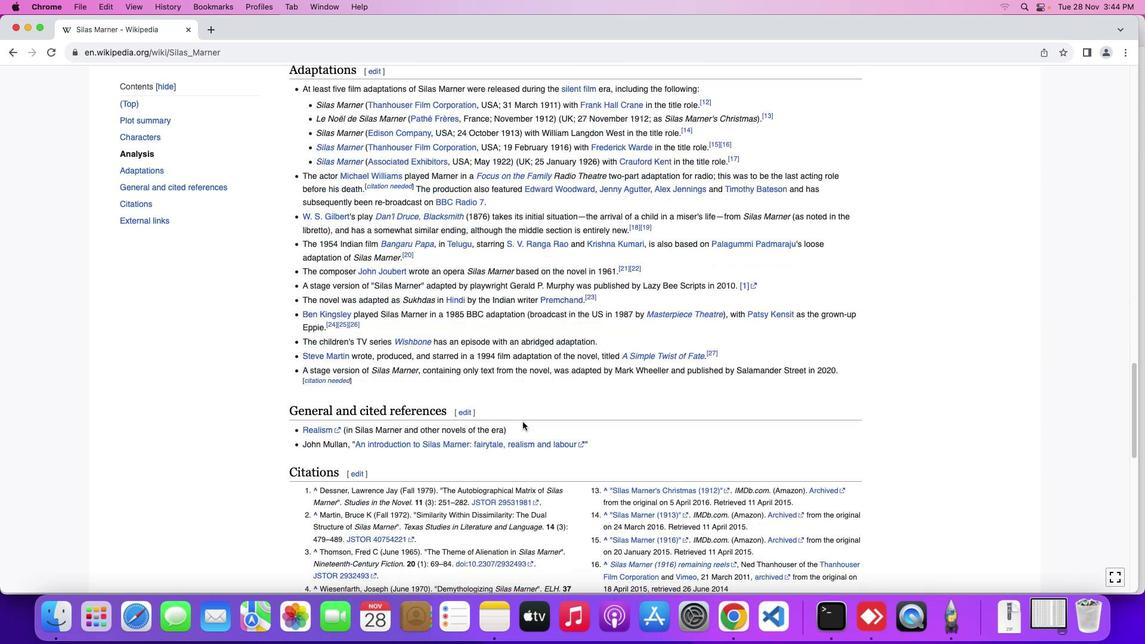 
Action: Mouse scrolled (522, 422) with delta (0, -1)
Screenshot: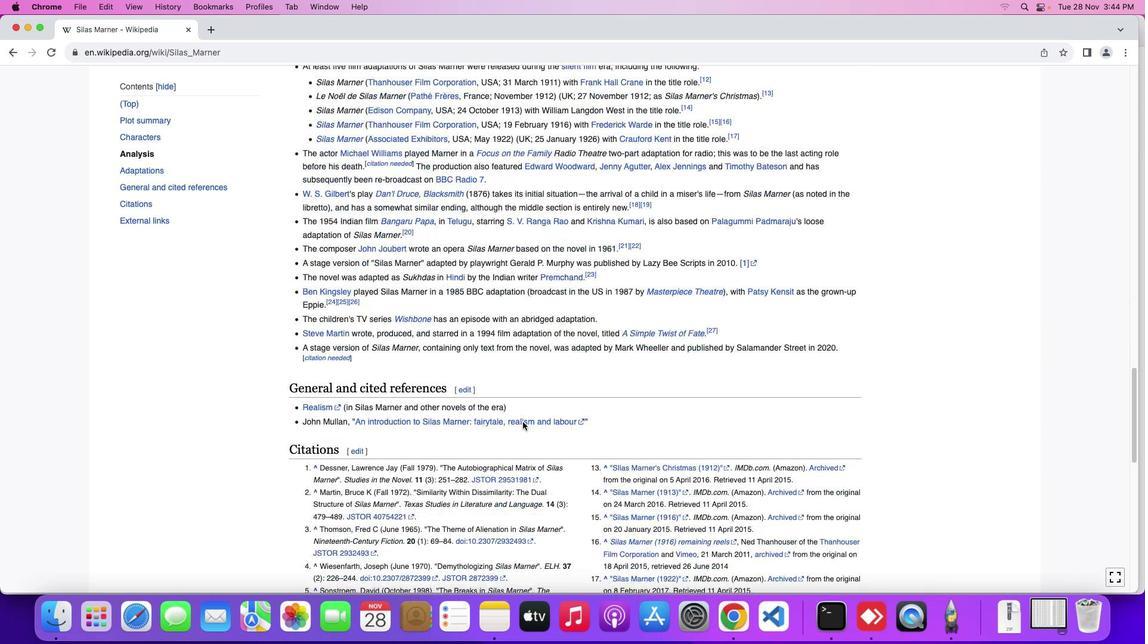 
Action: Mouse moved to (524, 421)
Screenshot: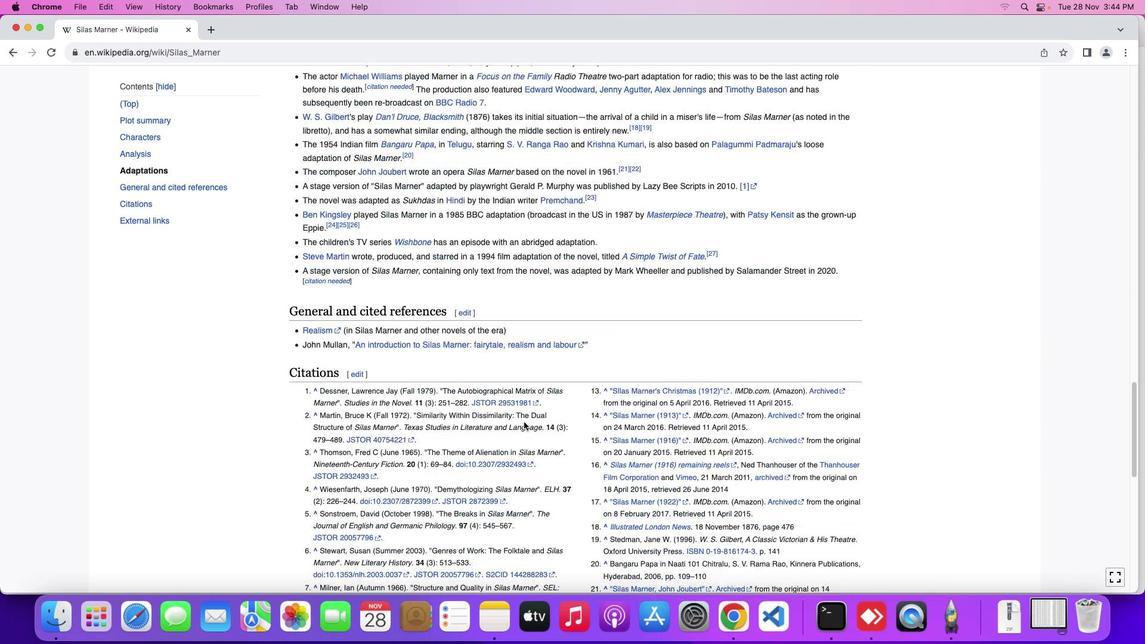 
Action: Mouse scrolled (524, 421) with delta (0, 0)
Screenshot: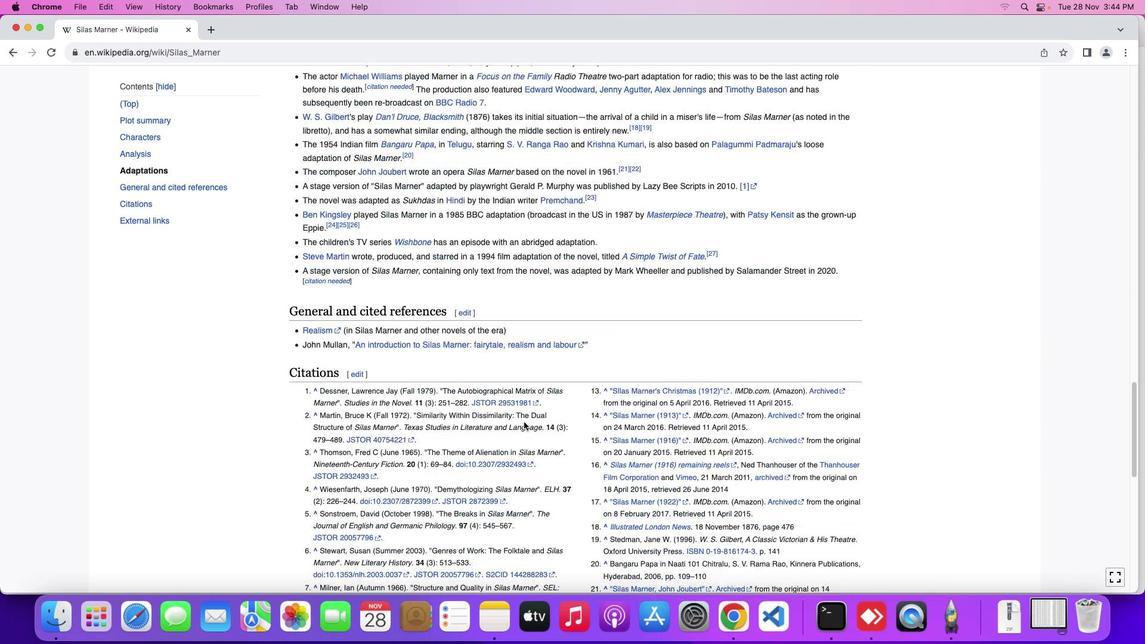 
Action: Mouse scrolled (524, 421) with delta (0, 0)
Screenshot: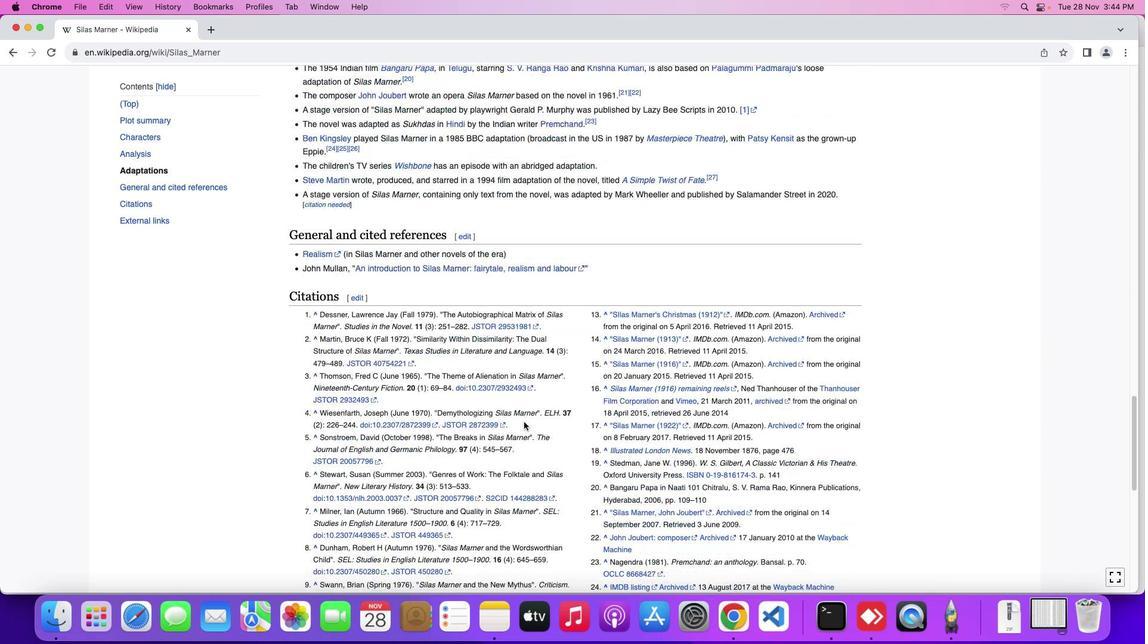 
Action: Mouse scrolled (524, 421) with delta (0, -1)
Screenshot: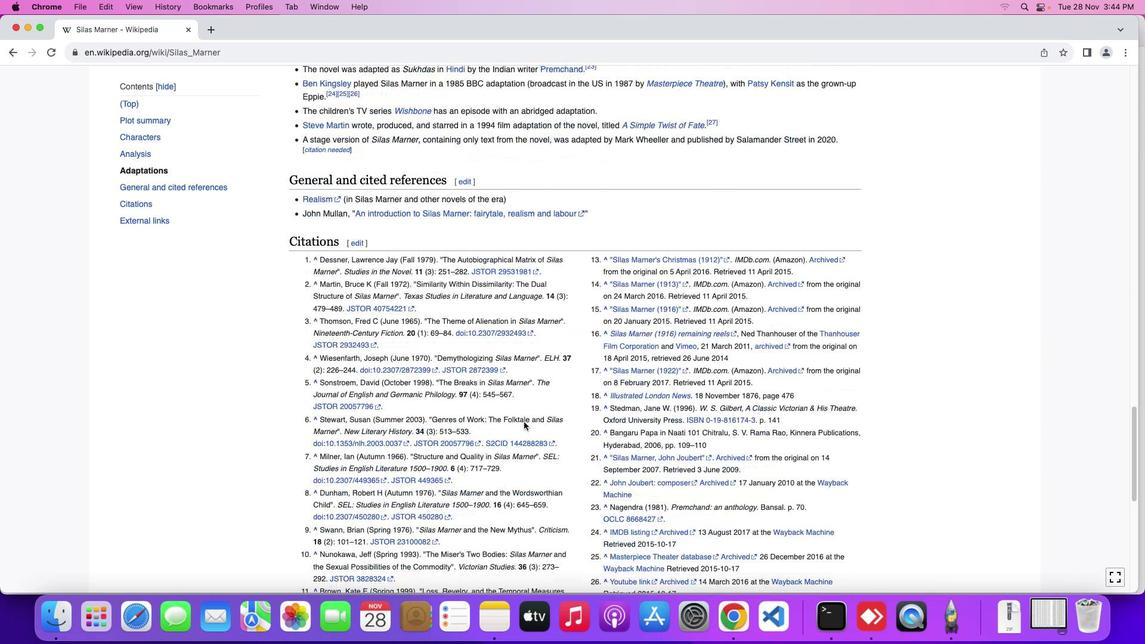 
Action: Mouse scrolled (524, 421) with delta (0, -2)
Screenshot: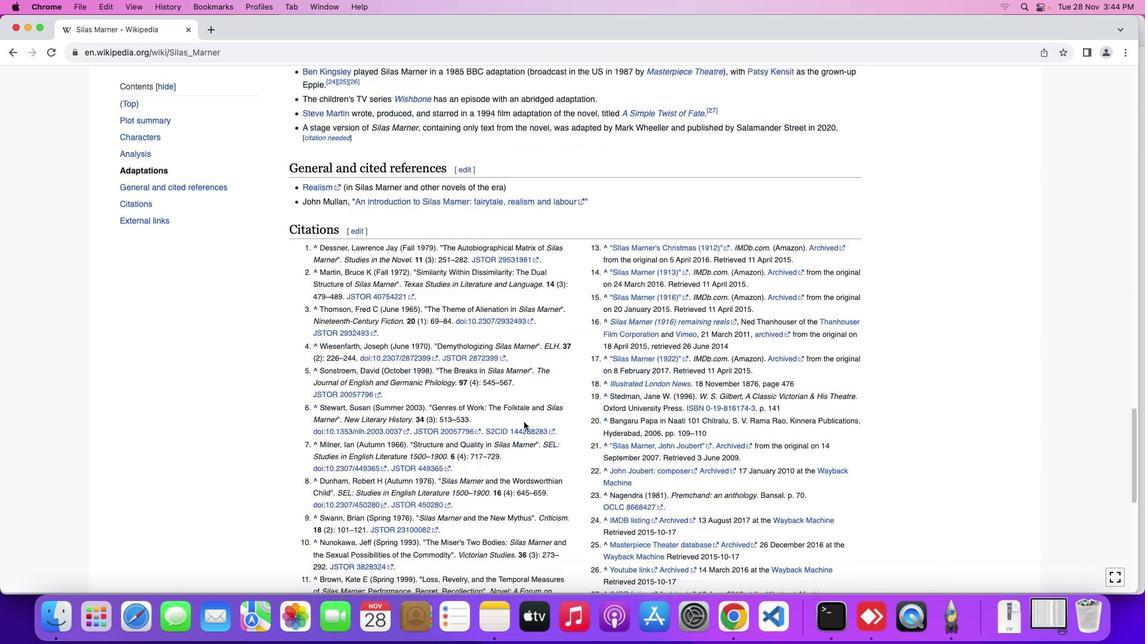 
Action: Mouse moved to (524, 421)
Screenshot: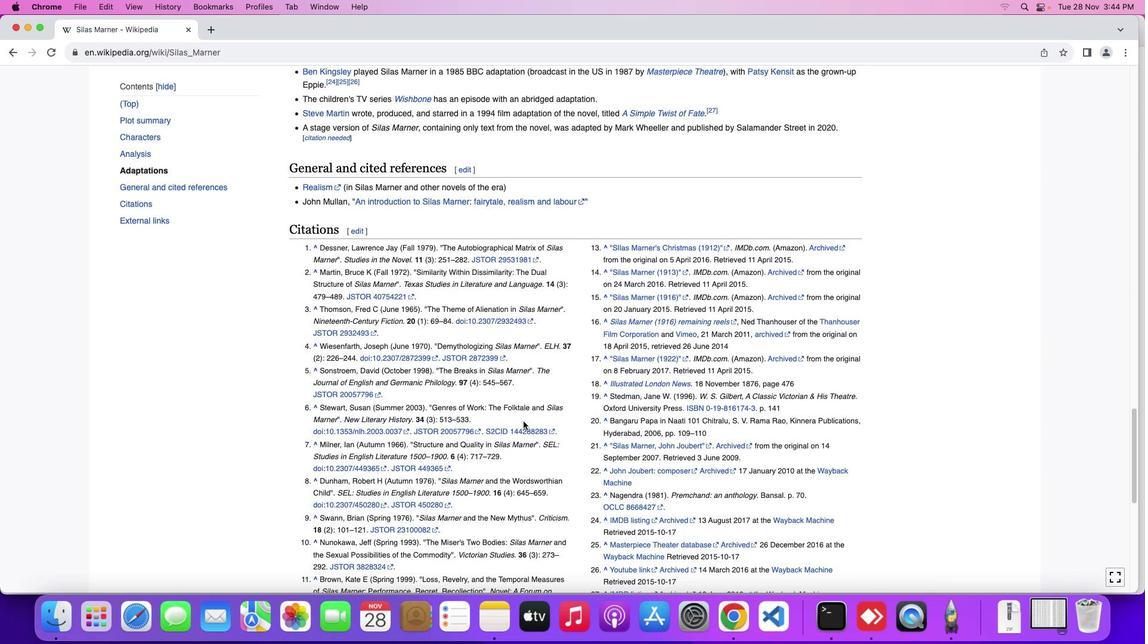 
Action: Mouse scrolled (524, 421) with delta (0, 0)
Screenshot: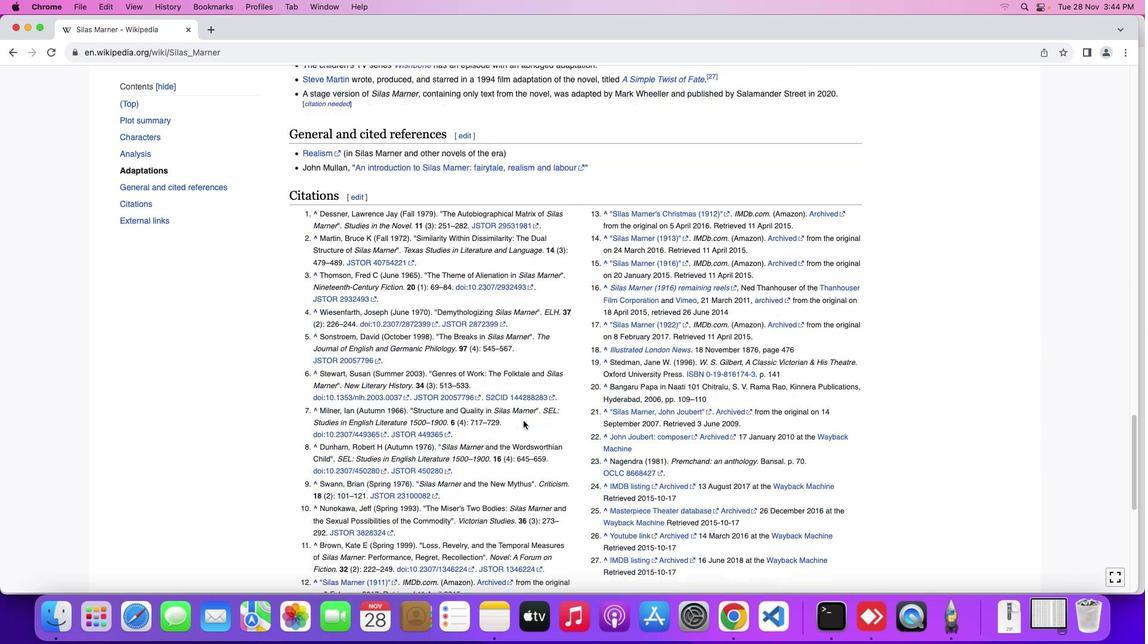 
Action: Mouse moved to (523, 421)
Screenshot: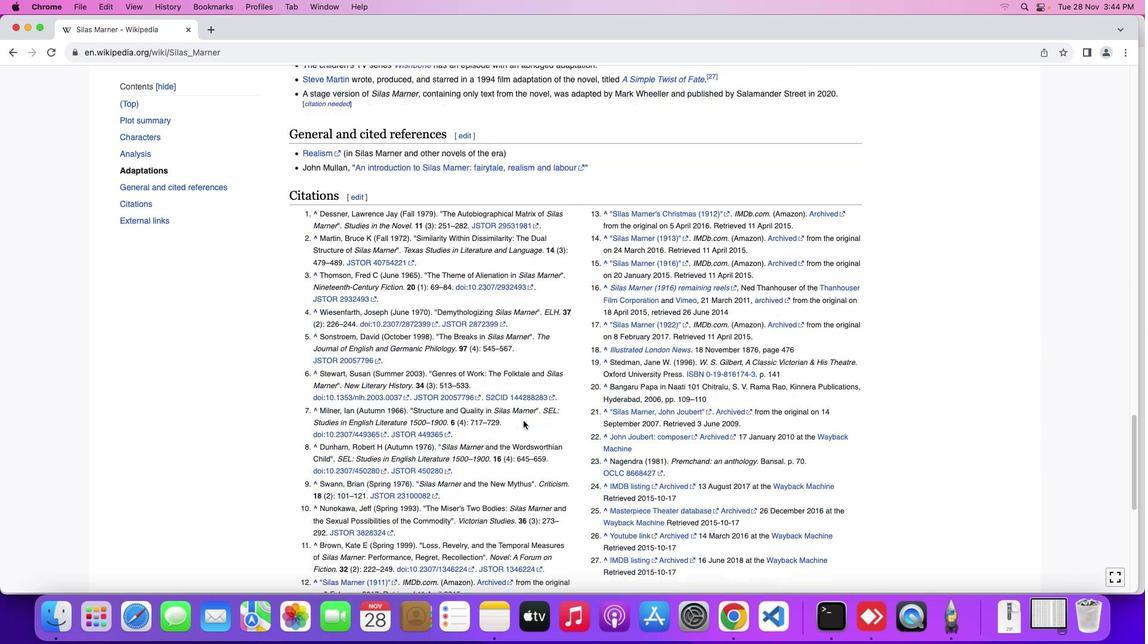 
Action: Mouse scrolled (523, 421) with delta (0, 0)
Screenshot: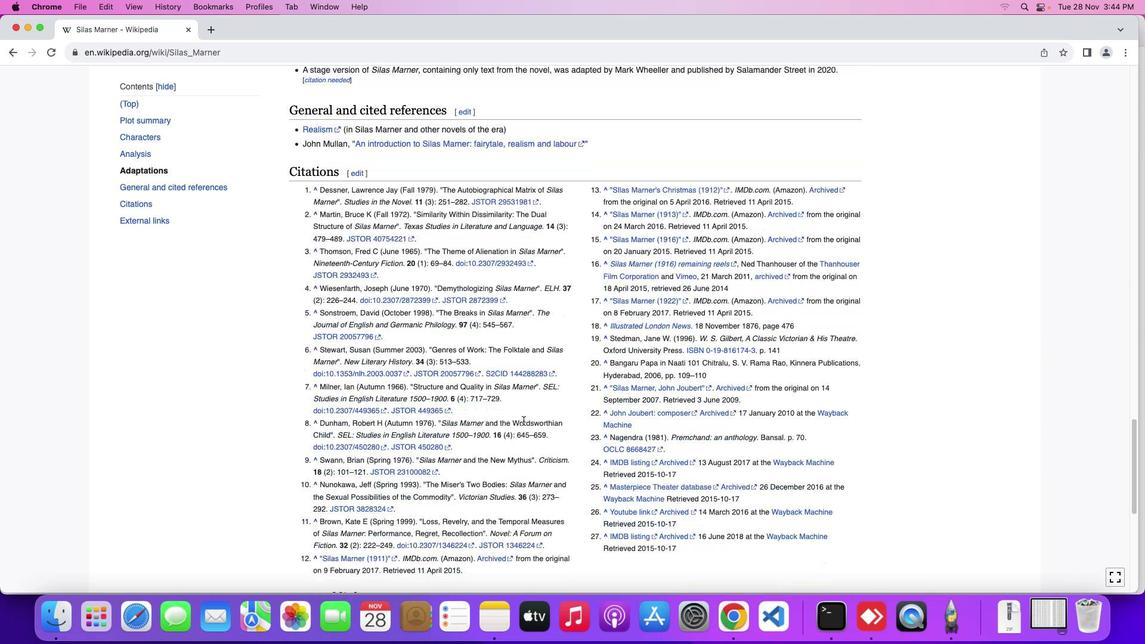 
Action: Mouse scrolled (523, 421) with delta (0, -1)
Screenshot: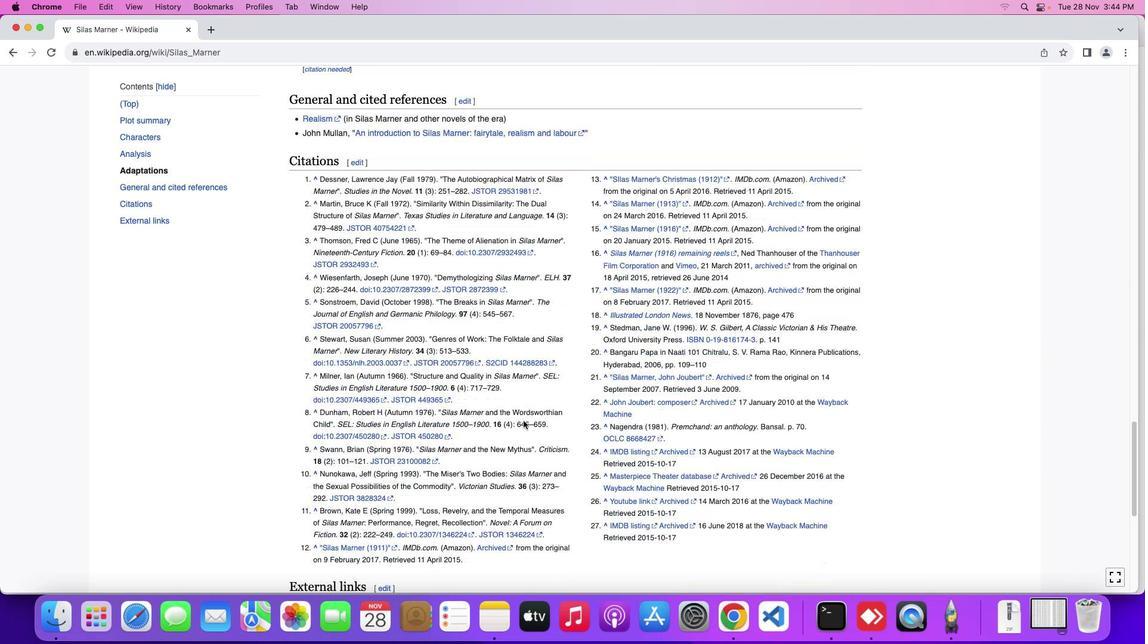 
Action: Mouse moved to (523, 420)
Screenshot: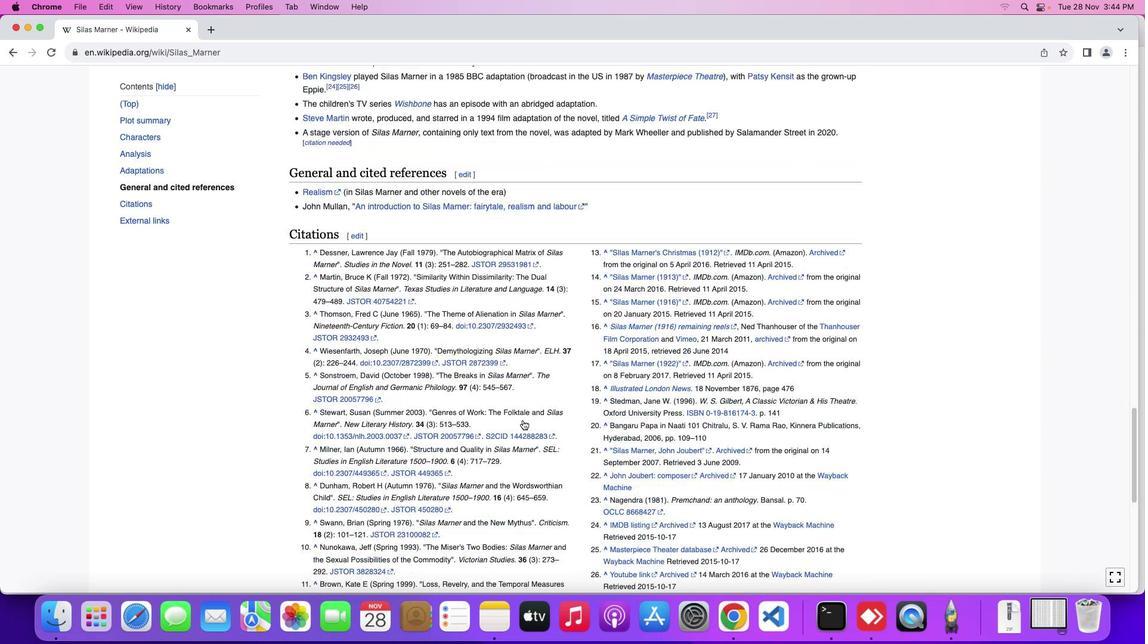 
Action: Mouse scrolled (523, 420) with delta (0, 0)
Screenshot: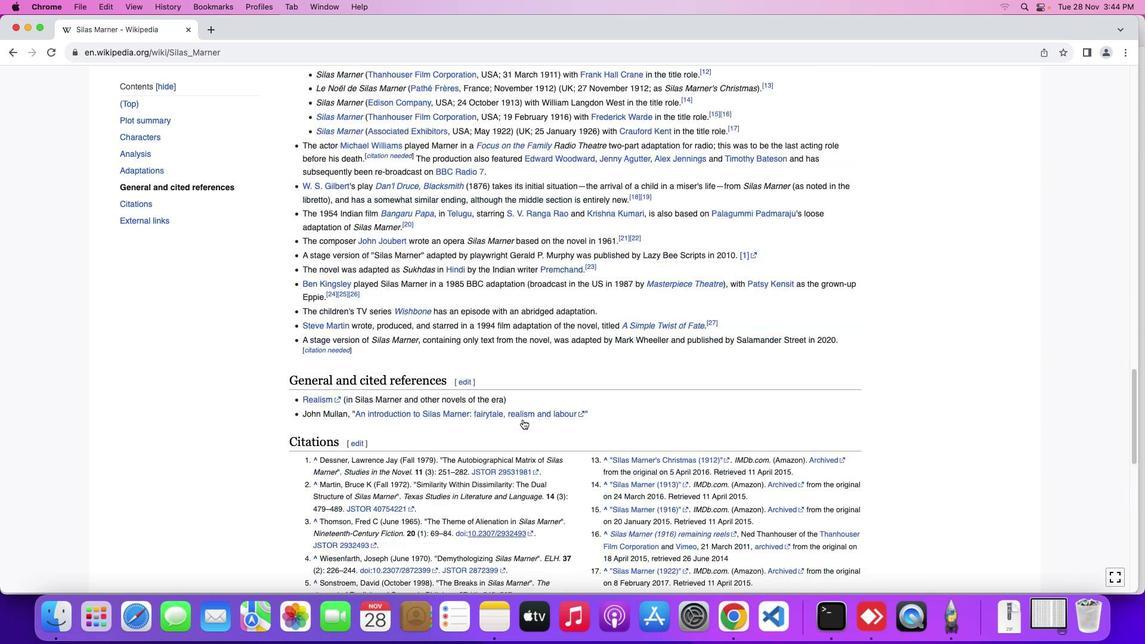 
Action: Mouse scrolled (523, 420) with delta (0, 0)
Screenshot: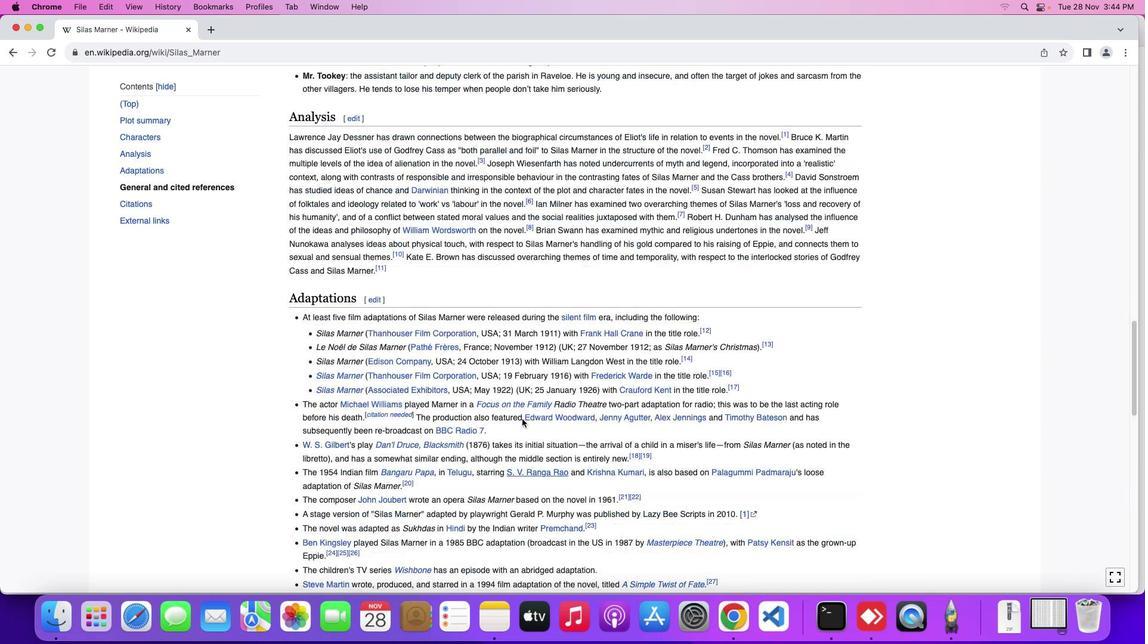 
Action: Mouse scrolled (523, 420) with delta (0, 1)
Screenshot: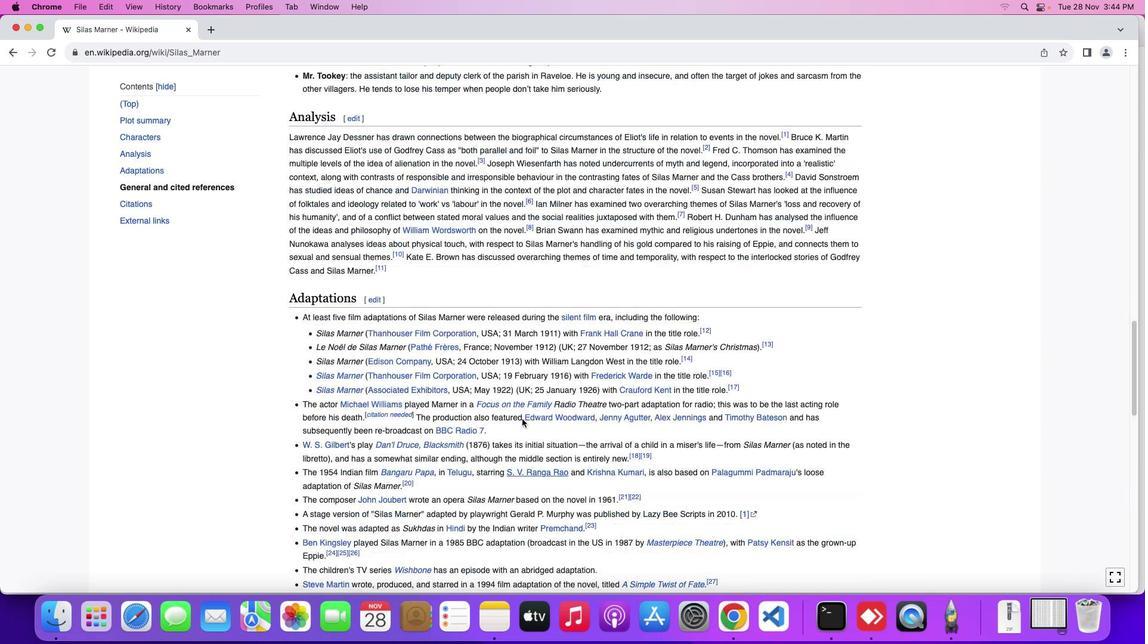 
Action: Mouse scrolled (523, 420) with delta (0, 2)
Screenshot: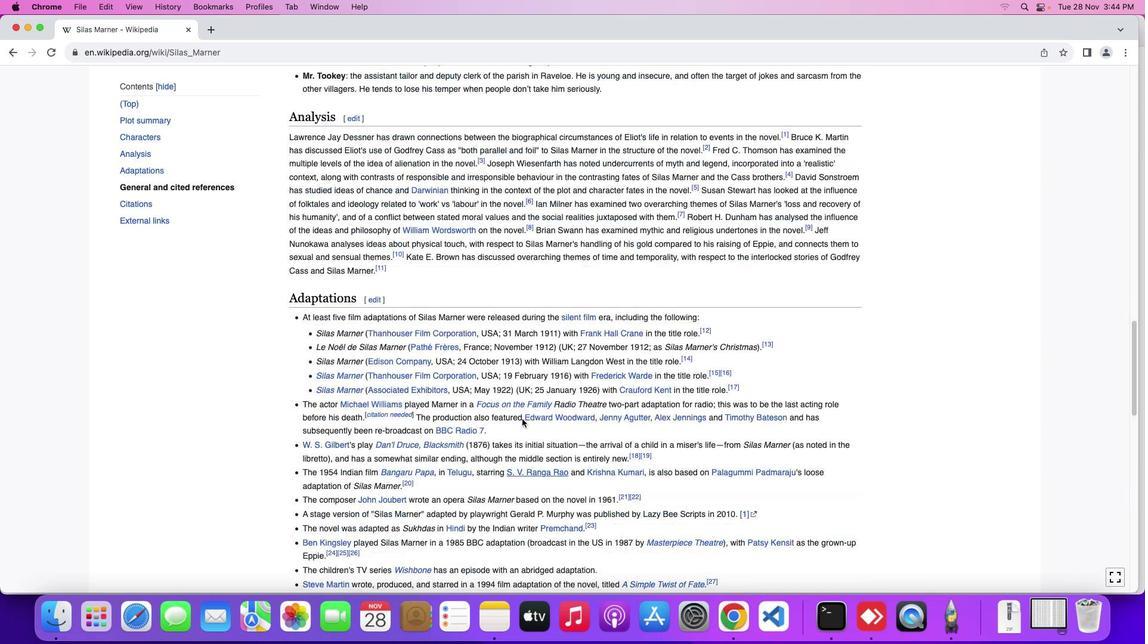 
Action: Mouse scrolled (523, 420) with delta (0, 3)
Screenshot: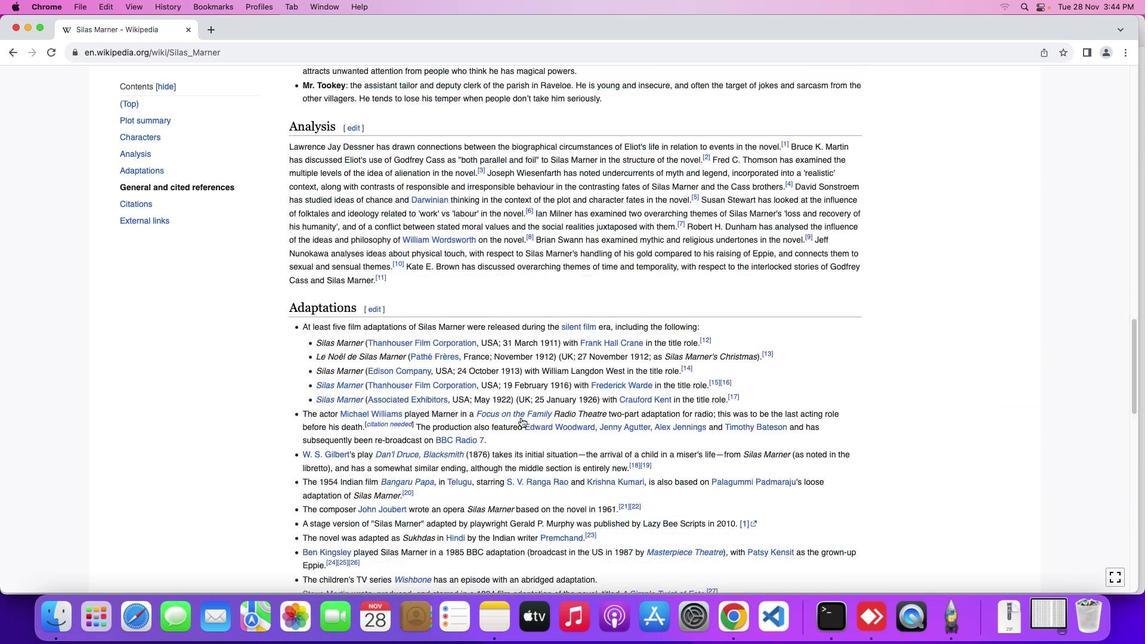 
Action: Mouse scrolled (523, 420) with delta (0, 4)
Screenshot: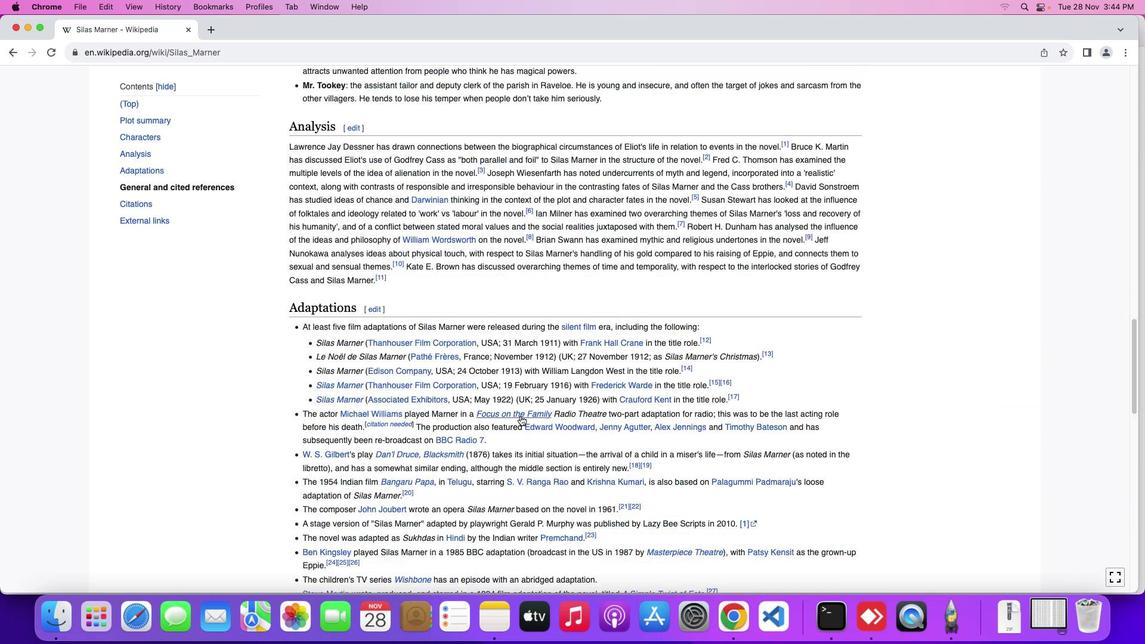 
Action: Mouse moved to (520, 415)
Screenshot: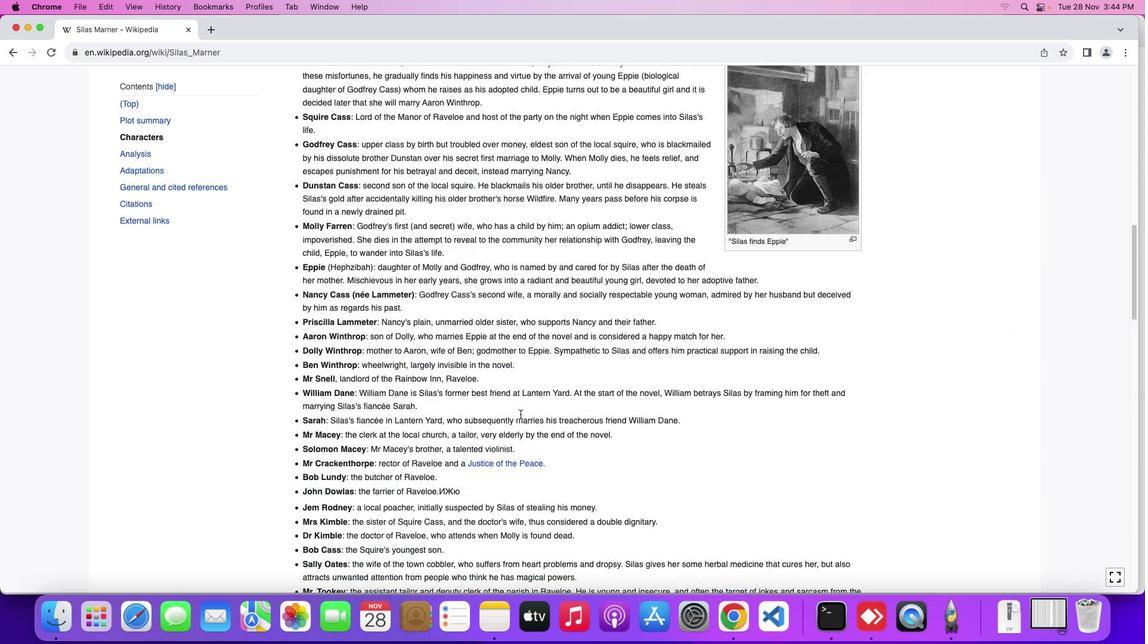 
Action: Mouse scrolled (520, 415) with delta (0, 0)
Screenshot: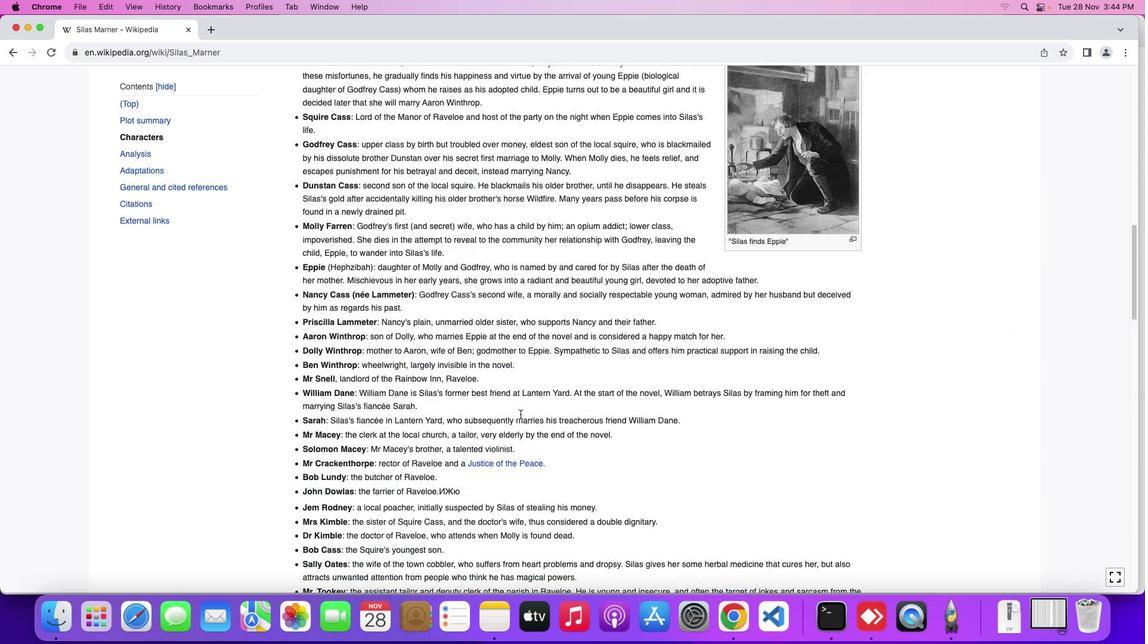 
Action: Mouse moved to (520, 415)
Screenshot: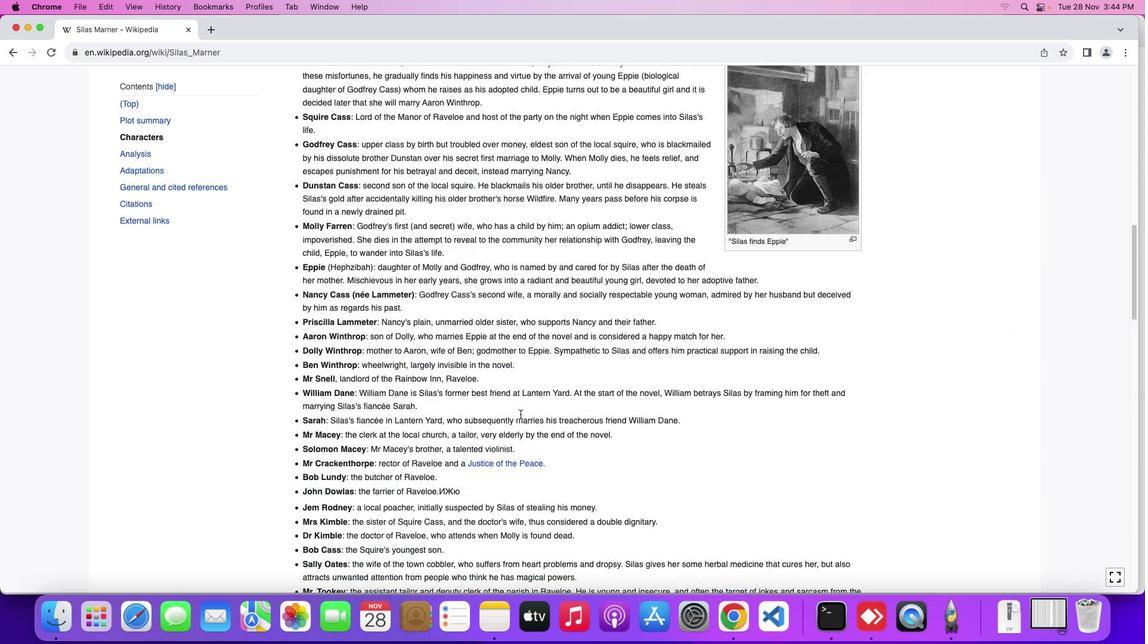 
Action: Mouse scrolled (520, 415) with delta (0, 0)
Screenshot: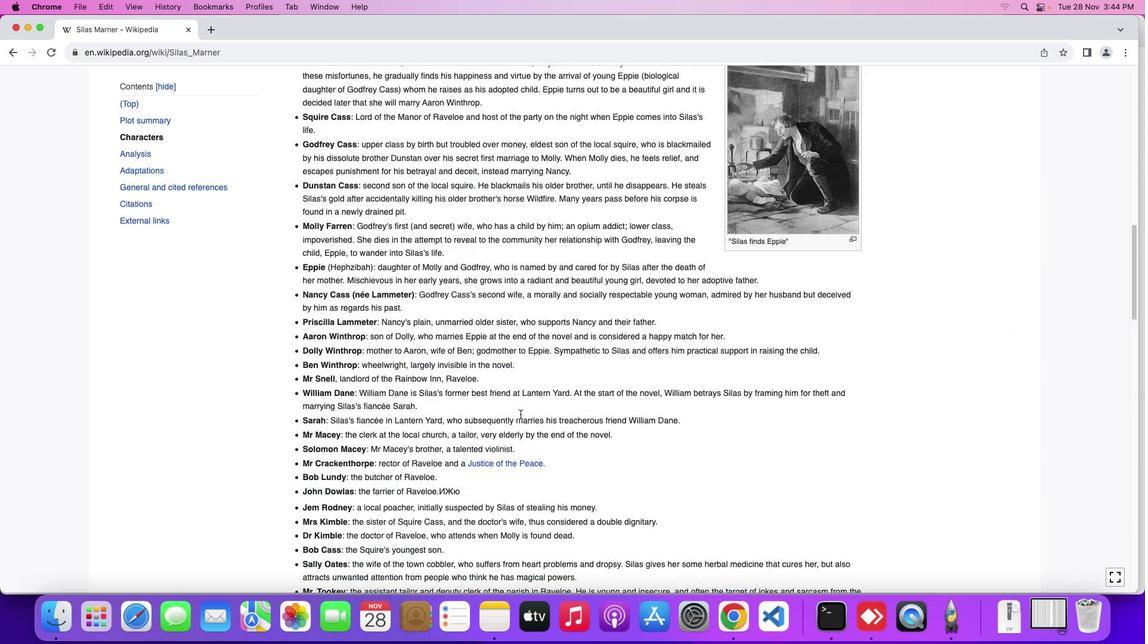 
Action: Mouse scrolled (520, 415) with delta (0, 2)
Screenshot: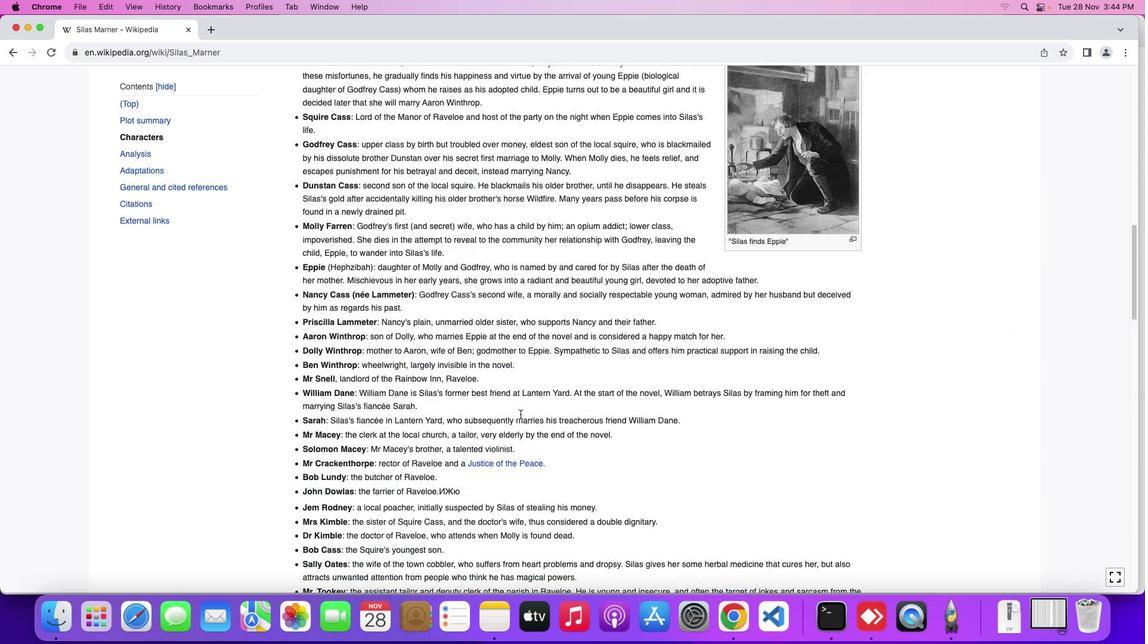 
Action: Mouse scrolled (520, 415) with delta (0, 2)
Screenshot: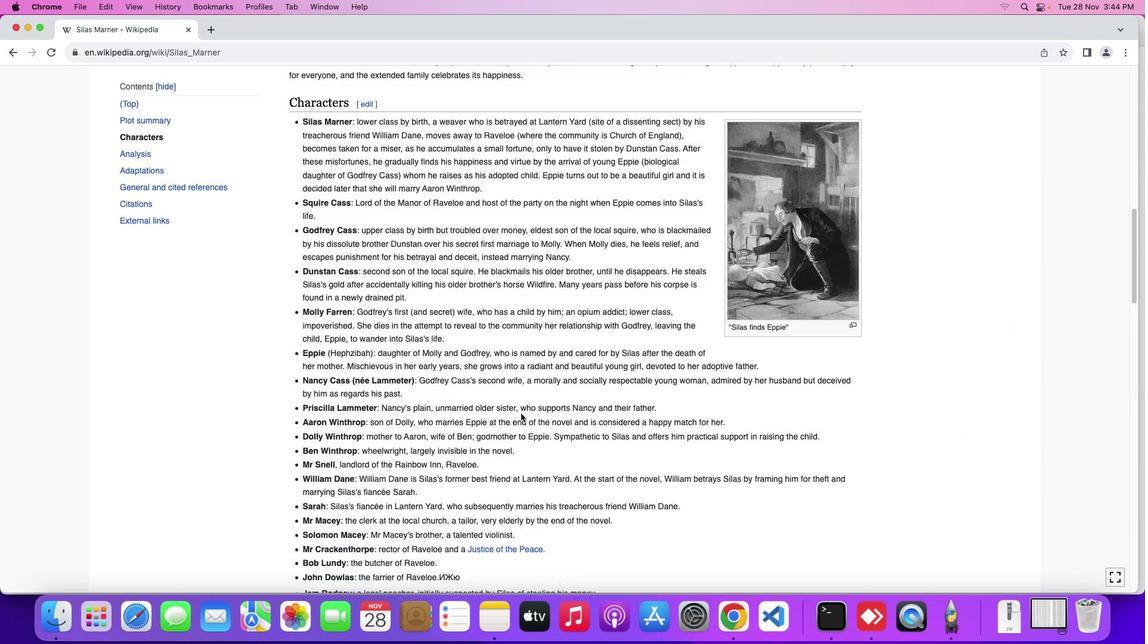 
Action: Mouse scrolled (520, 415) with delta (0, 3)
Screenshot: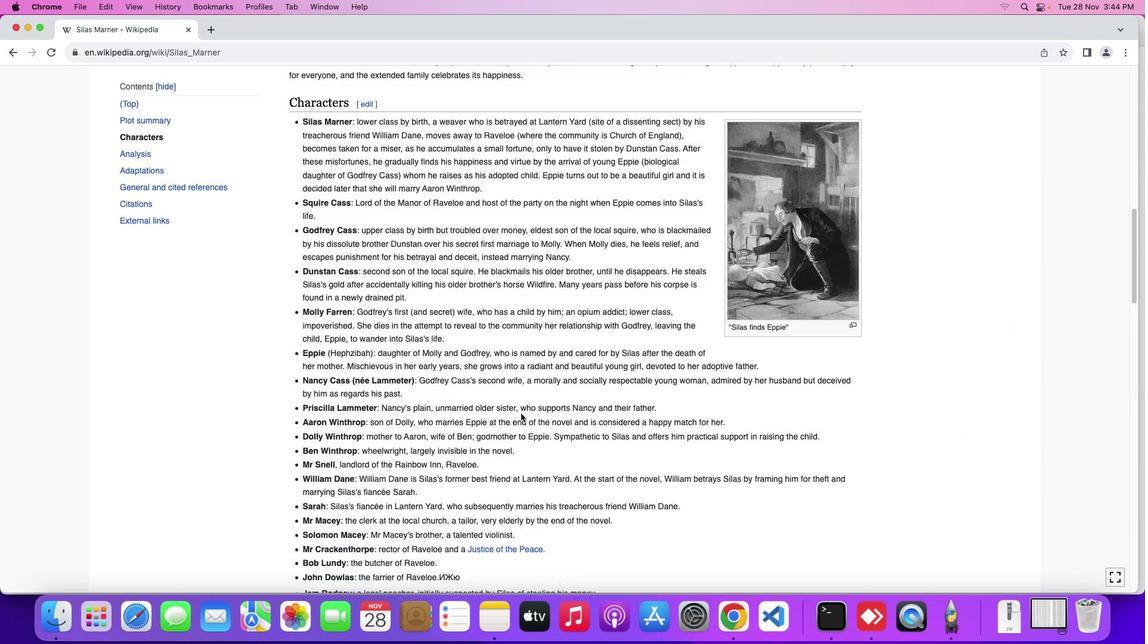 
Action: Mouse moved to (520, 415)
Screenshot: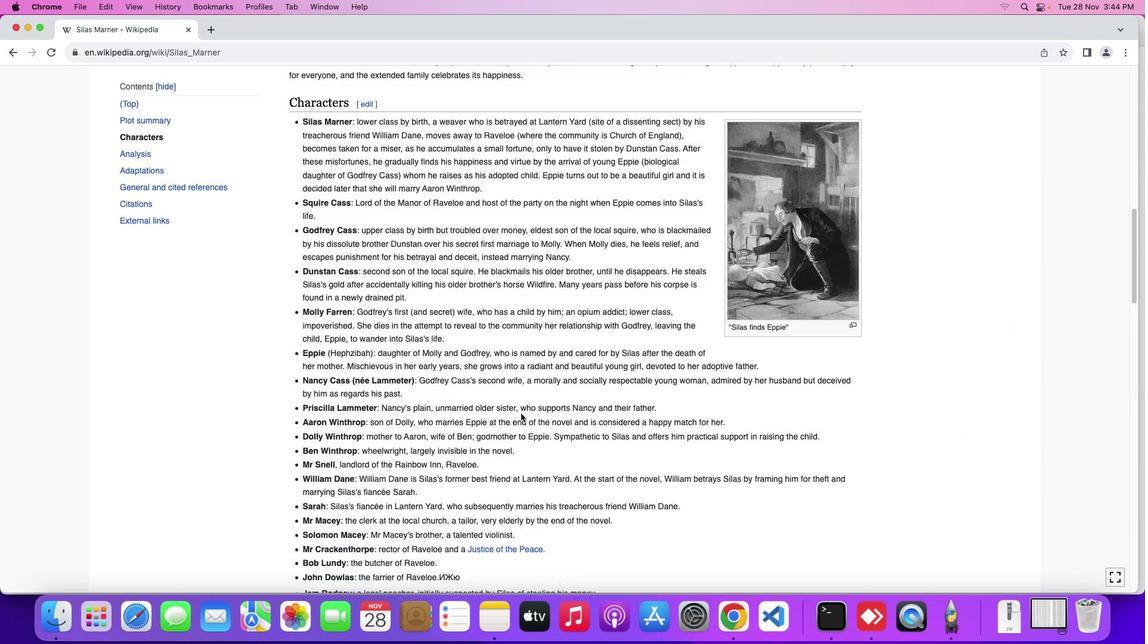 
Action: Mouse scrolled (520, 415) with delta (0, 4)
Screenshot: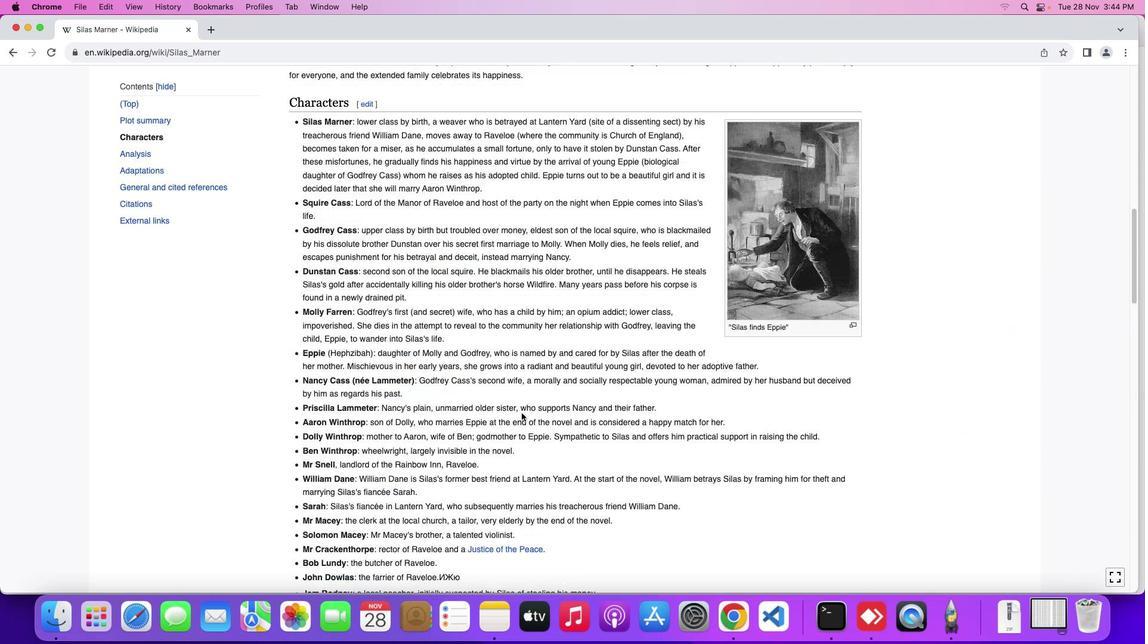 
Action: Mouse moved to (522, 412)
Screenshot: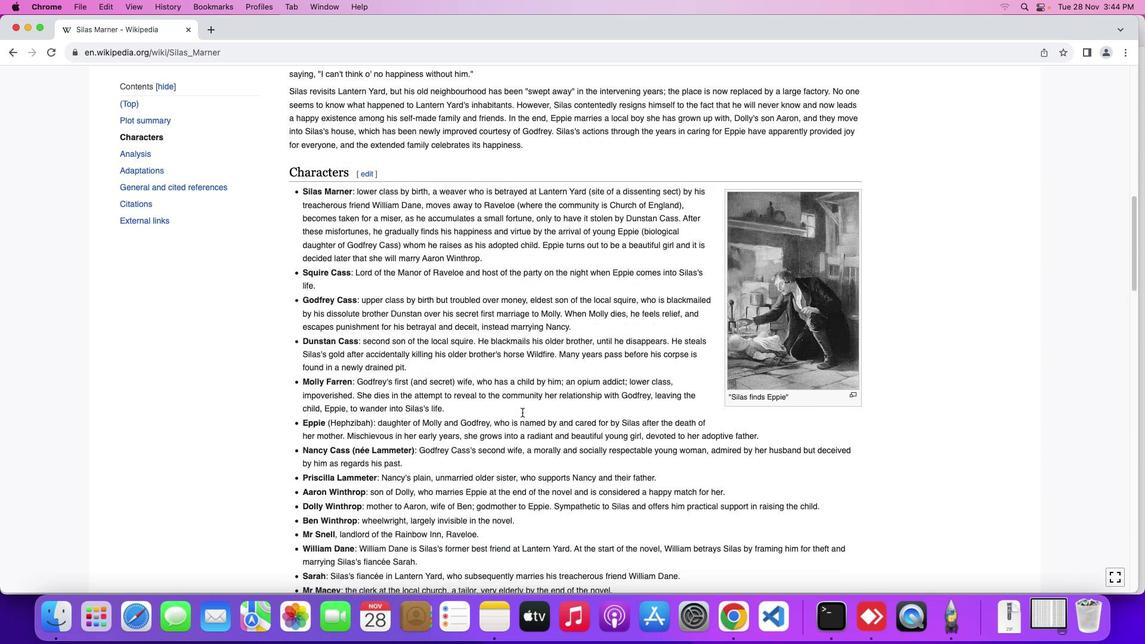 
Action: Mouse scrolled (522, 412) with delta (0, 0)
Screenshot: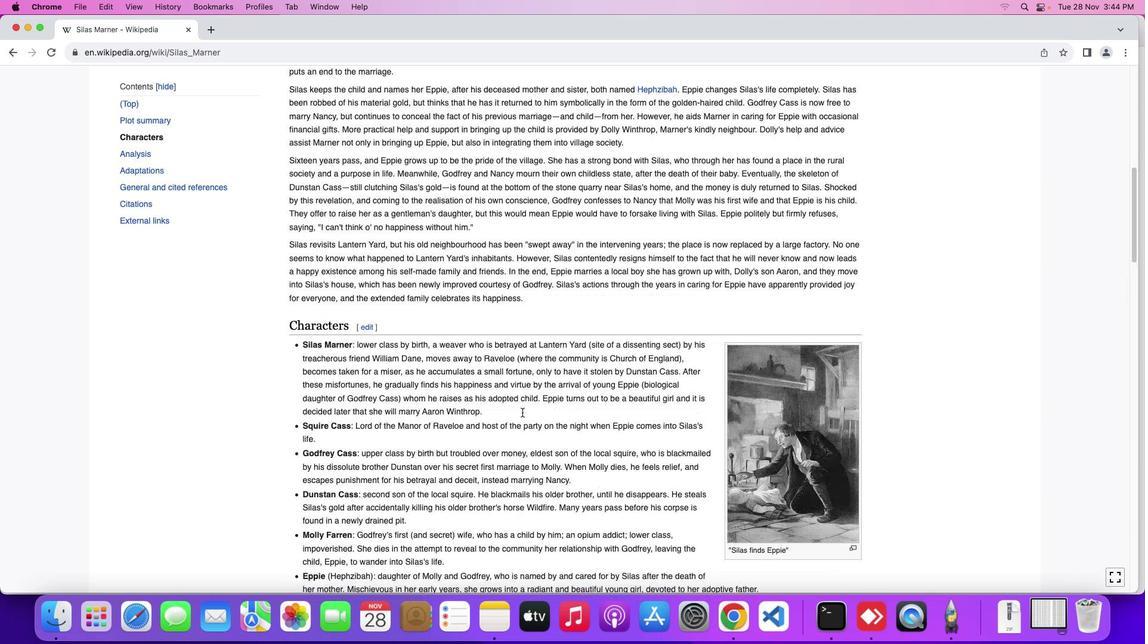 
Action: Mouse scrolled (522, 412) with delta (0, 0)
Screenshot: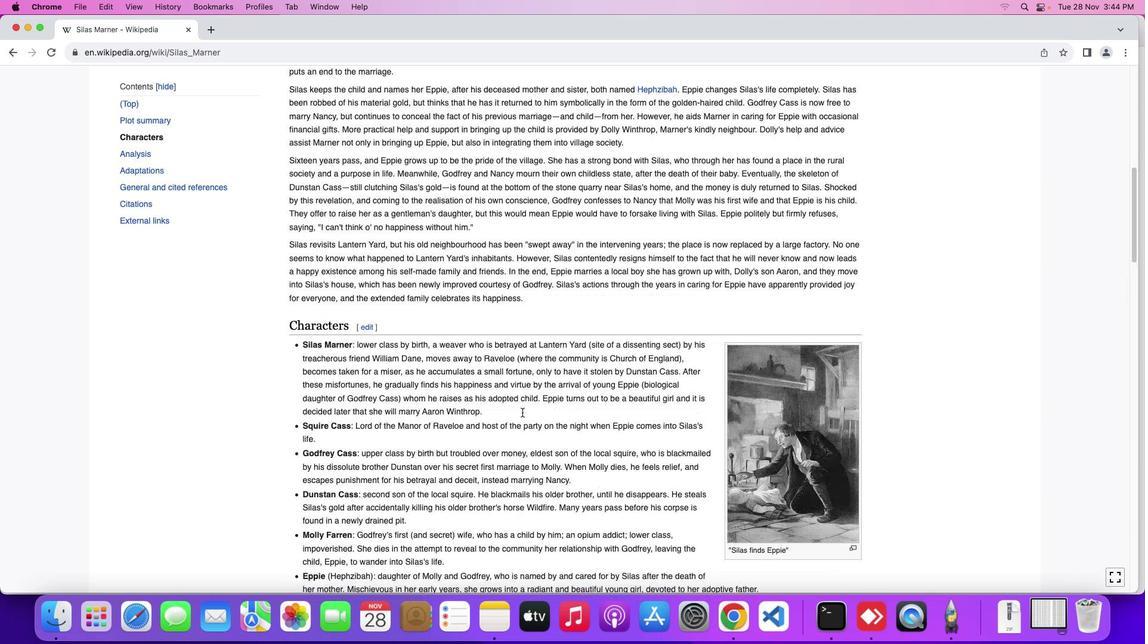 
Action: Mouse scrolled (522, 412) with delta (0, 1)
Screenshot: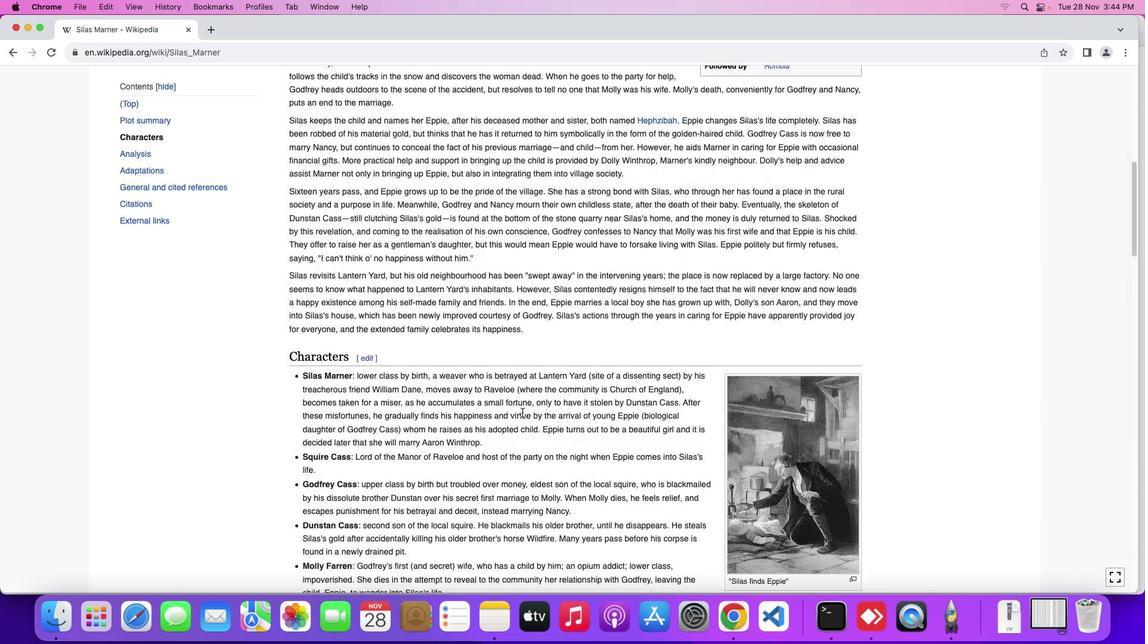 
Action: Mouse scrolled (522, 412) with delta (0, 2)
Screenshot: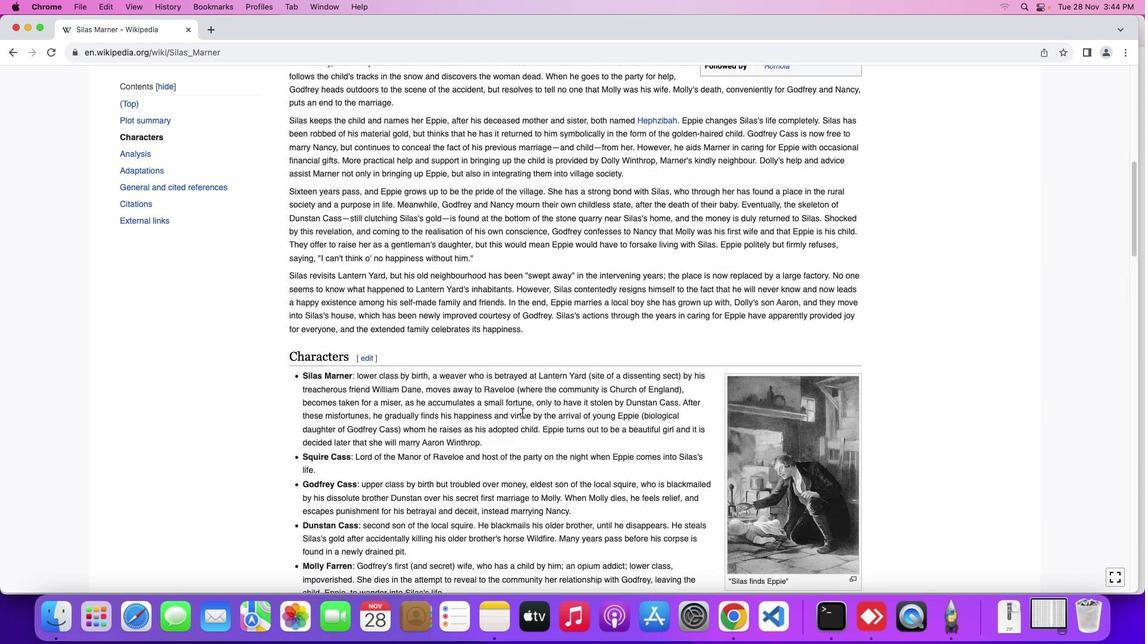 
Action: Mouse moved to (522, 412)
Screenshot: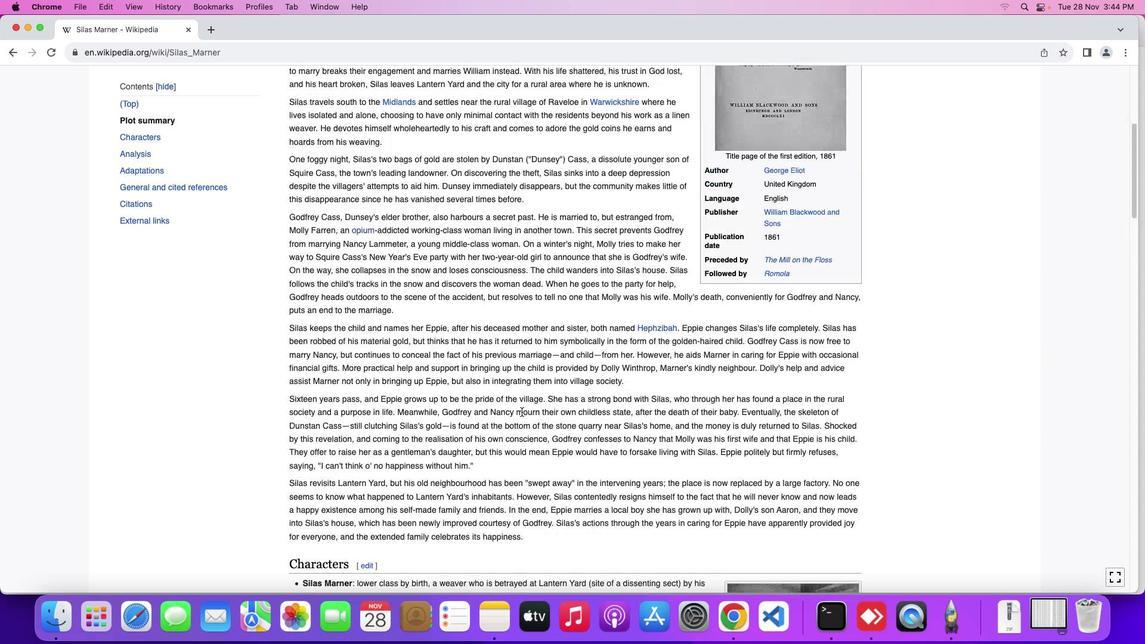 
Action: Mouse scrolled (522, 412) with delta (0, 0)
Screenshot: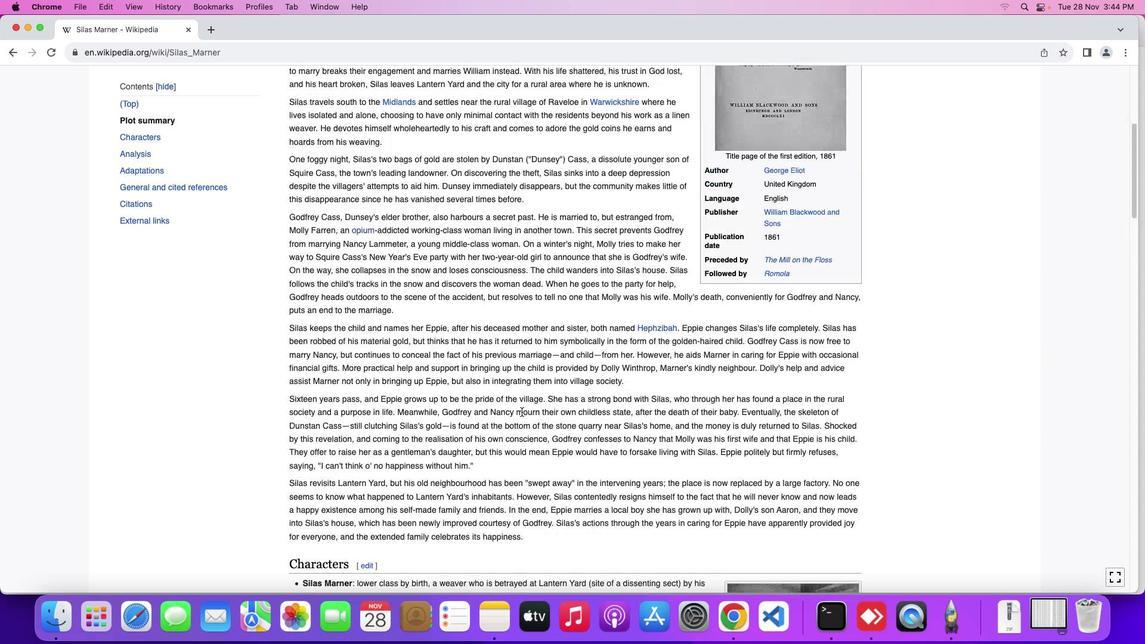 
Action: Mouse scrolled (522, 412) with delta (0, 0)
Screenshot: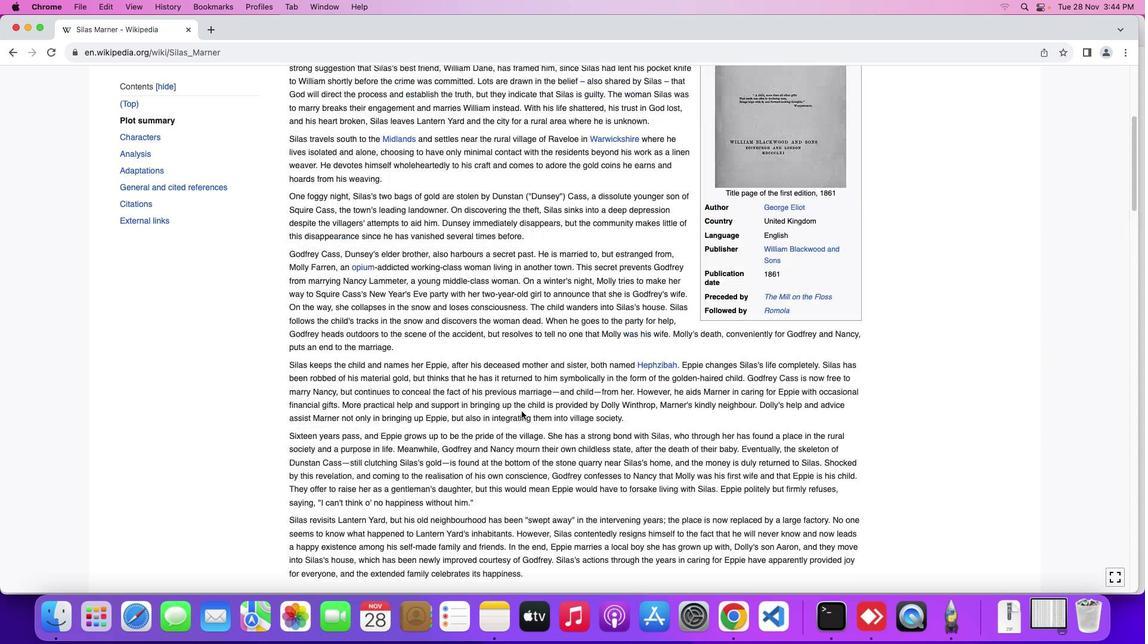 
Action: Mouse scrolled (522, 412) with delta (0, 1)
Screenshot: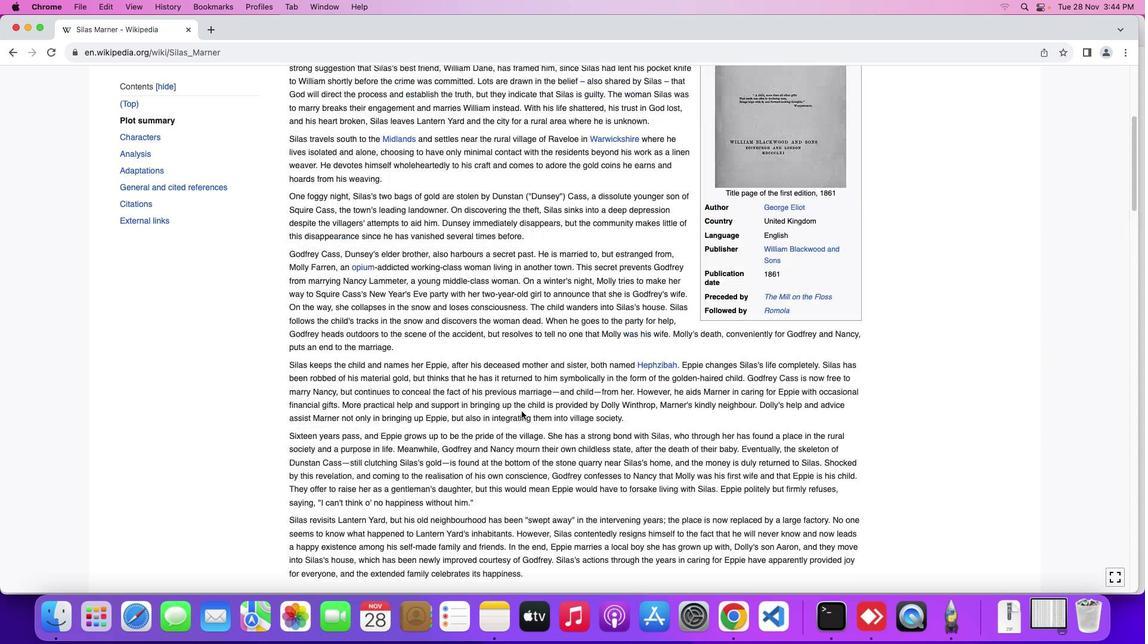 
Action: Mouse scrolled (522, 412) with delta (0, 2)
Screenshot: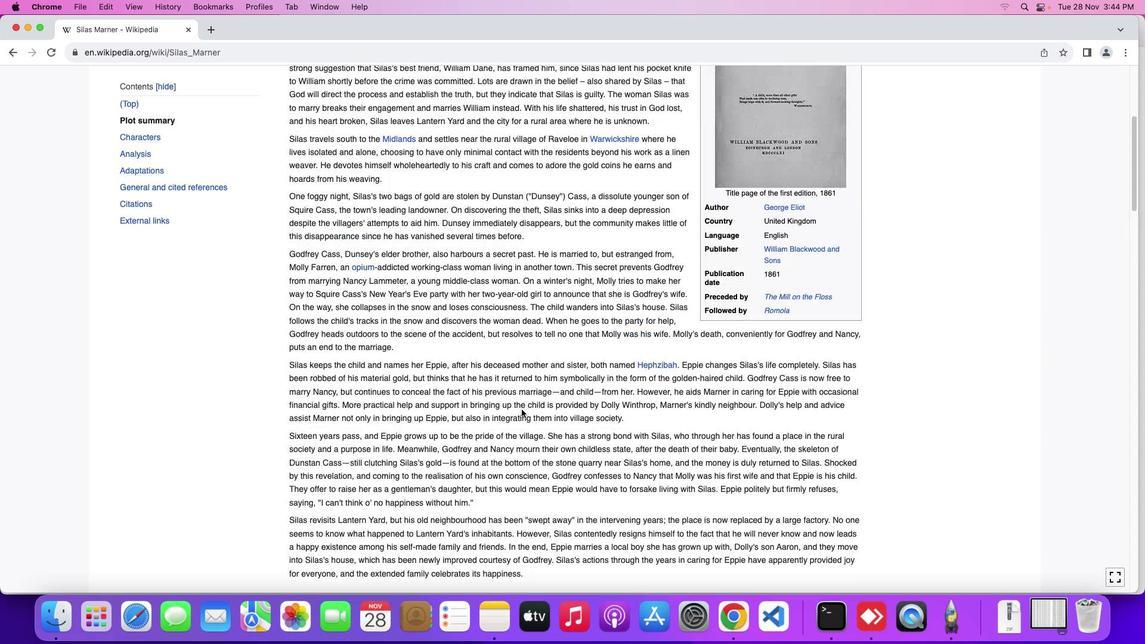 
Action: Mouse moved to (521, 407)
Screenshot: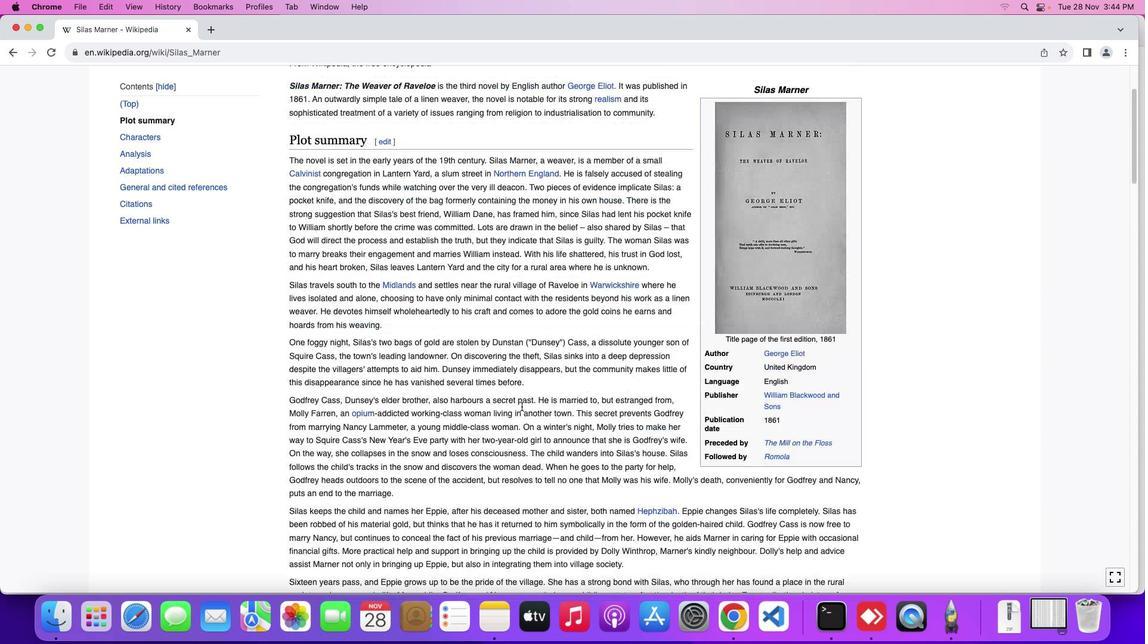 
Action: Mouse scrolled (521, 407) with delta (0, 0)
Screenshot: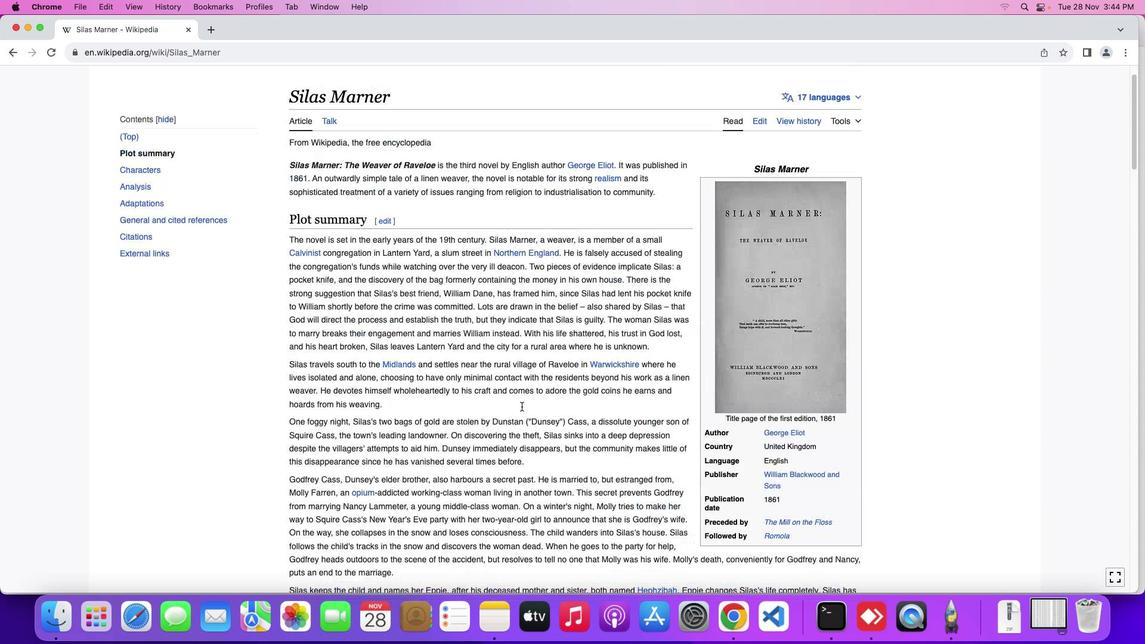 
Action: Mouse scrolled (521, 407) with delta (0, 0)
Screenshot: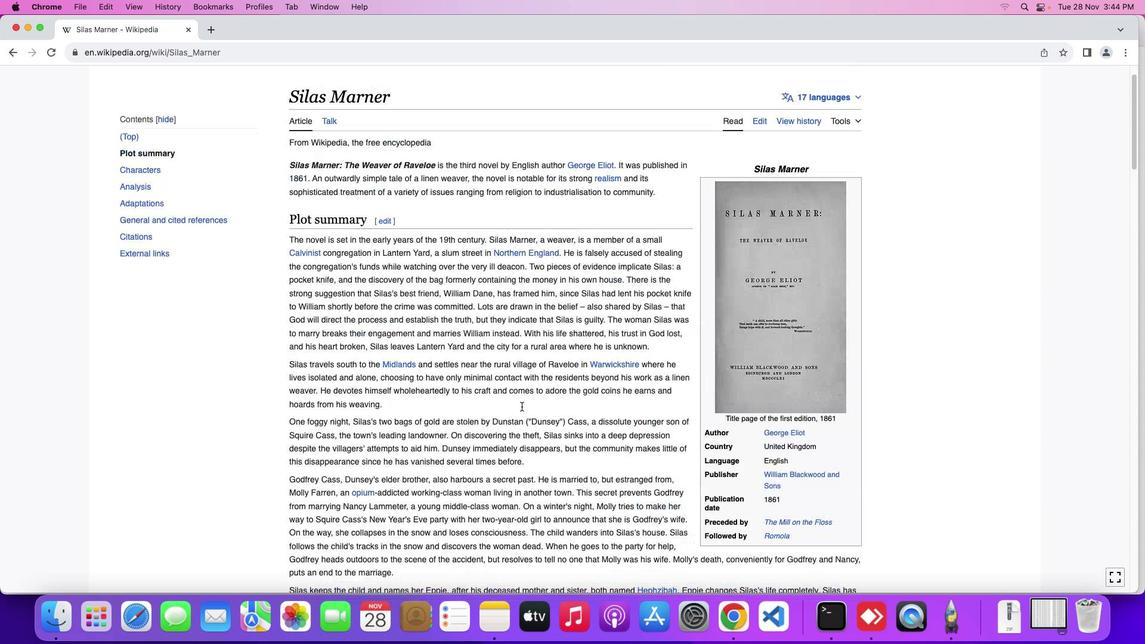 
Action: Mouse scrolled (521, 407) with delta (0, 1)
Screenshot: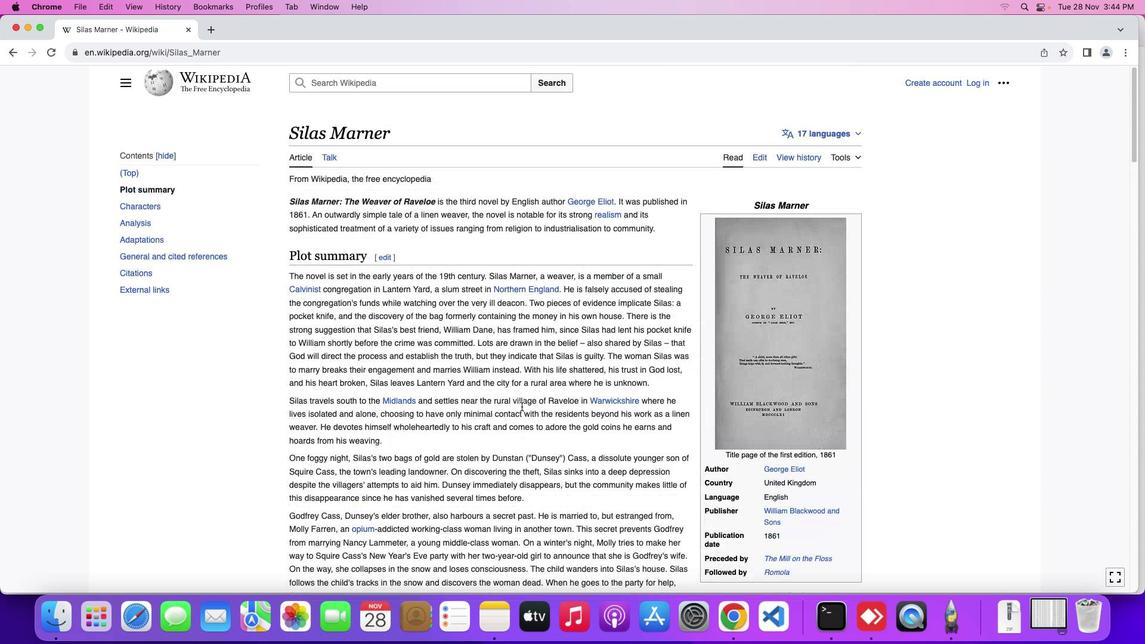 
Action: Mouse scrolled (521, 407) with delta (0, 2)
Screenshot: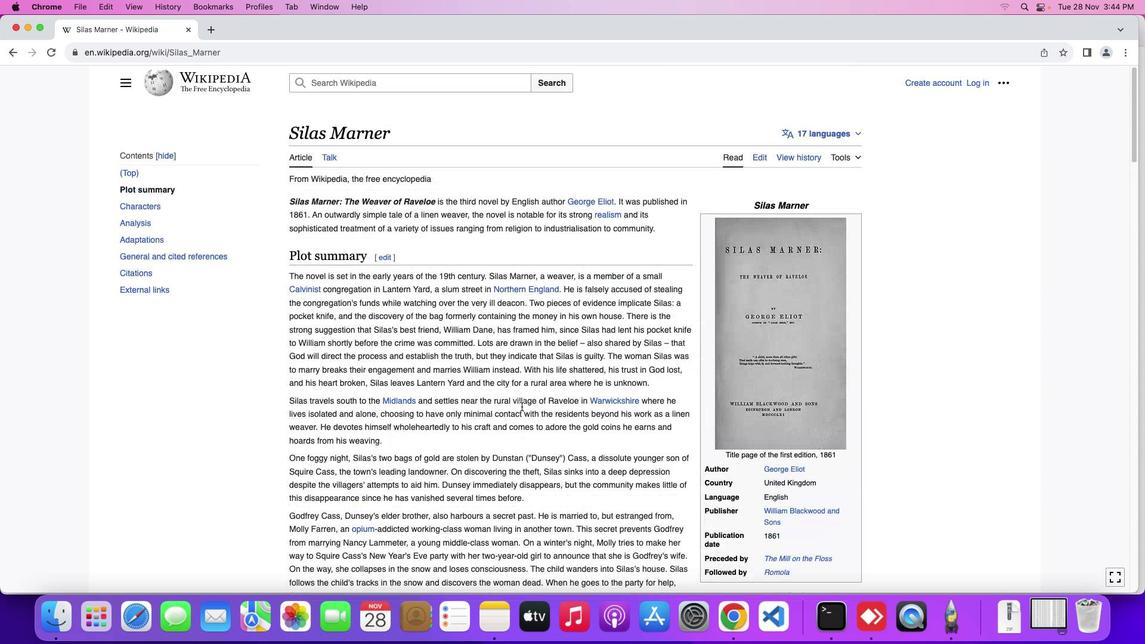 
Action: Mouse scrolled (521, 407) with delta (0, 3)
Screenshot: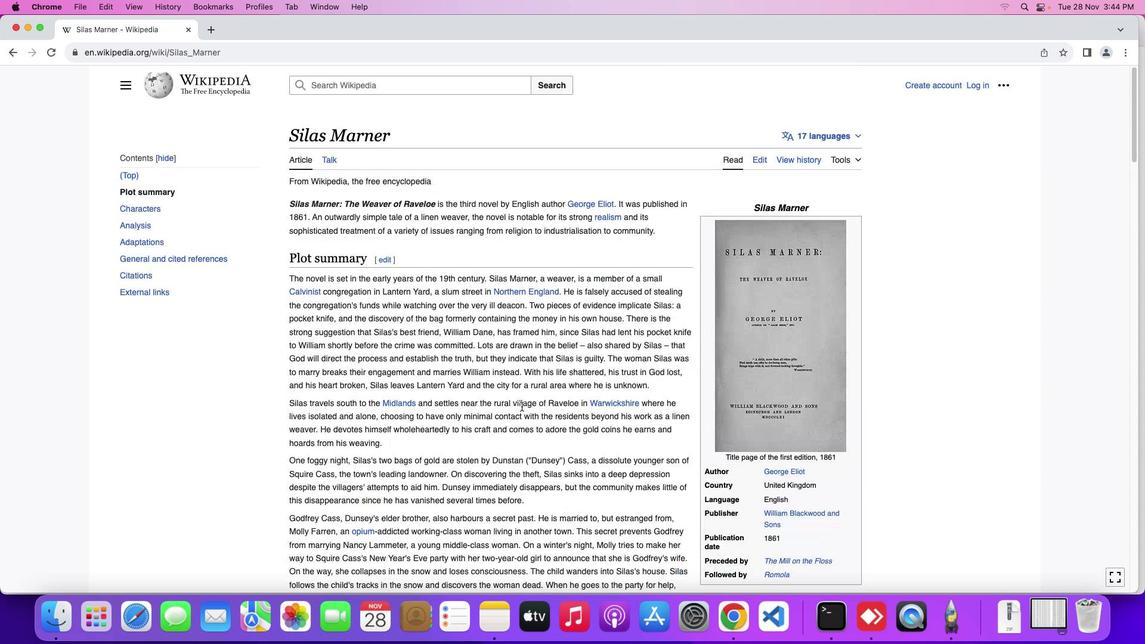 
Action: Mouse scrolled (521, 407) with delta (0, 0)
Screenshot: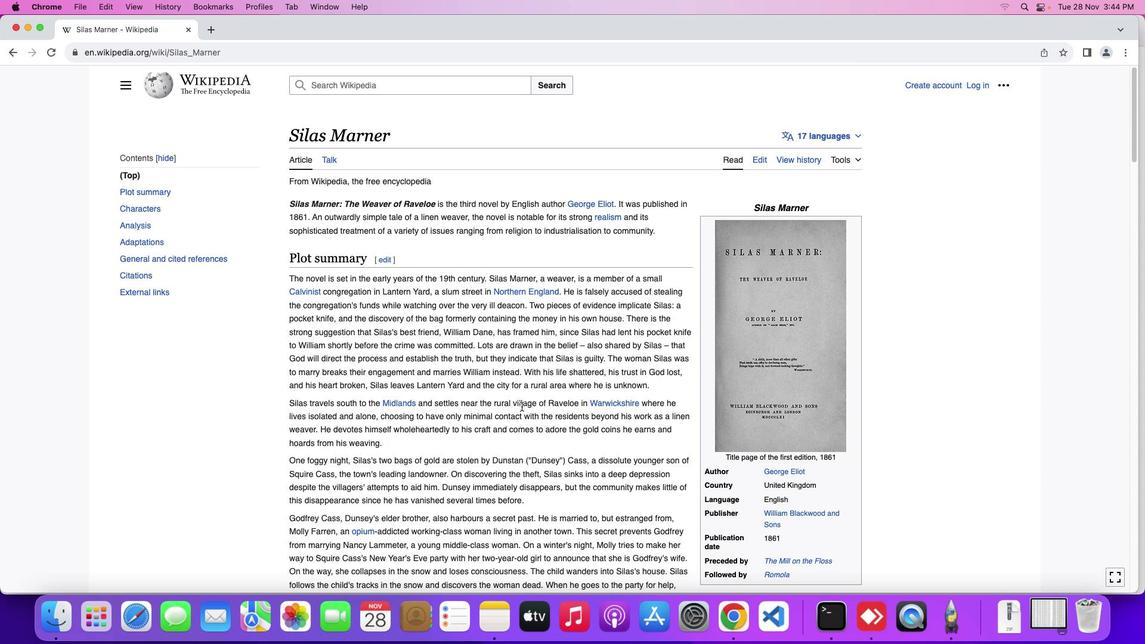 
Action: Mouse scrolled (521, 407) with delta (0, 0)
Screenshot: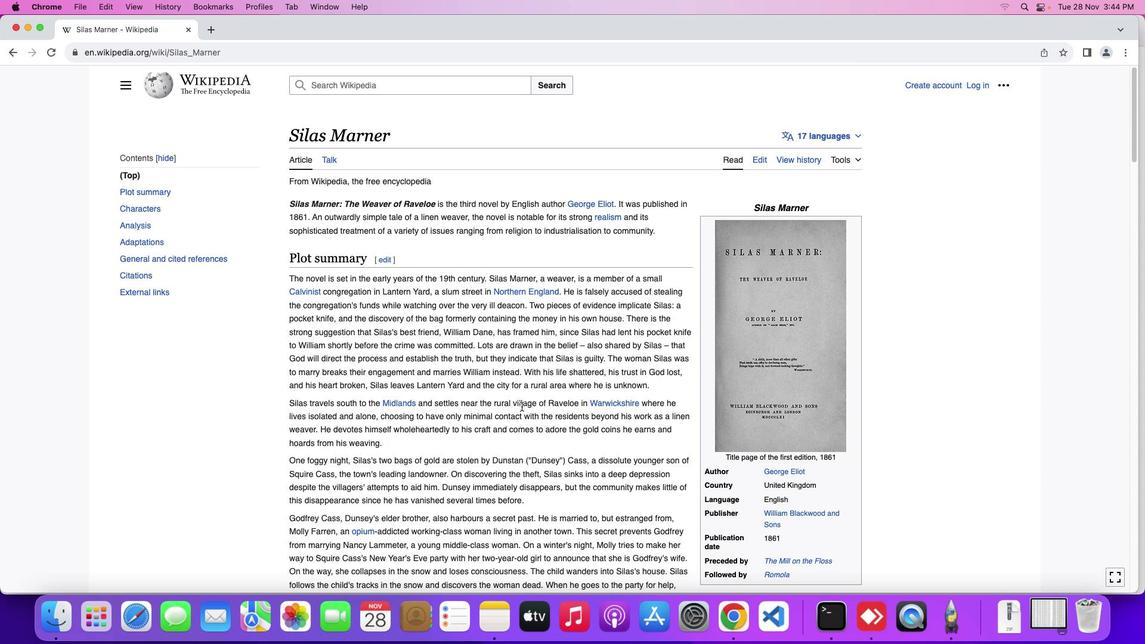 
Action: Mouse scrolled (521, 407) with delta (0, 1)
Screenshot: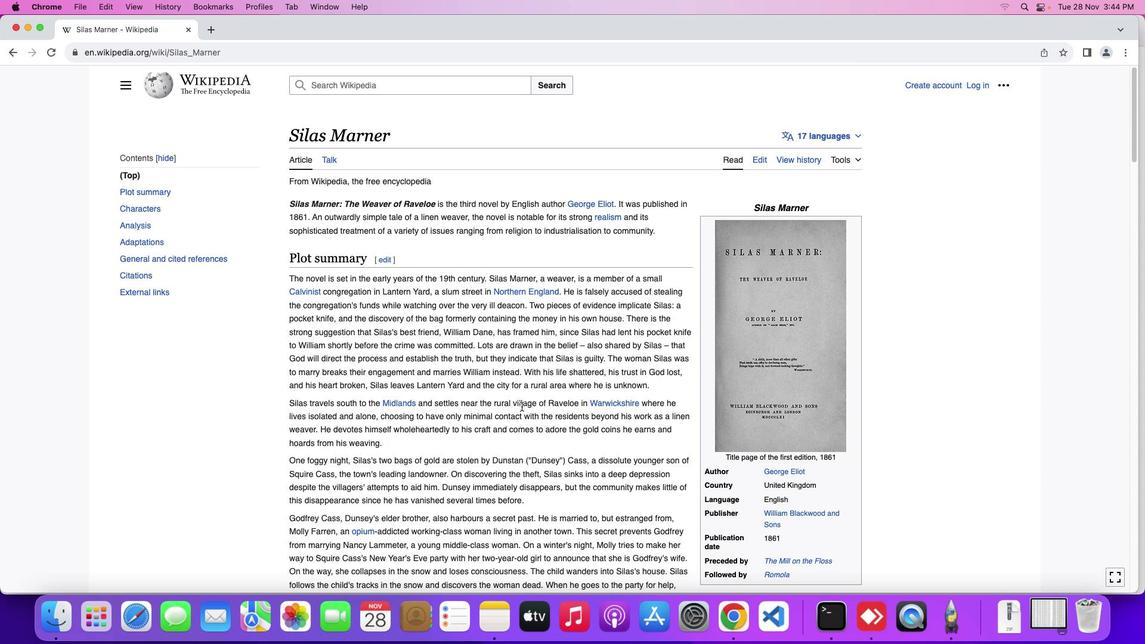 
Action: Mouse scrolled (521, 407) with delta (0, 2)
Screenshot: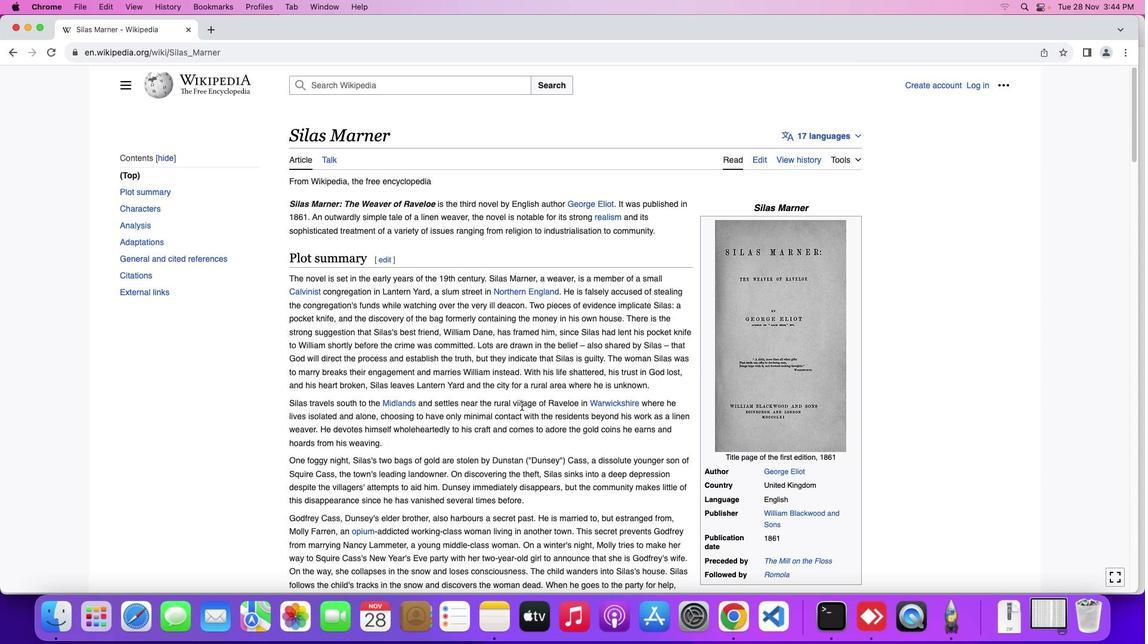 
Action: Mouse moved to (521, 405)
Screenshot: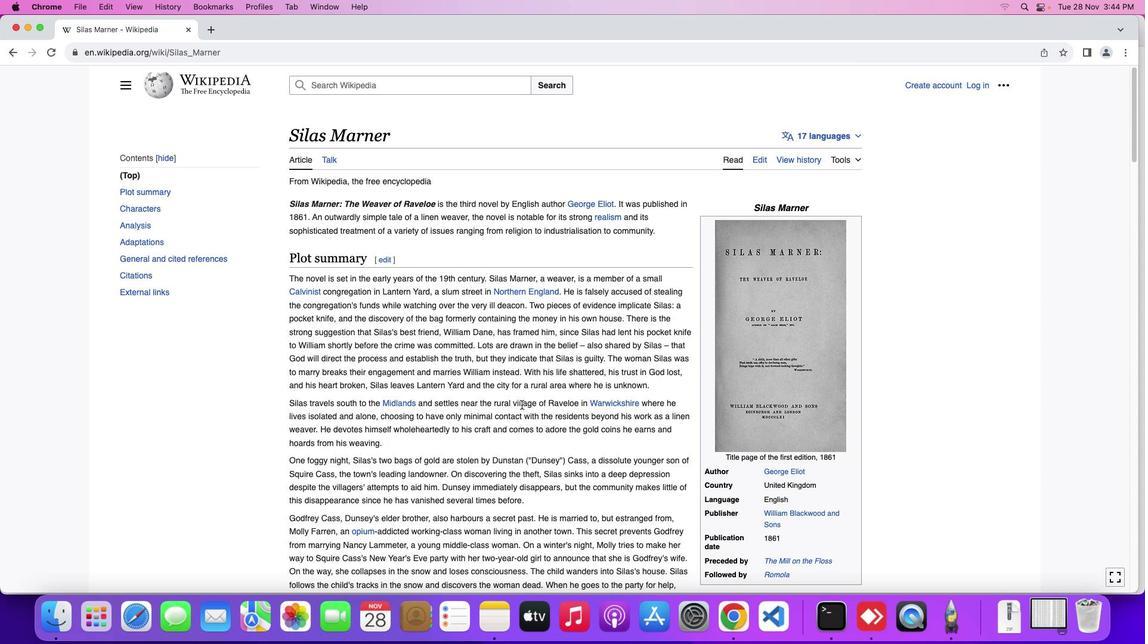 
Action: Mouse scrolled (521, 405) with delta (0, 0)
Screenshot: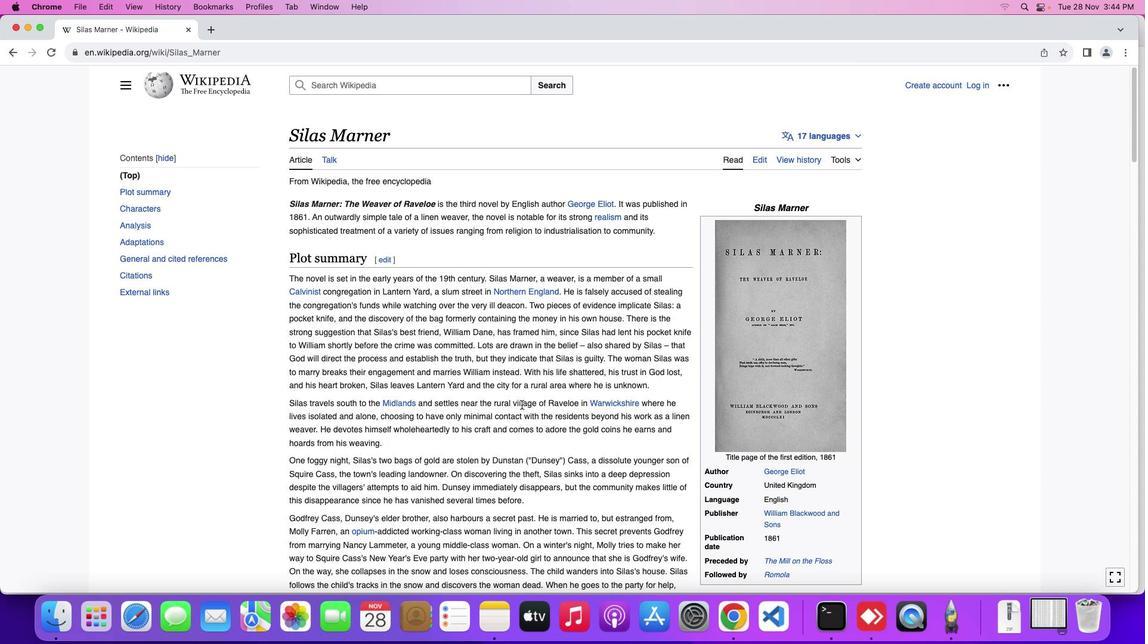 
Action: Mouse scrolled (521, 405) with delta (0, 0)
Screenshot: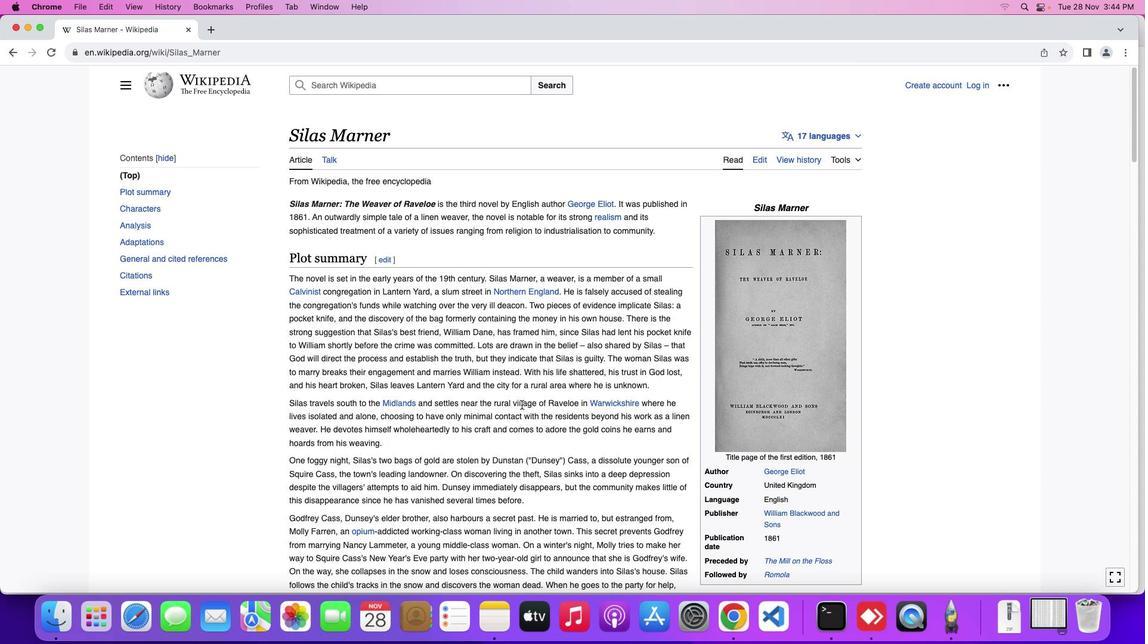
Action: Mouse scrolled (521, 405) with delta (0, 1)
Screenshot: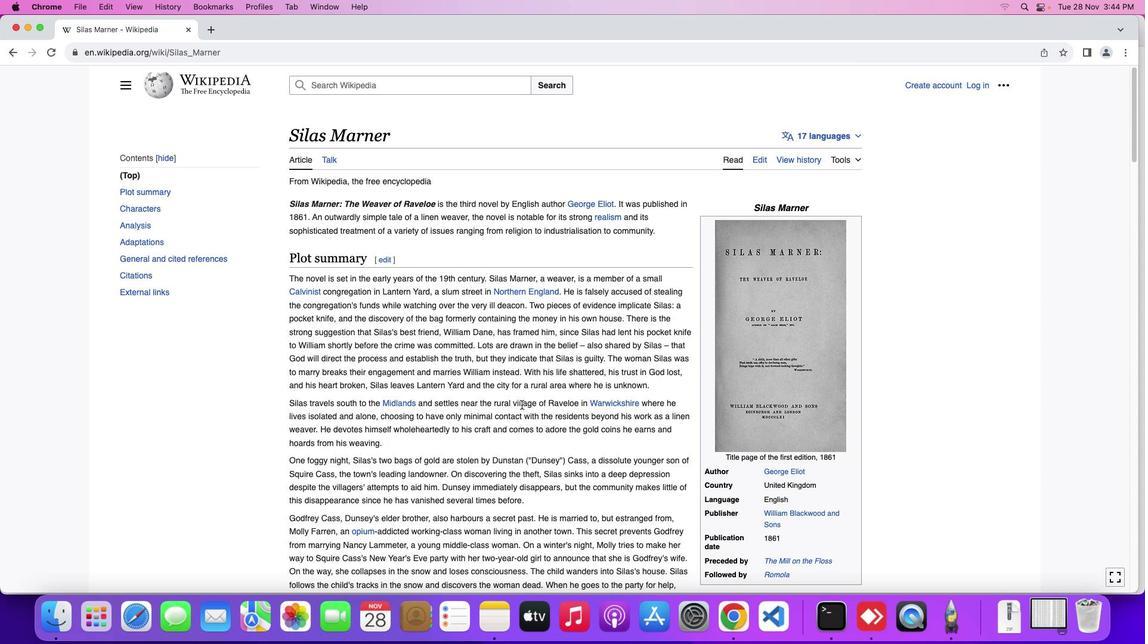 
Action: Mouse scrolled (521, 405) with delta (0, 2)
Screenshot: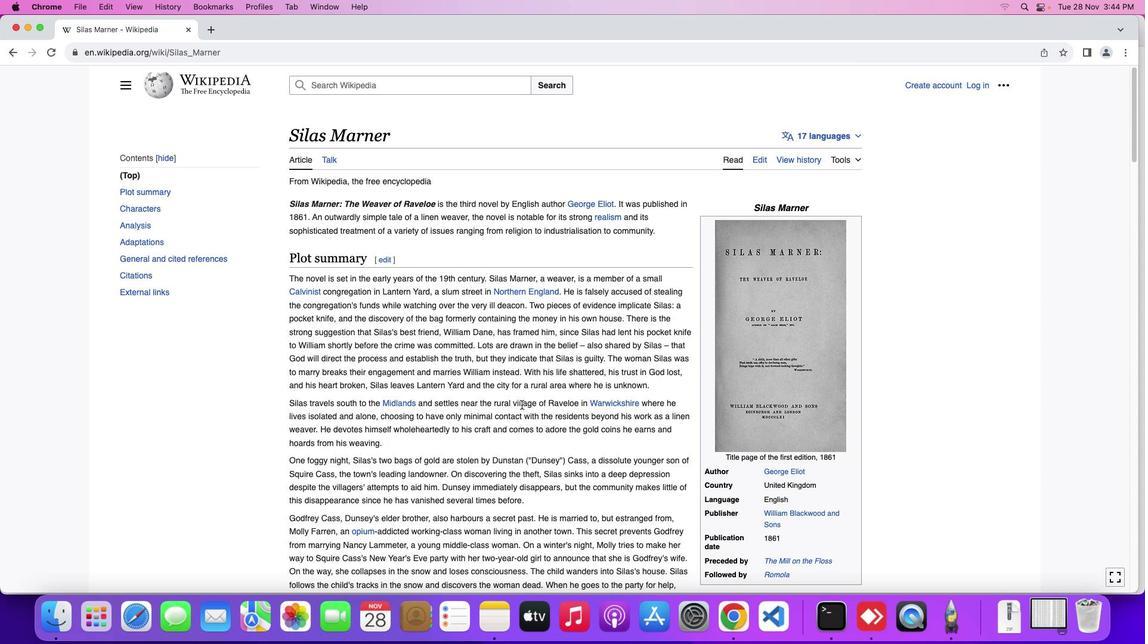 
Action: Mouse scrolled (521, 405) with delta (0, 3)
Screenshot: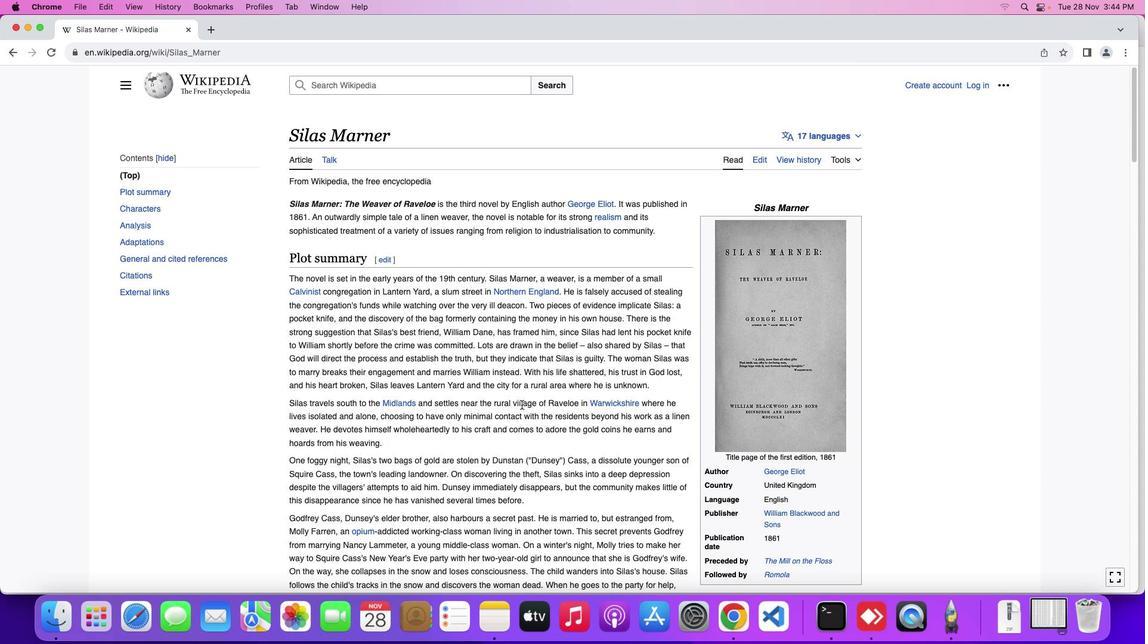 
Action: Mouse moved to (28, 30)
Screenshot: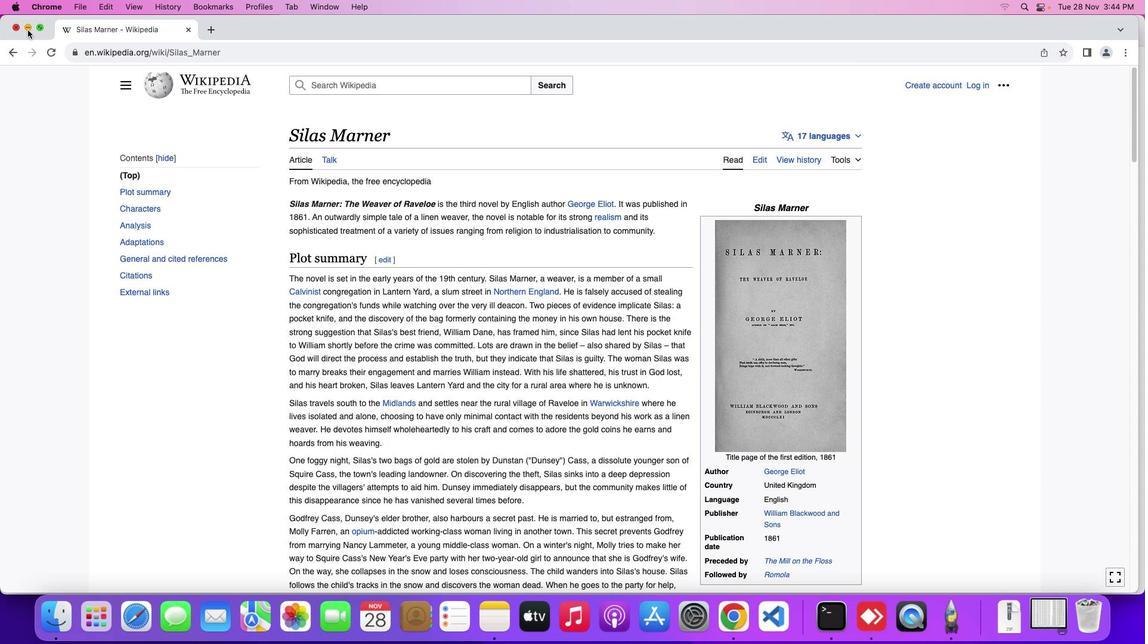 
Action: Mouse pressed left at (28, 30)
Screenshot: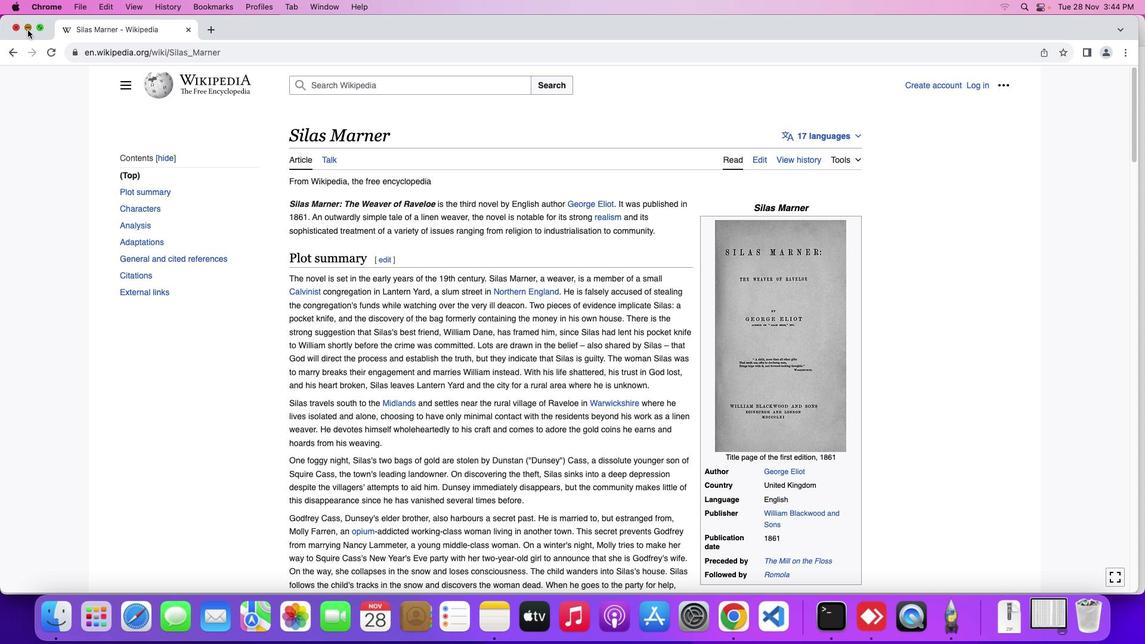 
Action: Mouse moved to (62, 105)
Screenshot: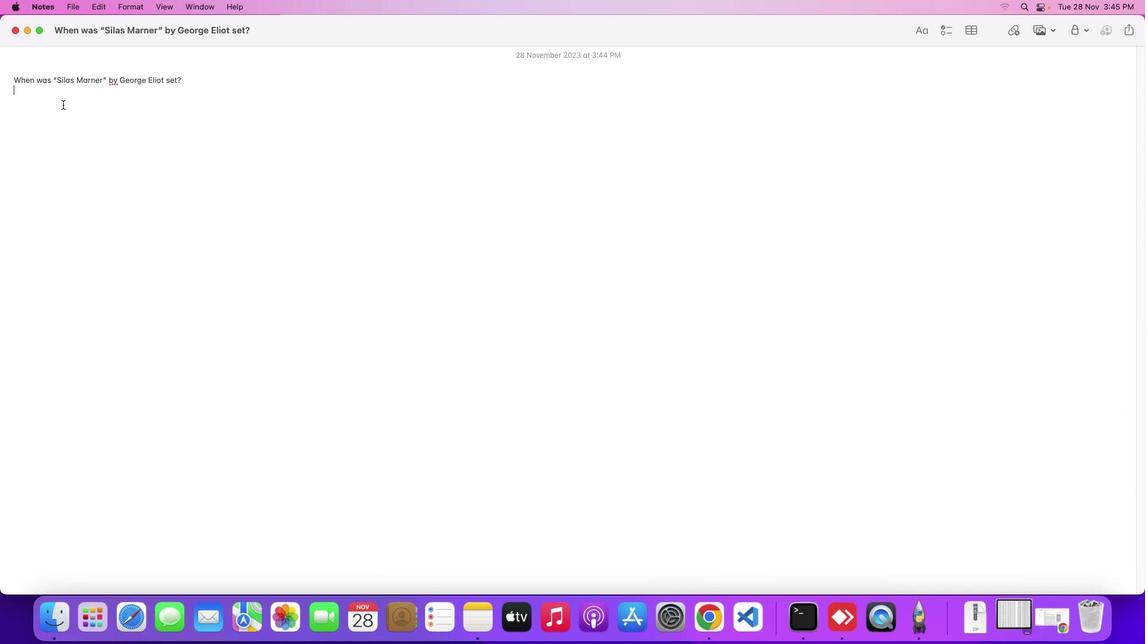 
Action: Mouse pressed left at (62, 105)
Screenshot: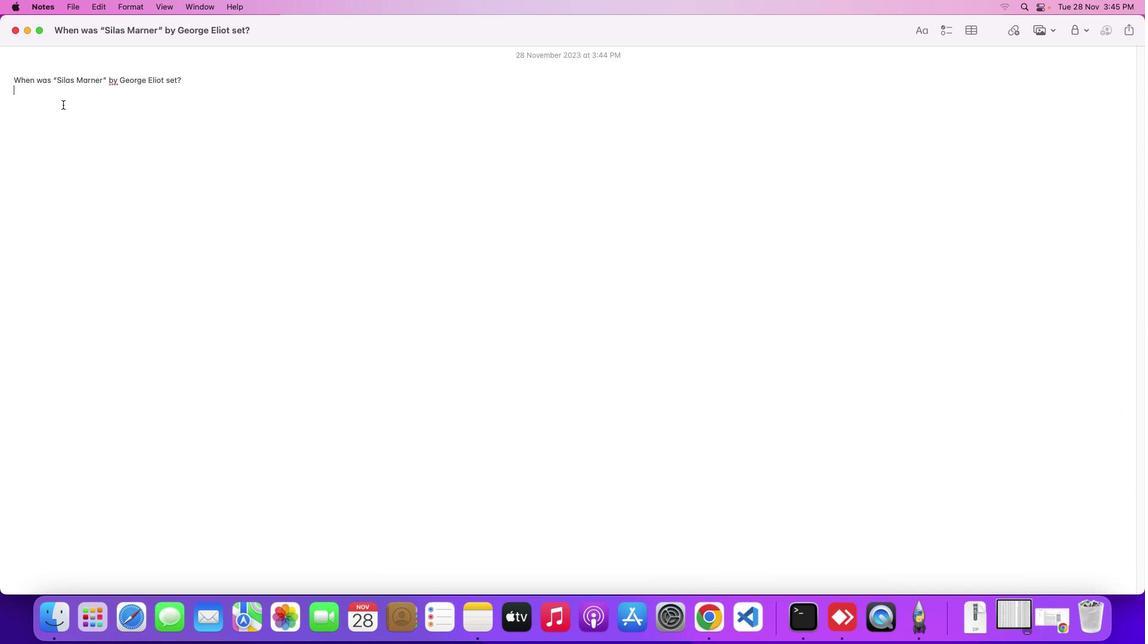 
Action: Mouse moved to (114, 103)
Screenshot: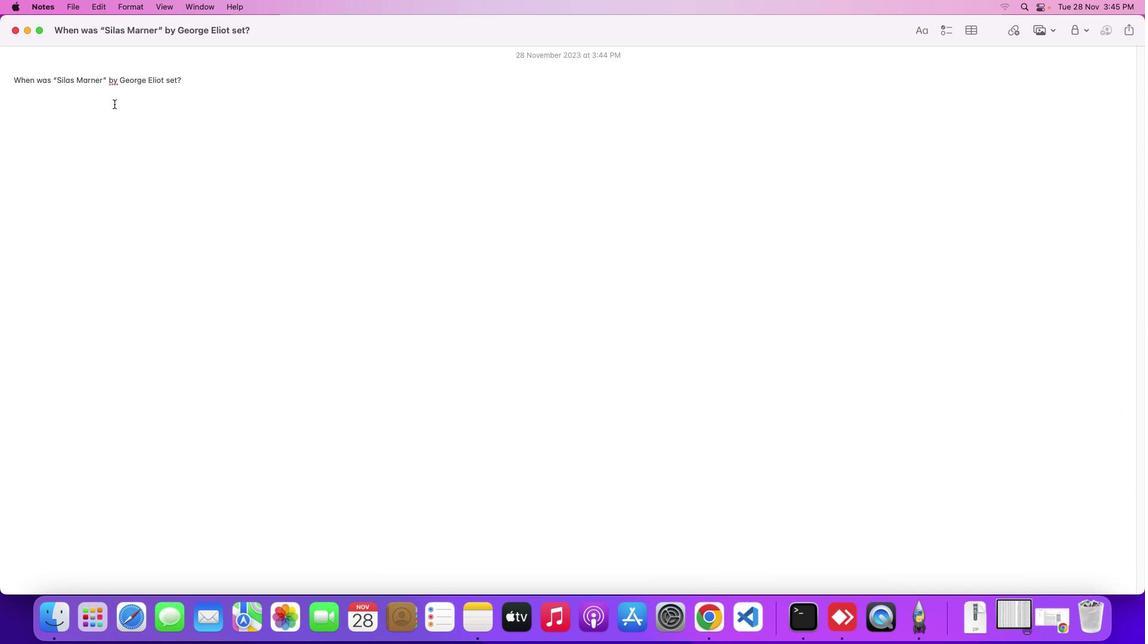 
Action: Key pressed Key.shift'"''s''i''l''a''s'Key.backspaceKey.backspaceKey.backspaceKey.backspaceKey.backspaceKey.shift'S''i''l''a''s'Key.spaceKey.shift'M''a''r''n''e''r'Key.shift'"'Key.space'b''y'Key.spaceKey.shift'G''e''o''r''g''e'Key.spaceKey.shift'E''l''i''o''t'Key.space'w''a''s'Key.space'i''n'Key.space't''h''e'Key.space'e''a''r''l''y''t'Key.spaceKey.spaceKey.backspaceKey.backspaceKey.space'y''e''a''r''s'Key.space'o''f'Key.space't''h''e'Key.space'1''9''t''h'Key.spaceKey.shift'c''e''n''t''u''r''y''.'
Screenshot: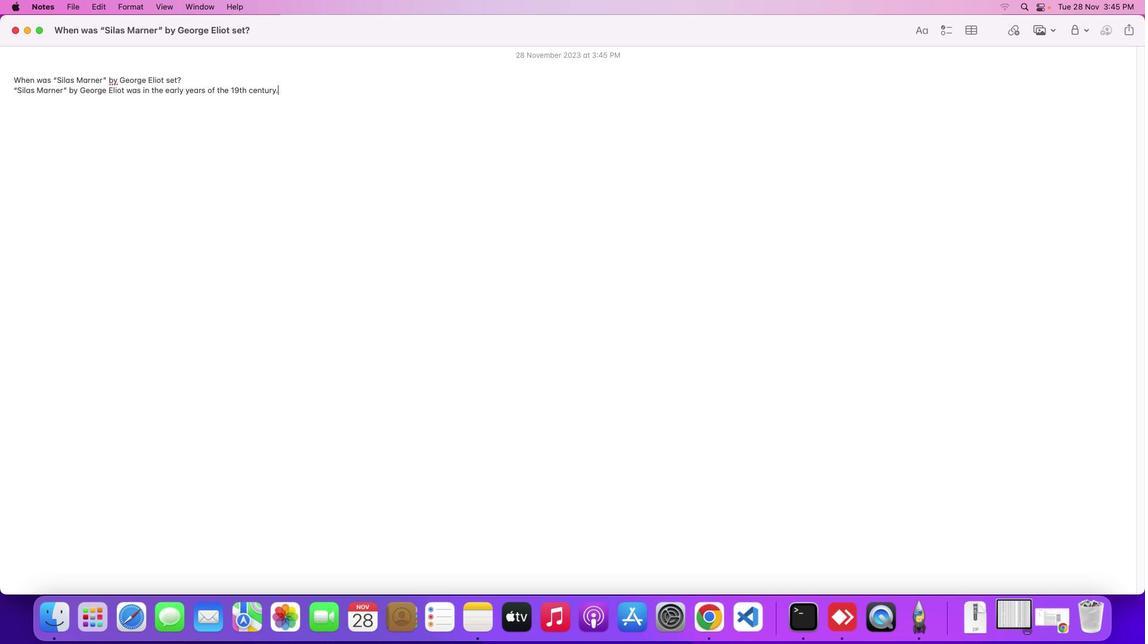 
